 Task: Find connections with filter location Chhātāpur with filter topic #healthylifestyle with filter profile language Potuguese with filter current company Decathlon Sports India with filter school BUNDELKHAND INSTITUTE OF ENGINEERING AND TECHNOLOGY, JHANSI with filter industry Technology, Information and Internet with filter service category DUI Law with filter keywords title Meeting Planner
Action: Mouse moved to (712, 84)
Screenshot: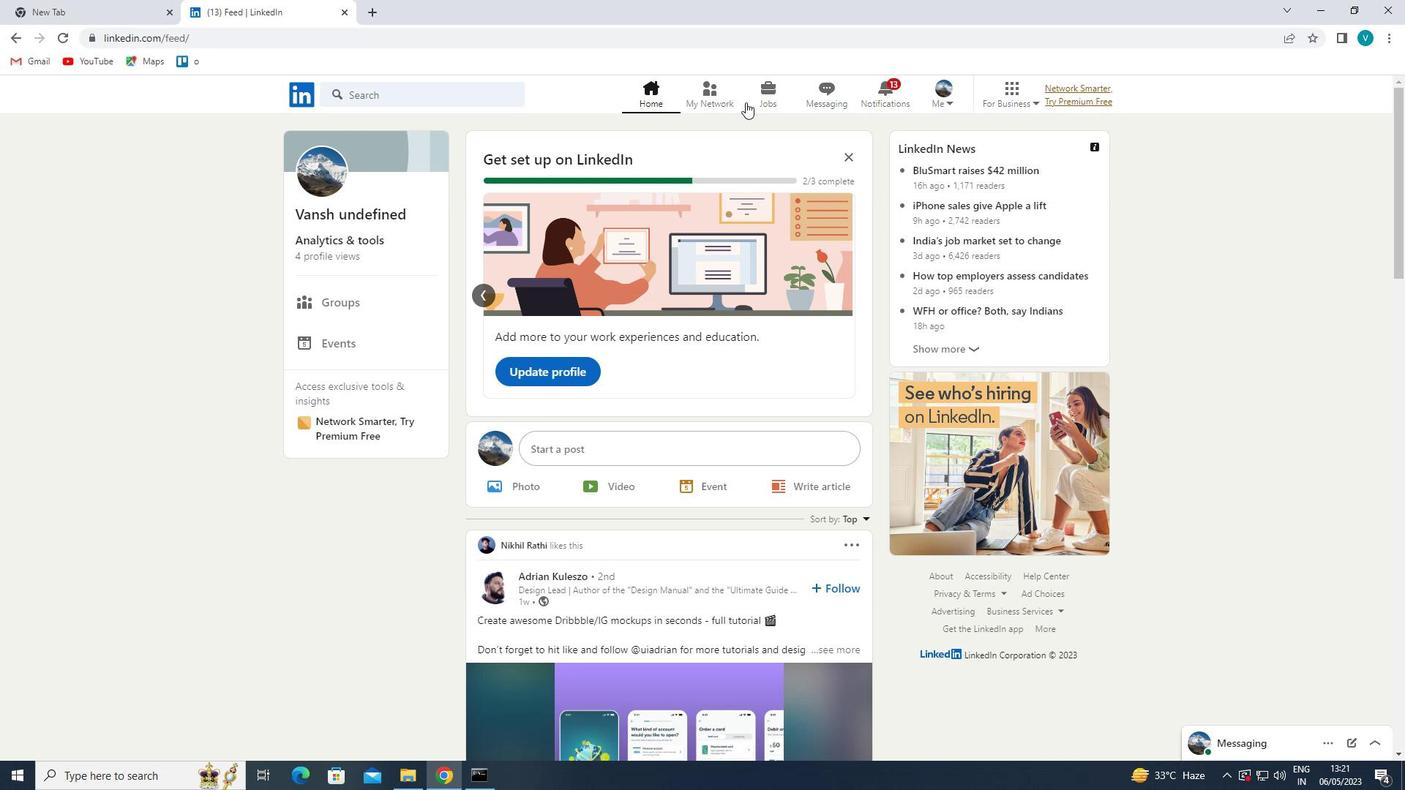 
Action: Mouse pressed left at (712, 84)
Screenshot: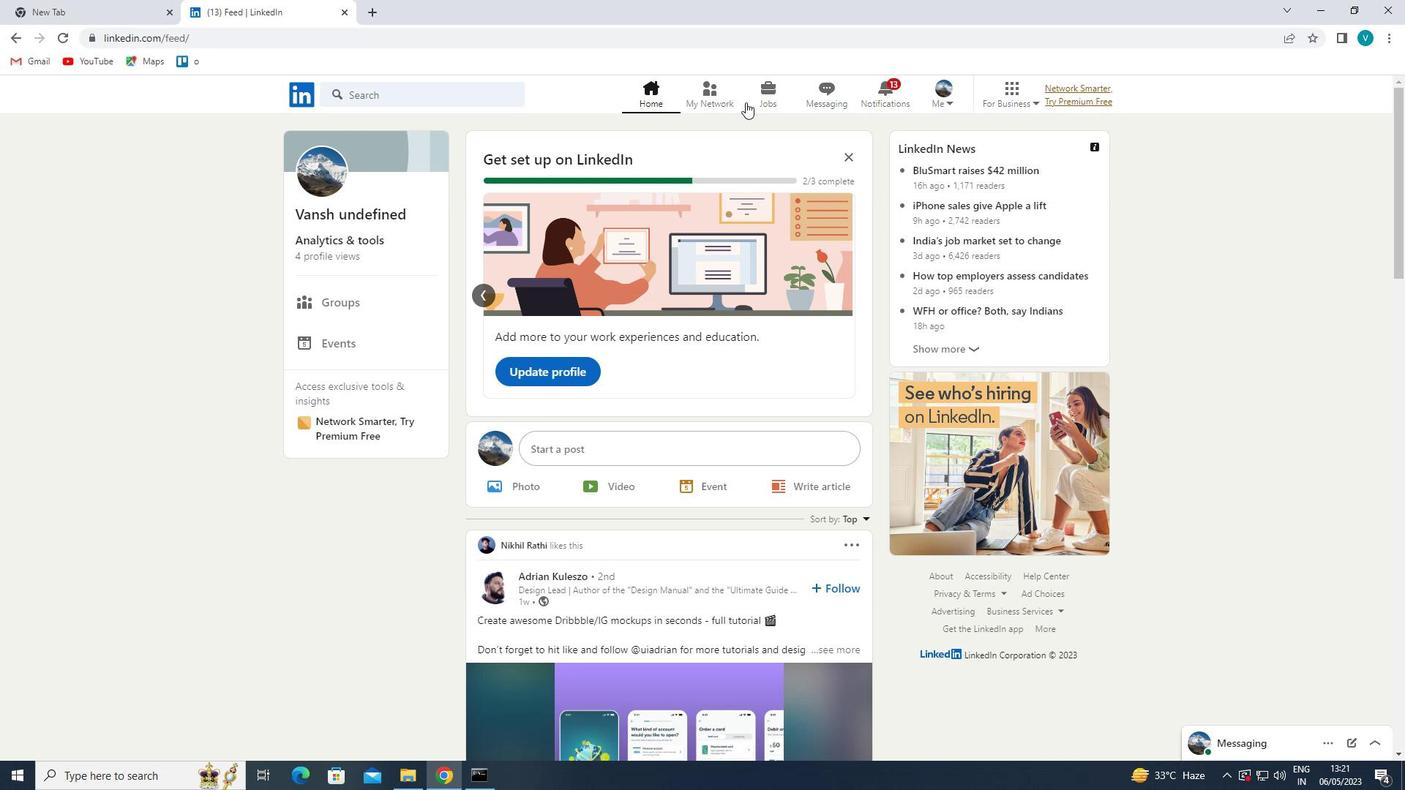 
Action: Mouse moved to (443, 169)
Screenshot: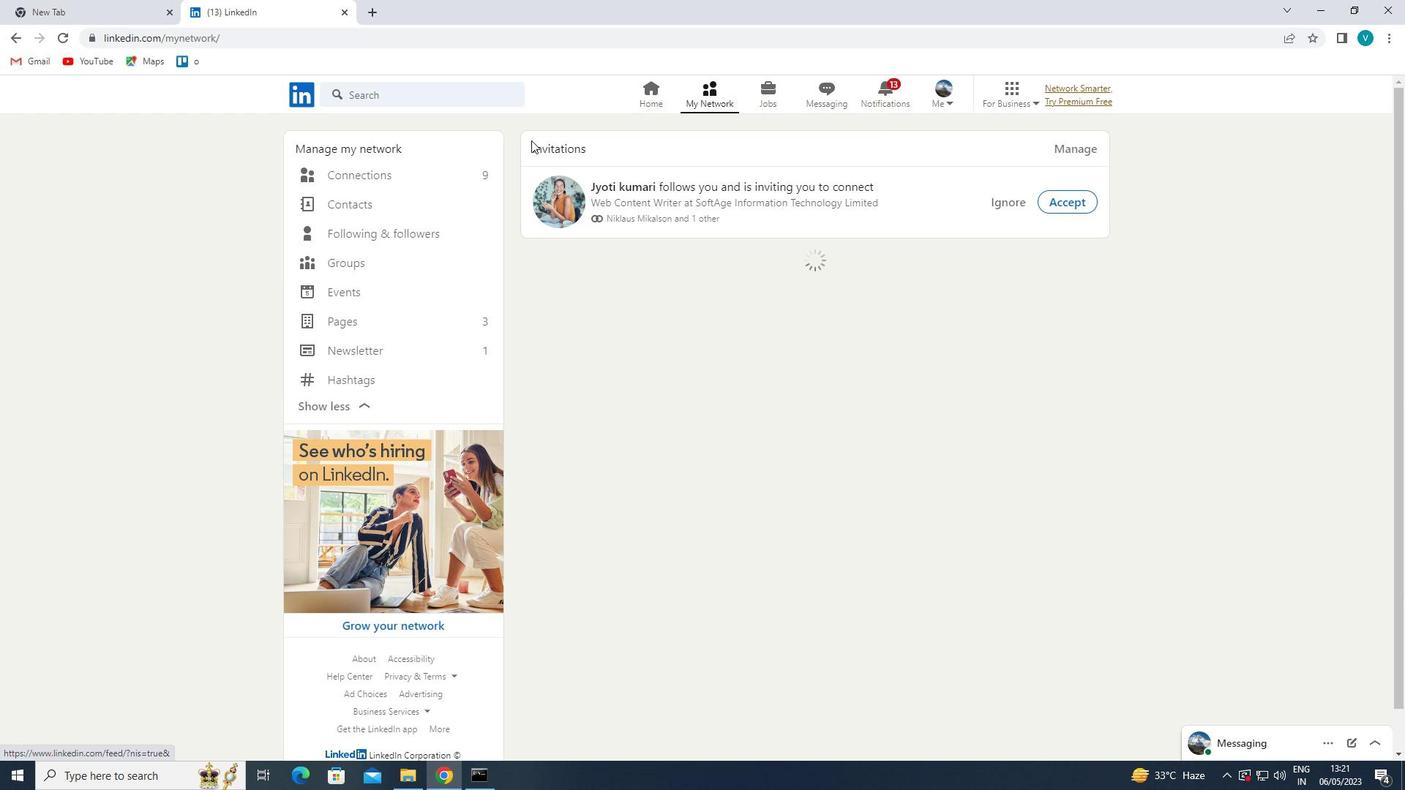 
Action: Mouse pressed left at (443, 169)
Screenshot: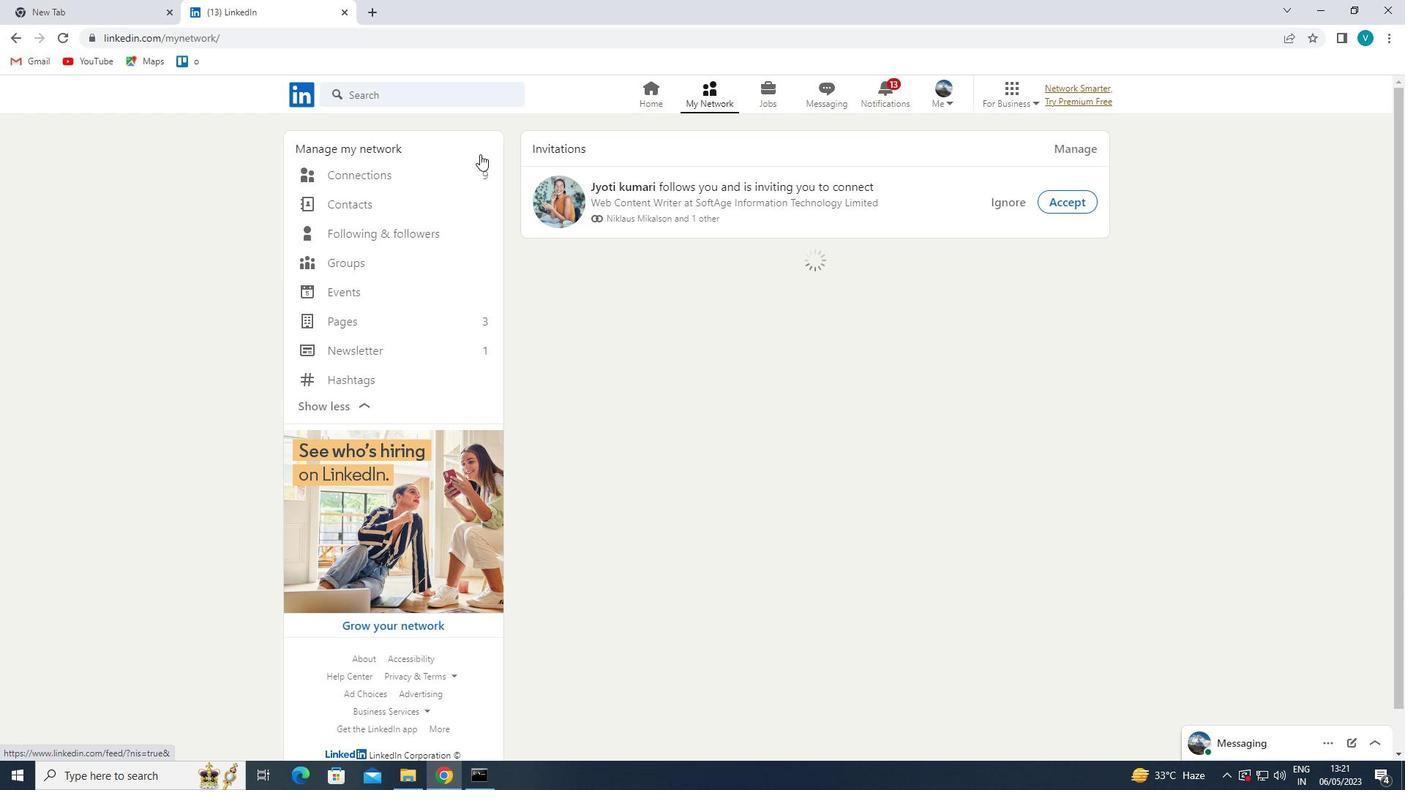 
Action: Mouse moved to (812, 173)
Screenshot: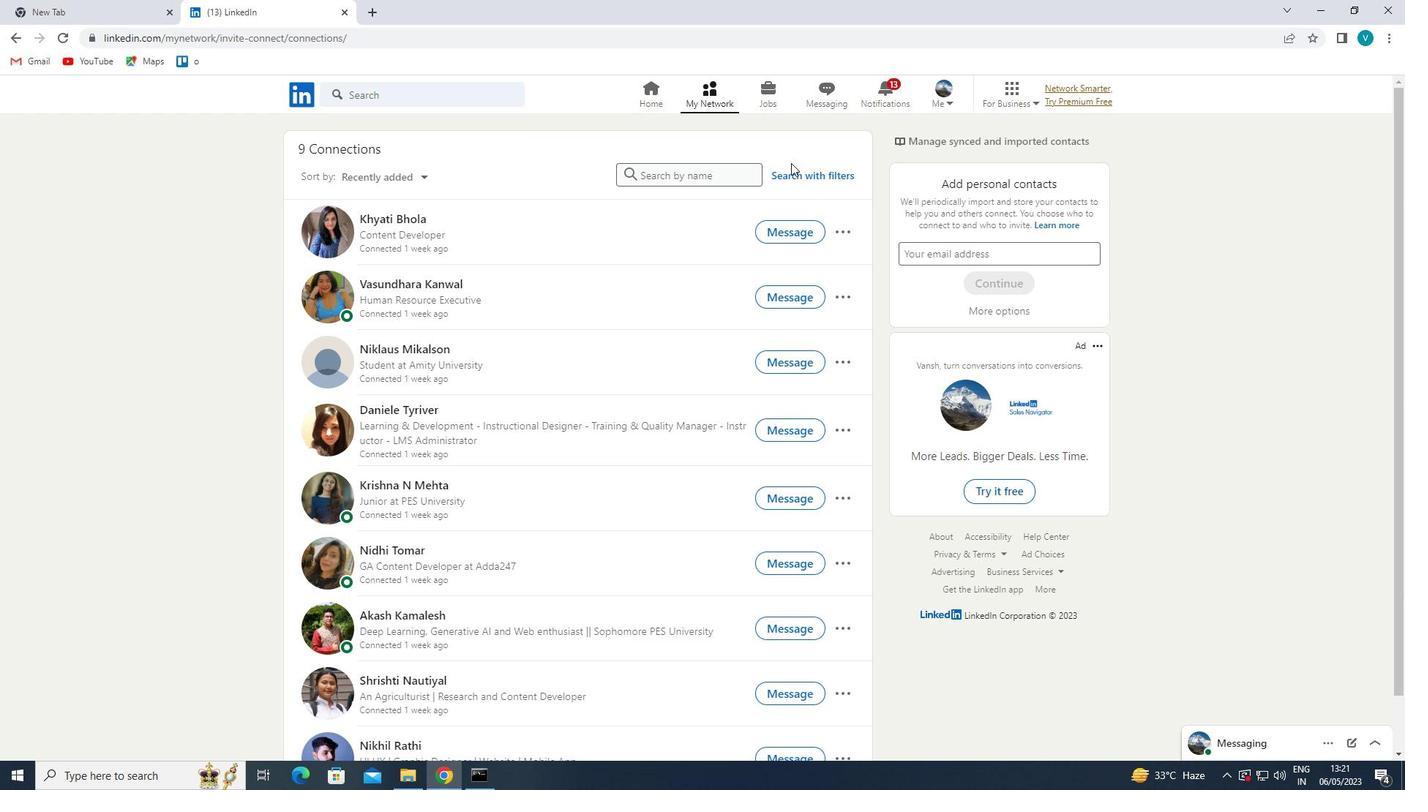 
Action: Mouse pressed left at (812, 173)
Screenshot: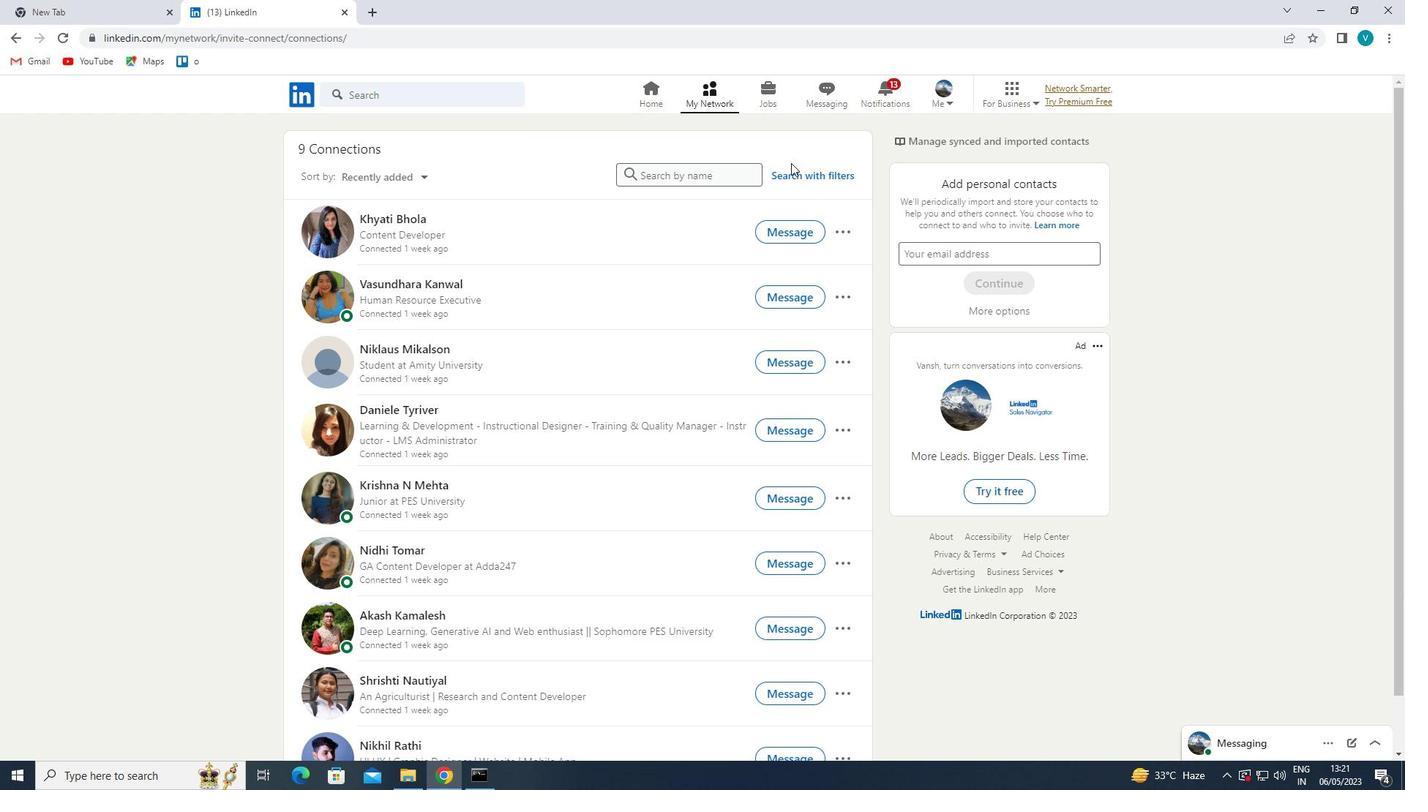 
Action: Mouse moved to (709, 139)
Screenshot: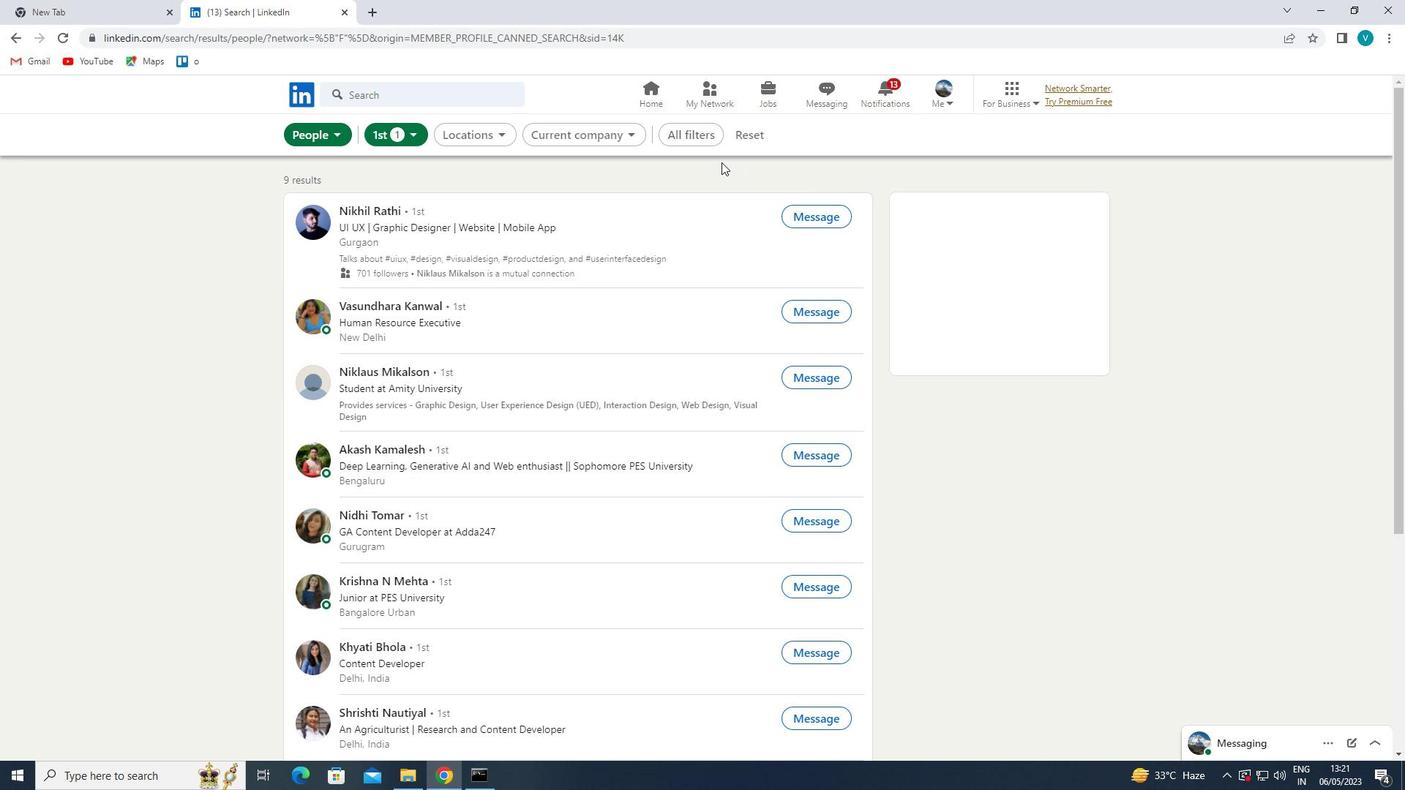 
Action: Mouse pressed left at (709, 139)
Screenshot: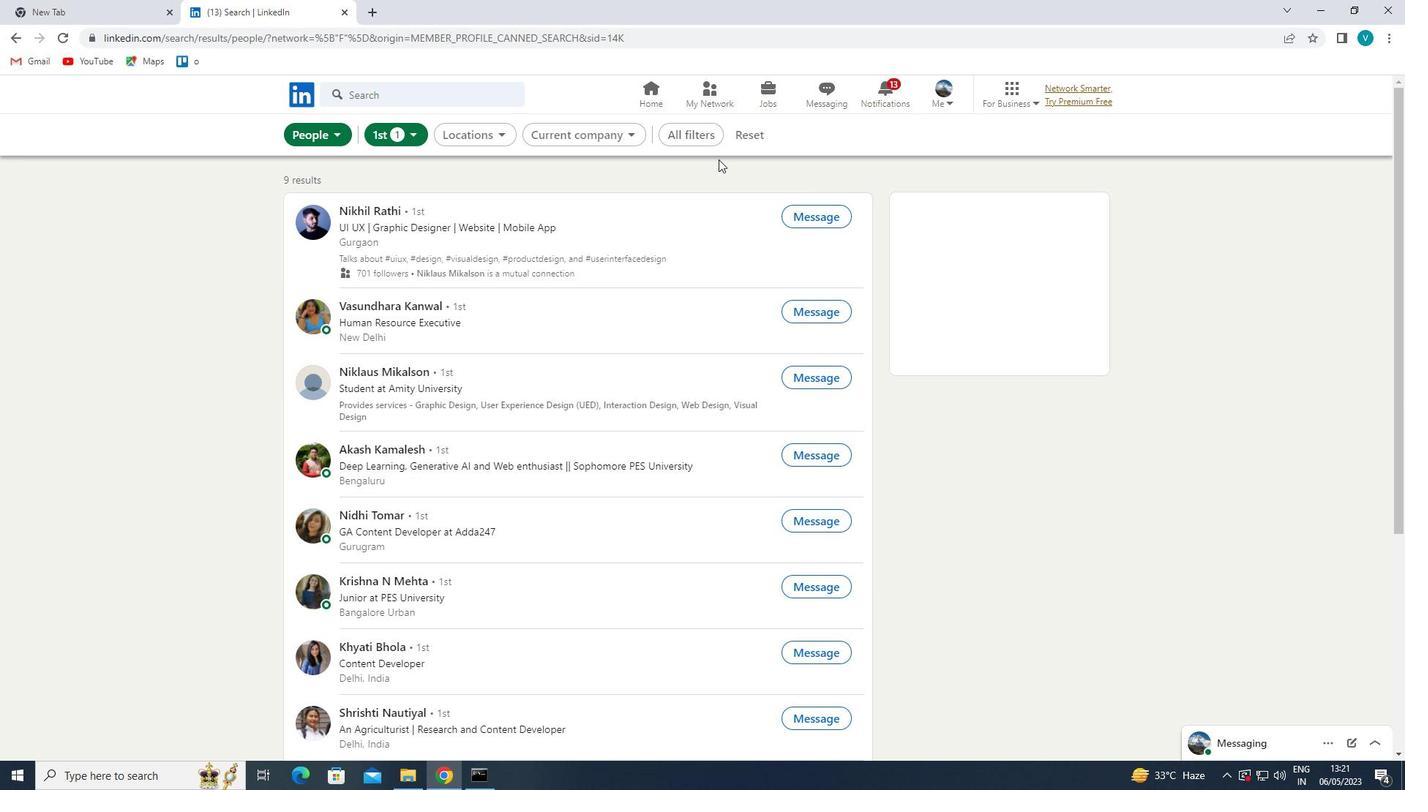 
Action: Mouse moved to (1209, 365)
Screenshot: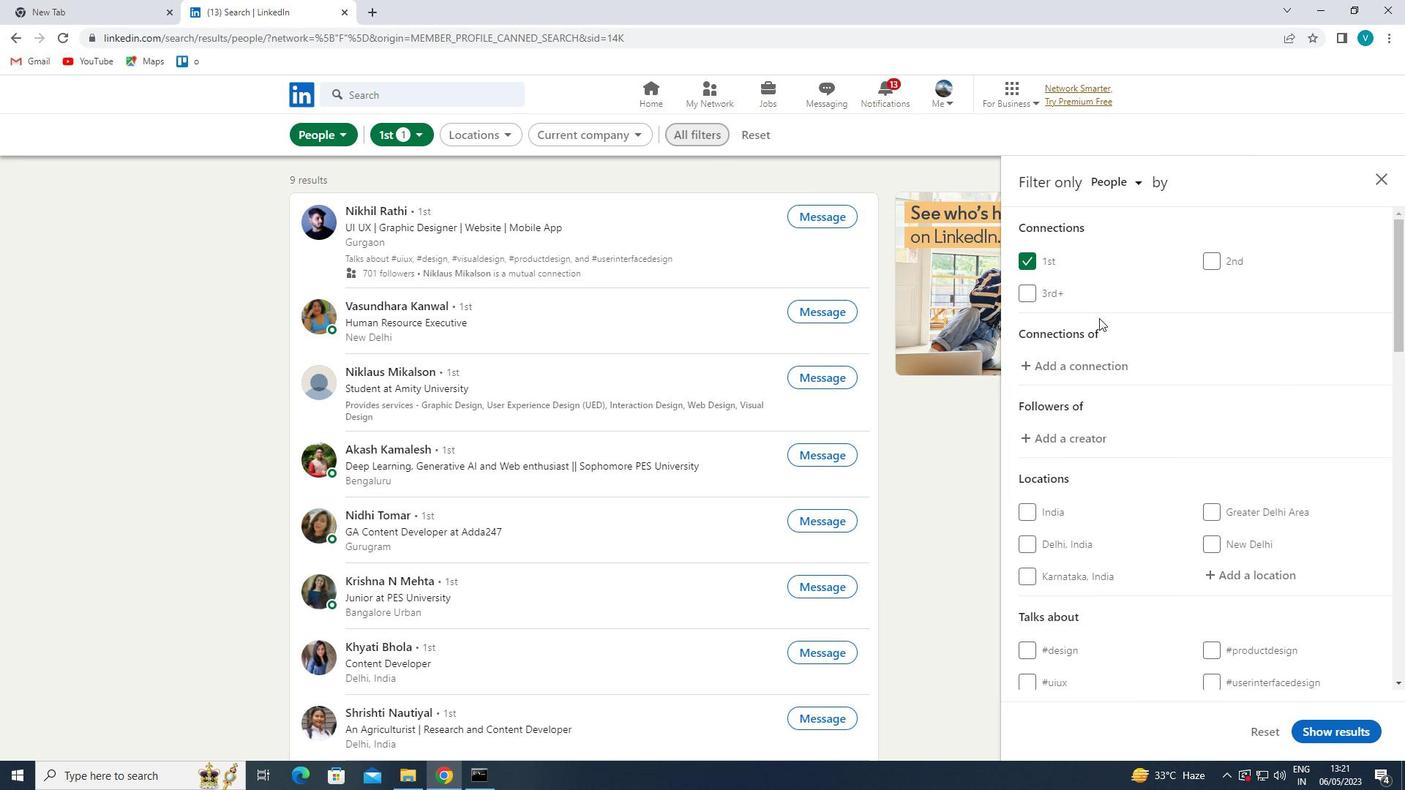 
Action: Mouse scrolled (1209, 364) with delta (0, 0)
Screenshot: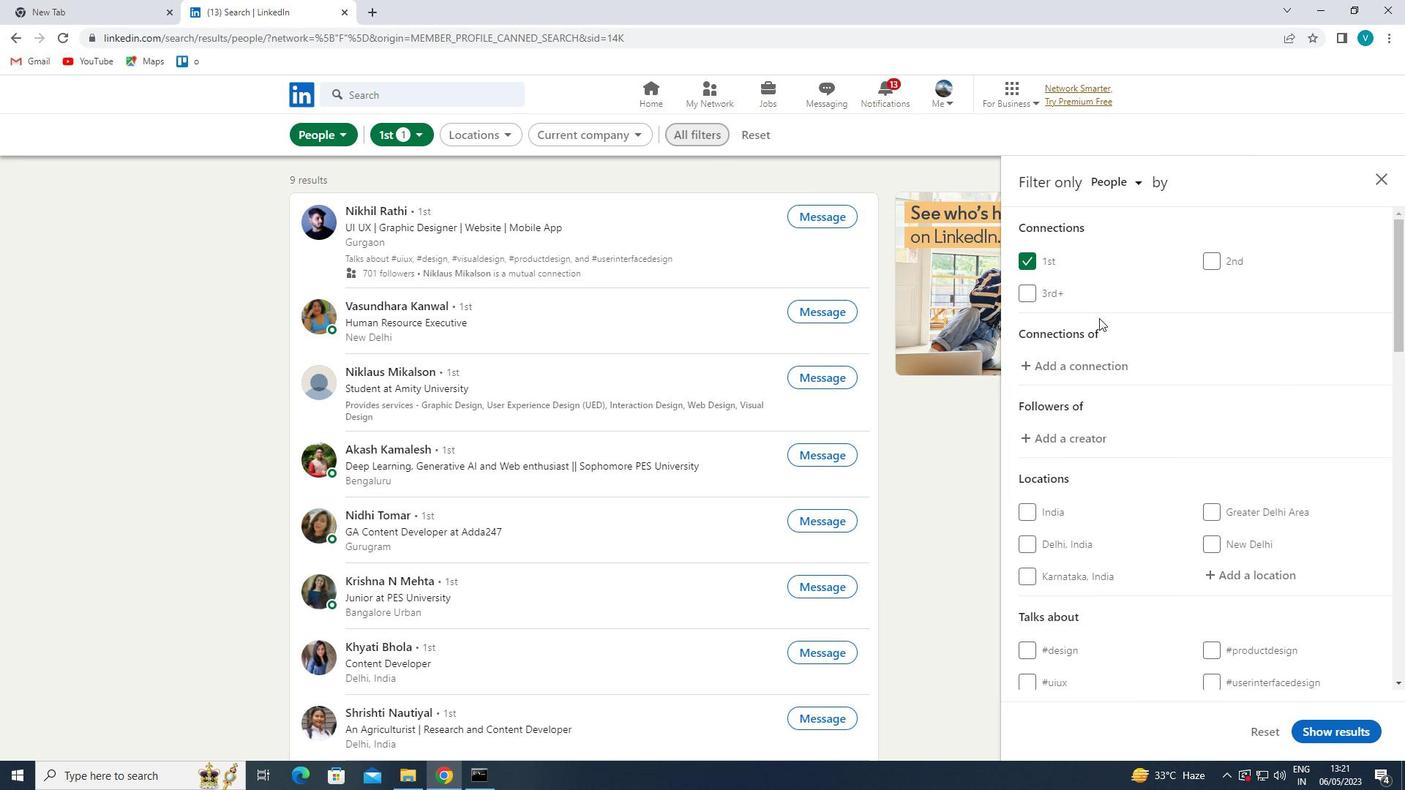 
Action: Mouse scrolled (1209, 364) with delta (0, 0)
Screenshot: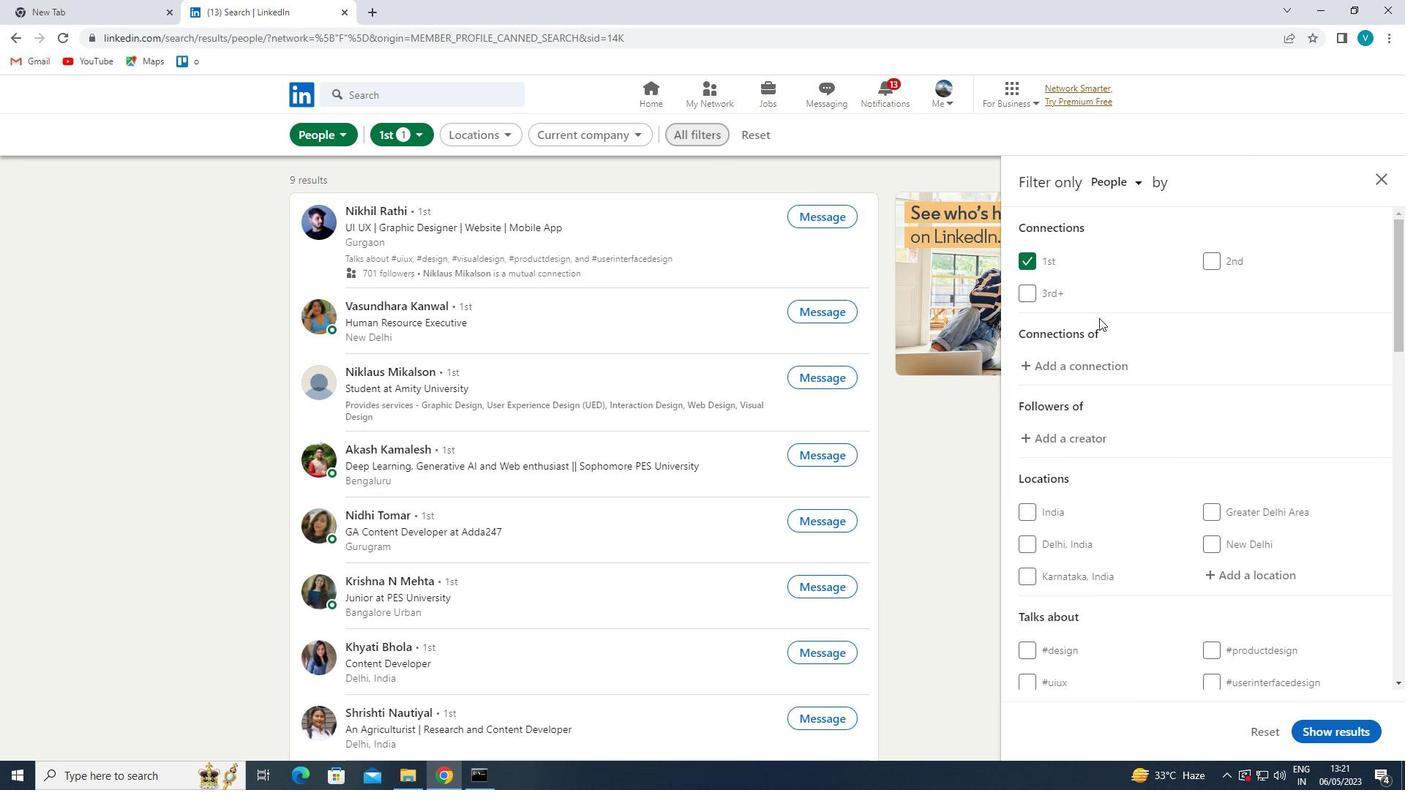 
Action: Mouse moved to (1241, 424)
Screenshot: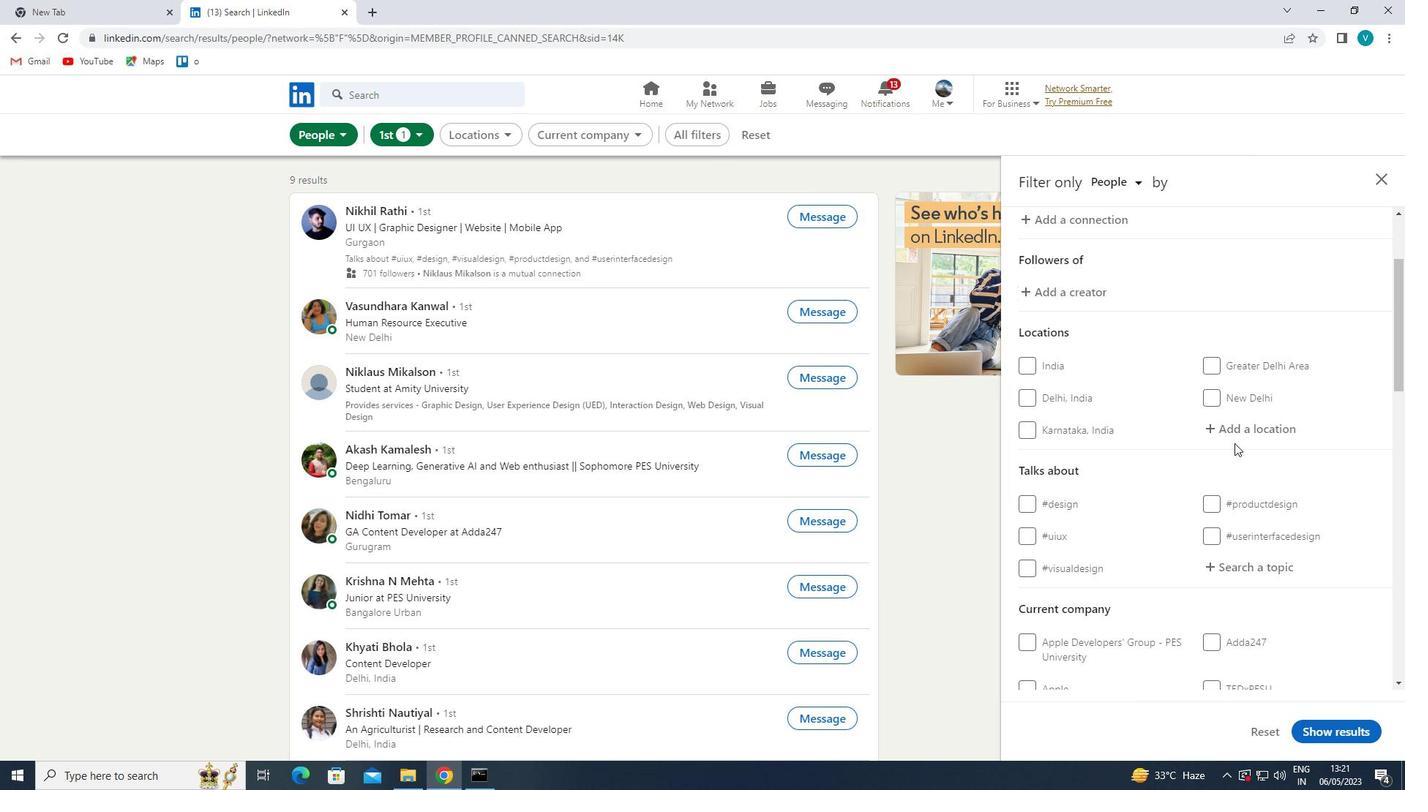 
Action: Mouse pressed left at (1241, 424)
Screenshot: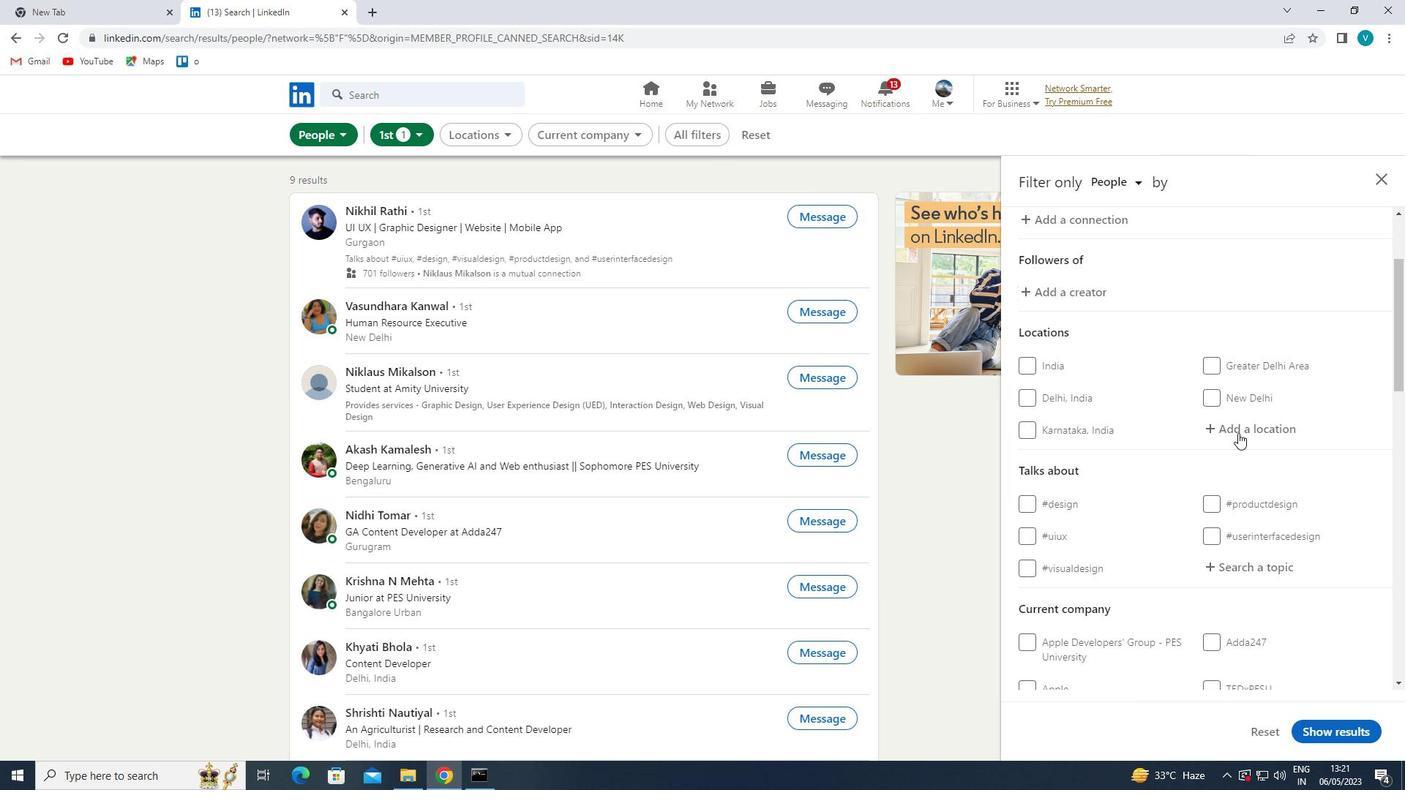 
Action: Mouse moved to (1219, 411)
Screenshot: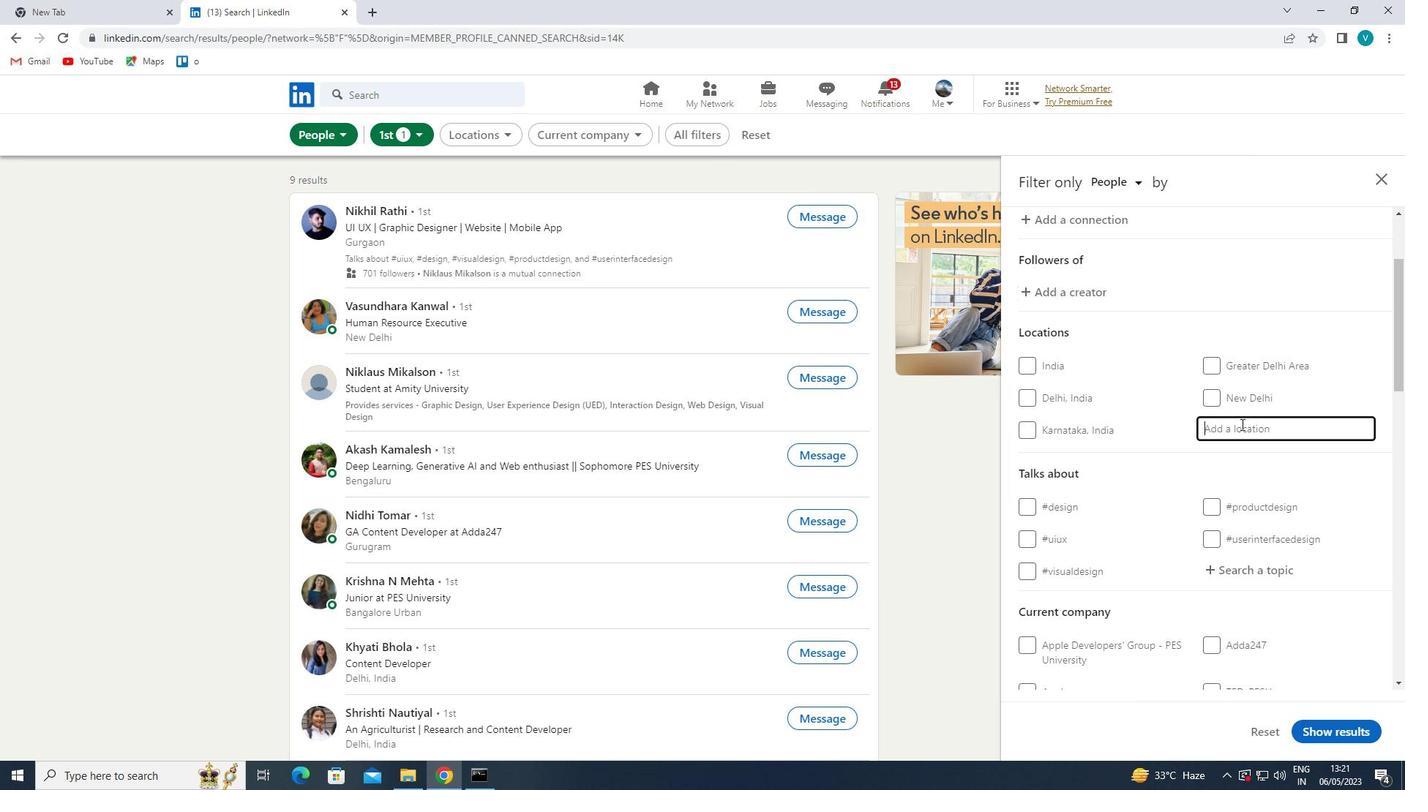 
Action: Key pressed <Key.shift>CHHATAPUR
Screenshot: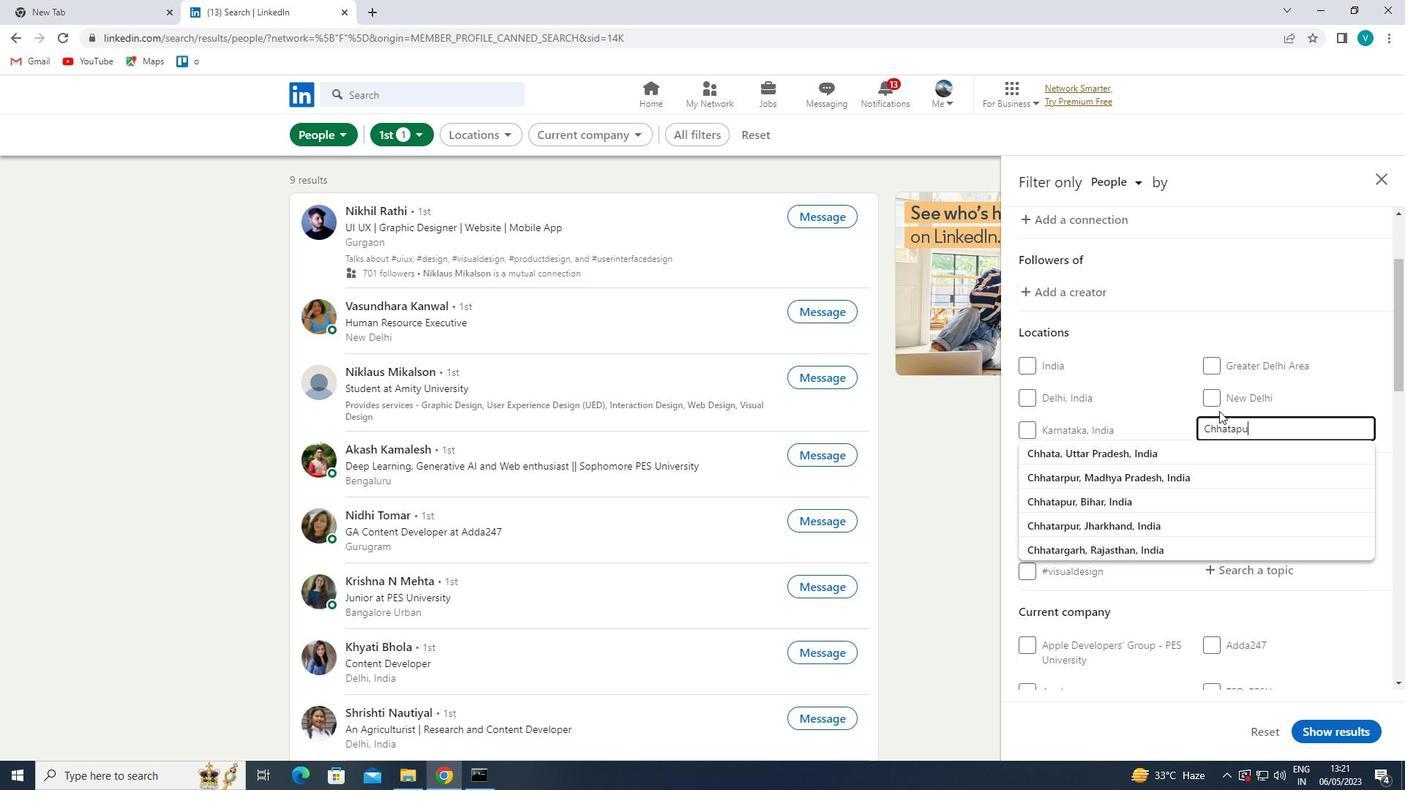 
Action: Mouse moved to (1210, 447)
Screenshot: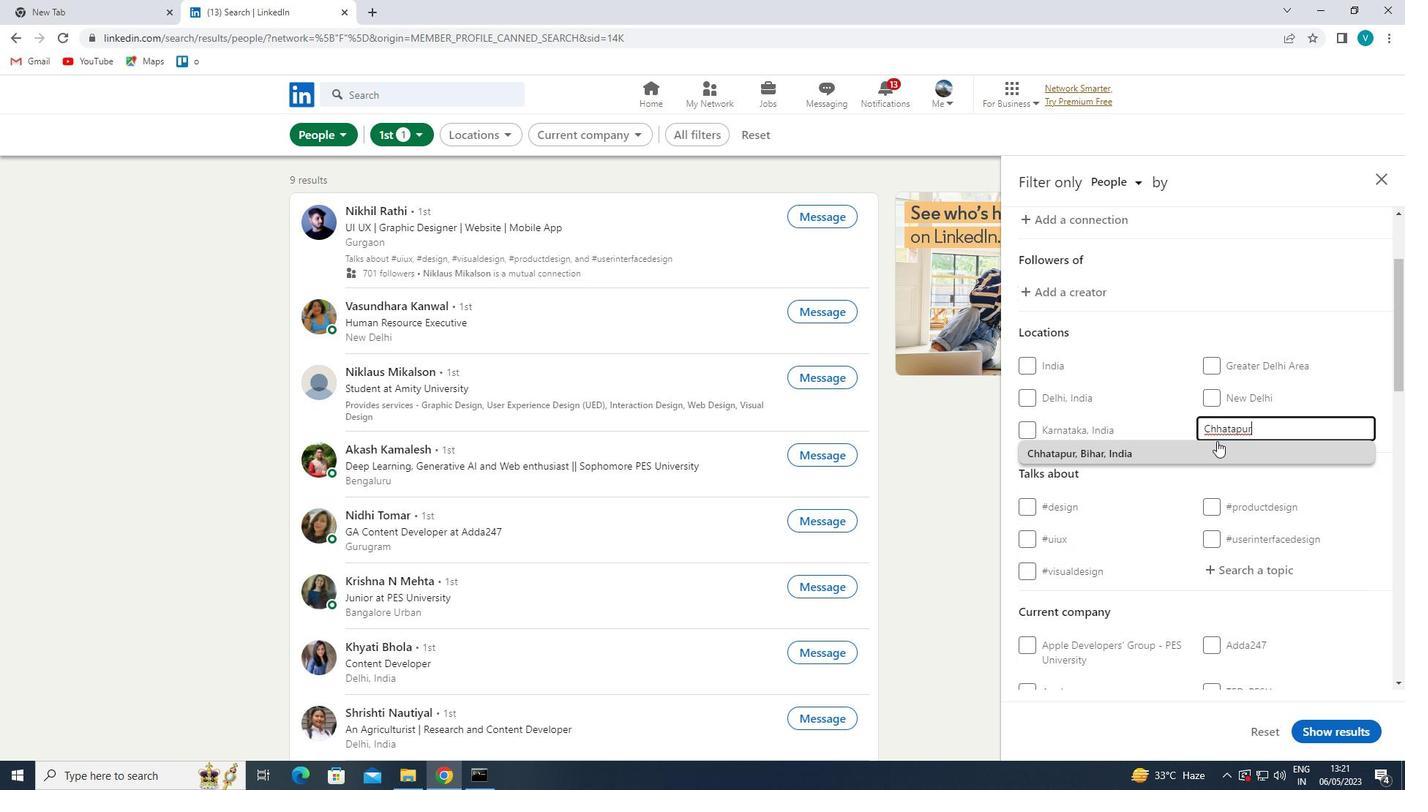 
Action: Mouse pressed left at (1210, 447)
Screenshot: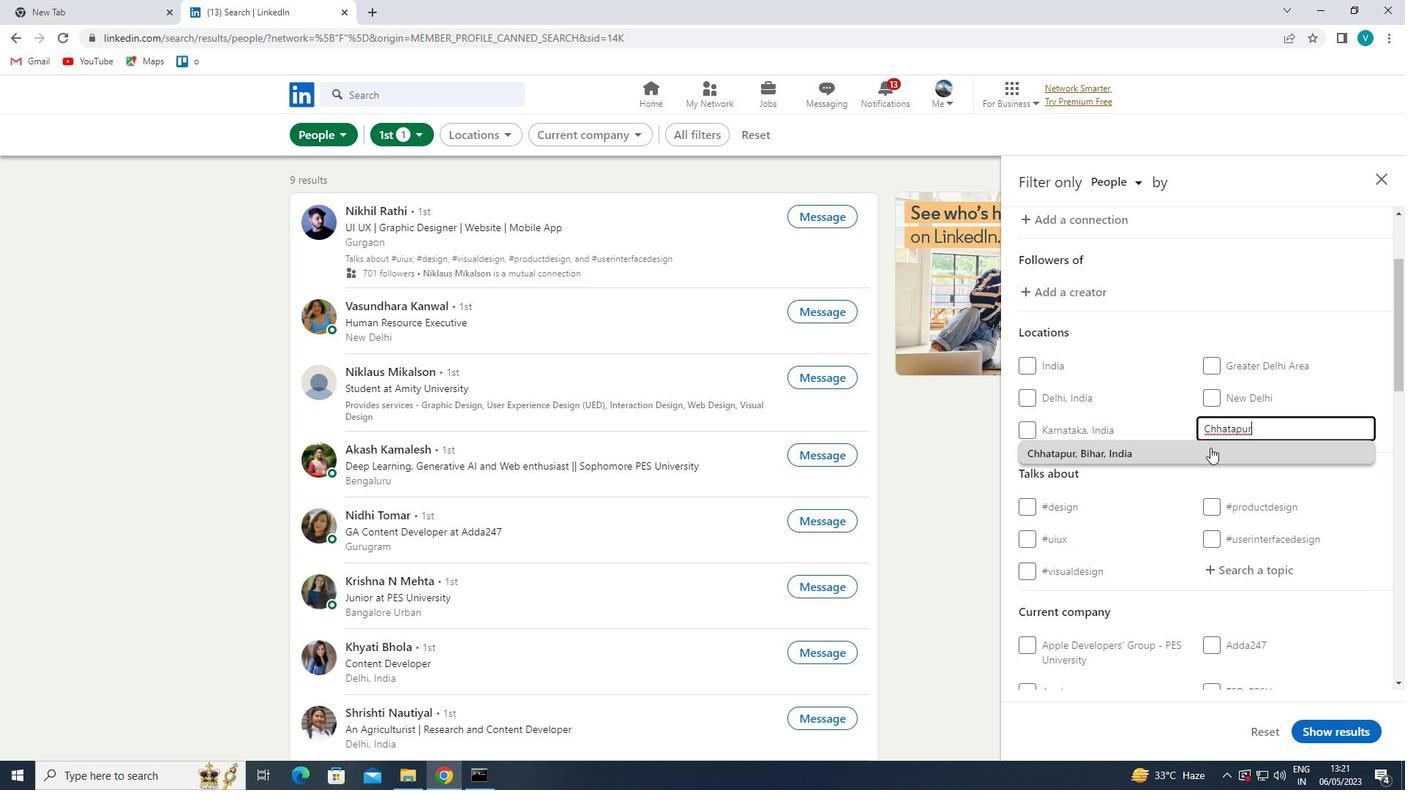 
Action: Mouse moved to (1210, 450)
Screenshot: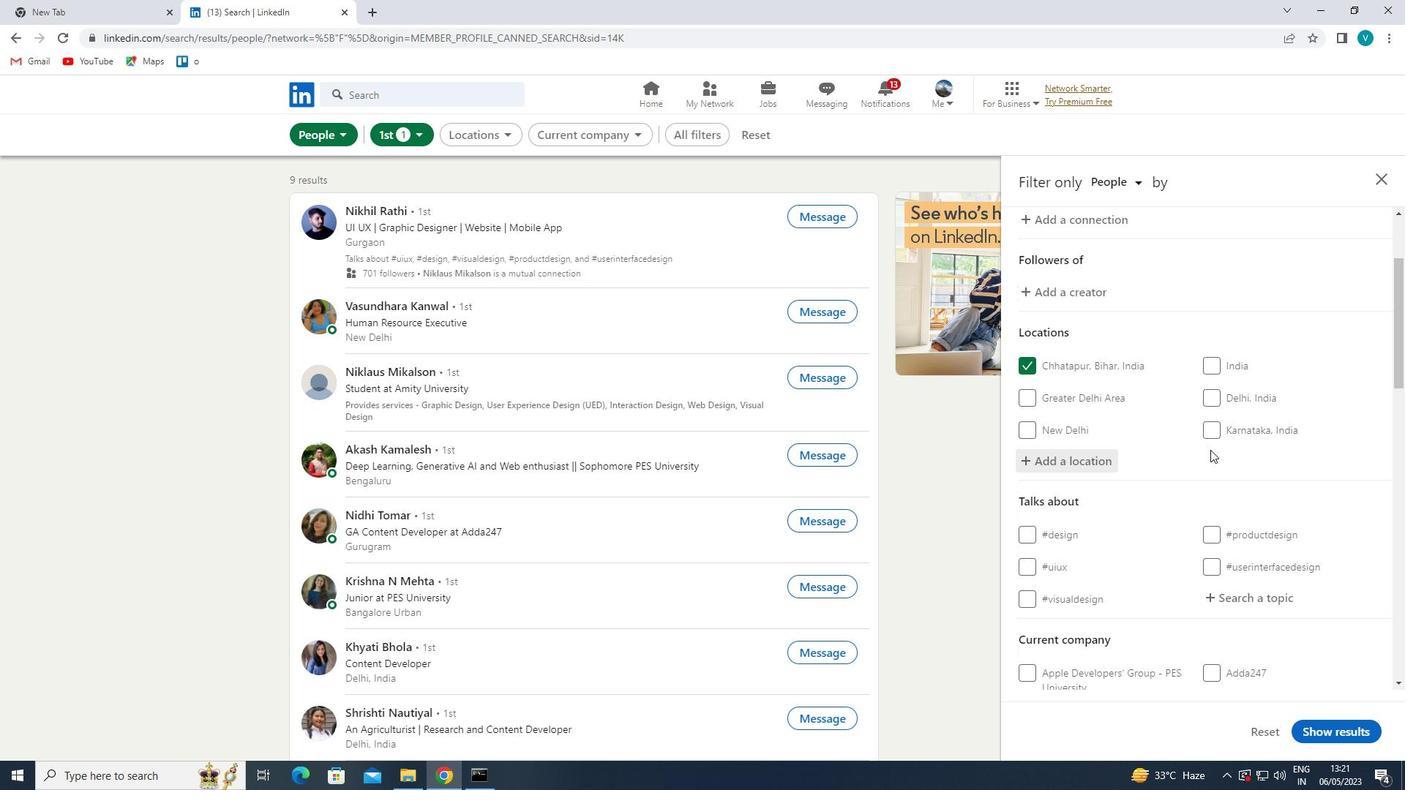 
Action: Mouse scrolled (1210, 450) with delta (0, 0)
Screenshot: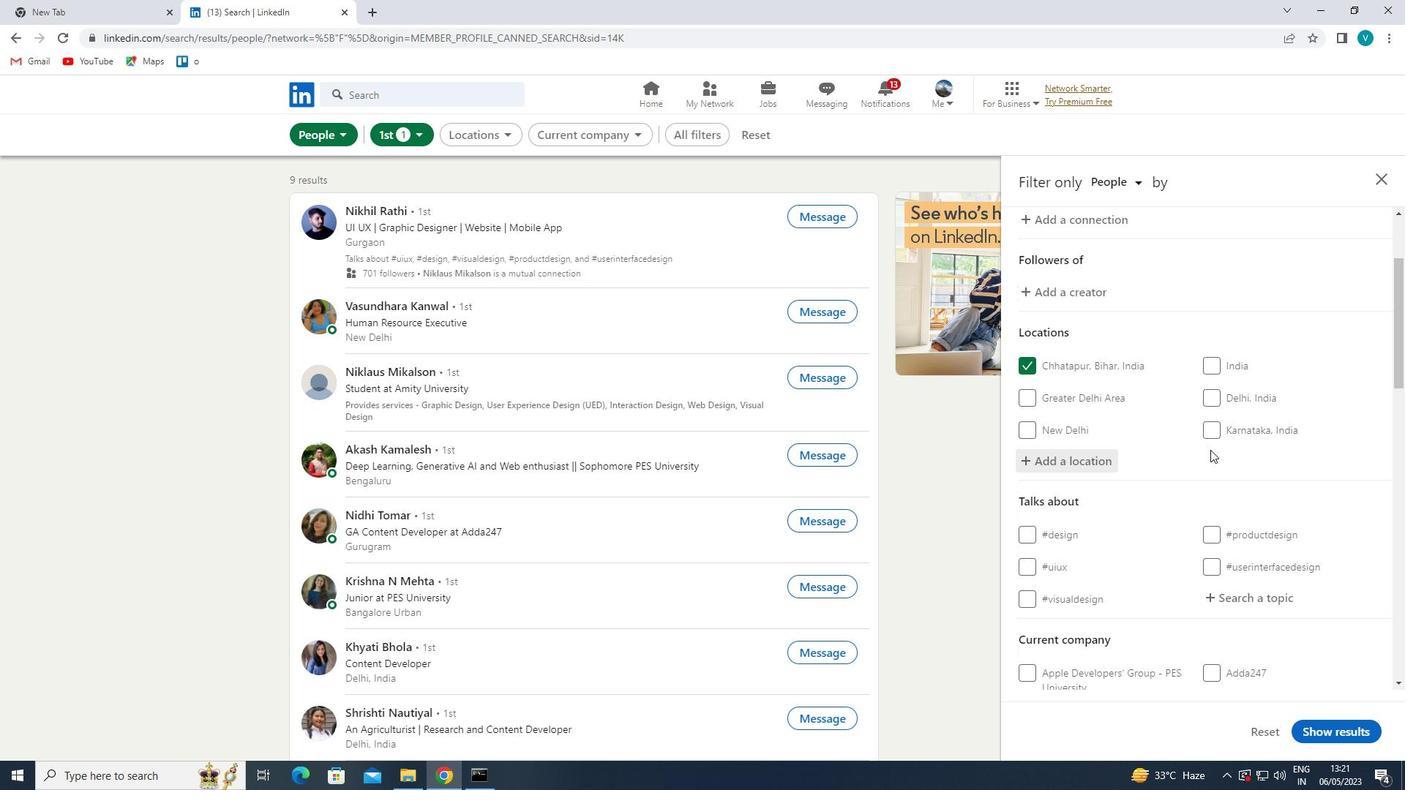 
Action: Mouse moved to (1212, 452)
Screenshot: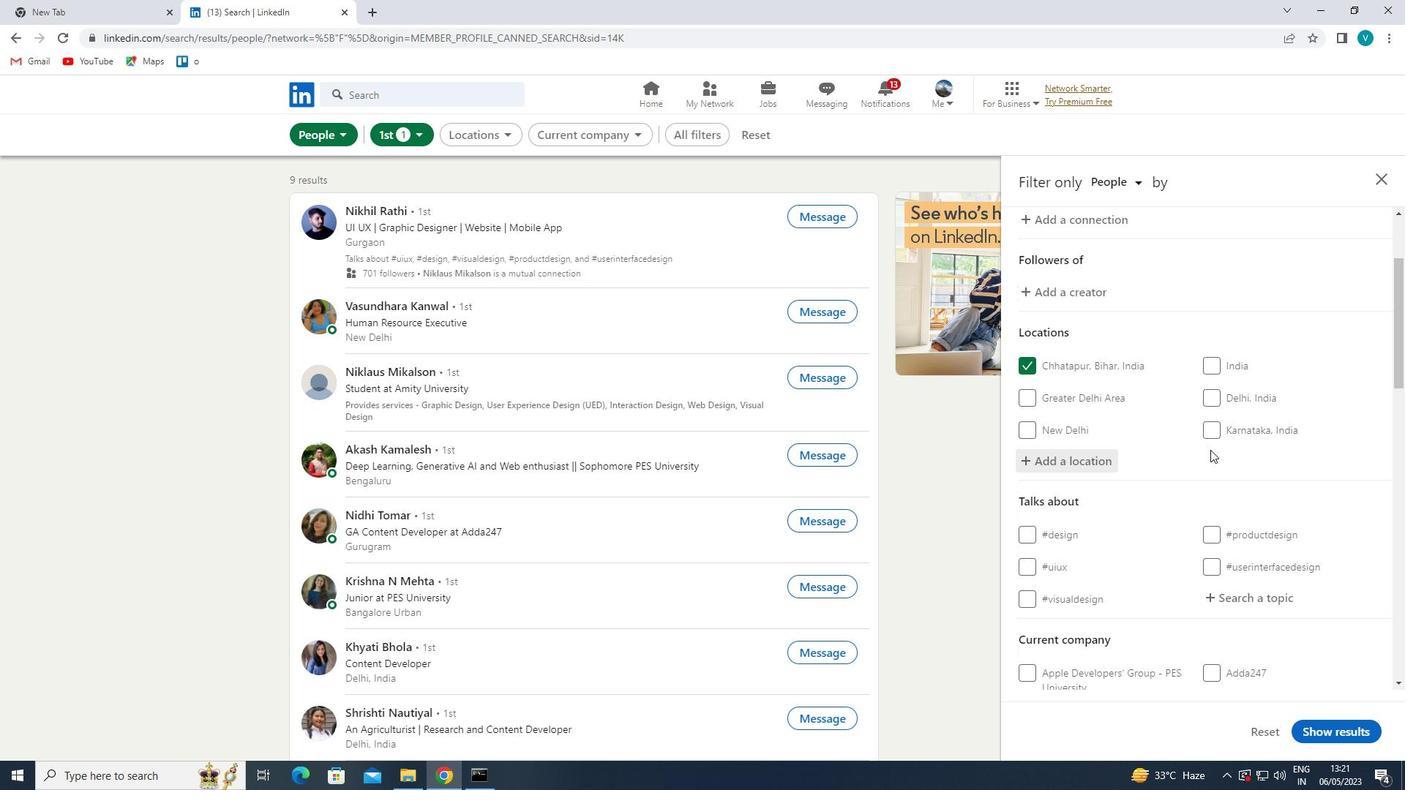 
Action: Mouse scrolled (1212, 451) with delta (0, 0)
Screenshot: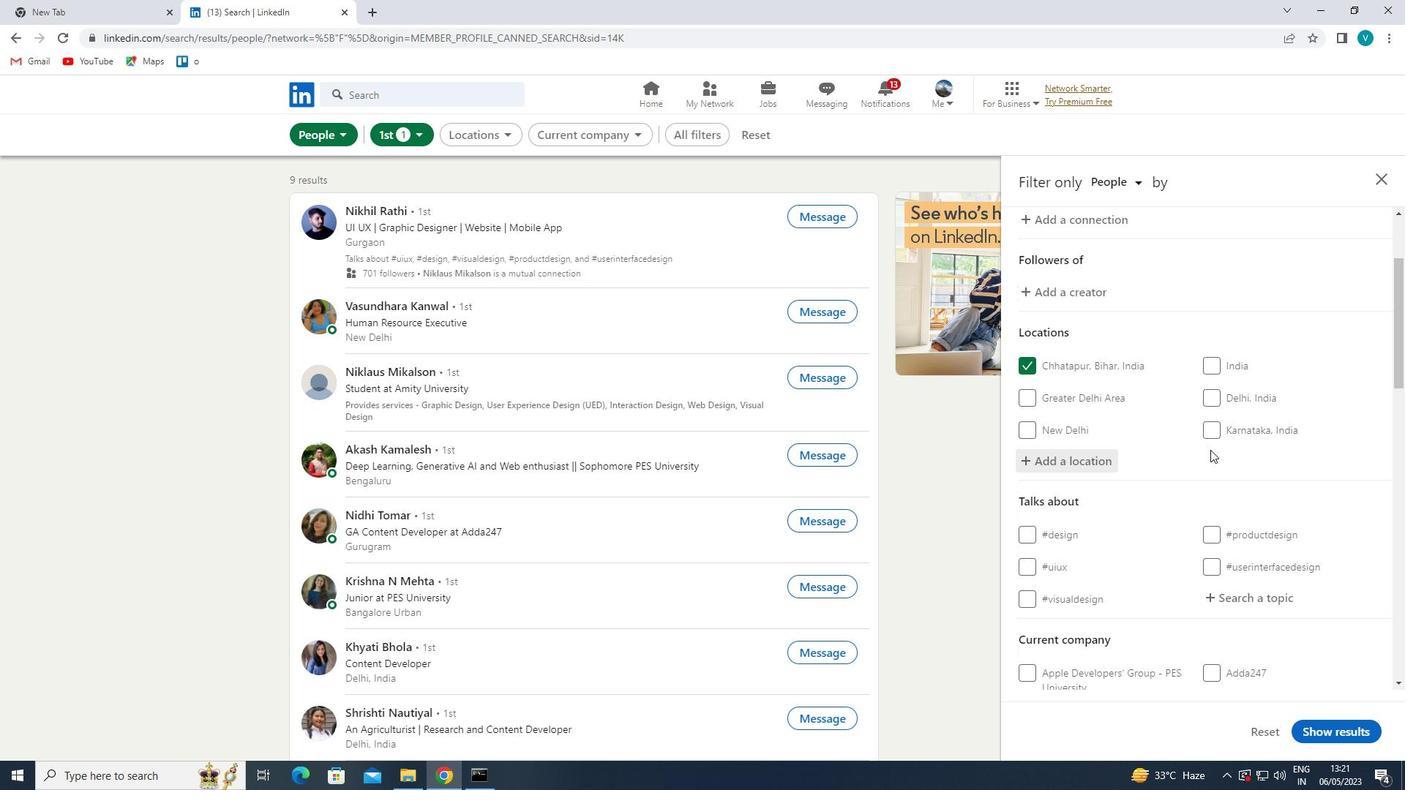 
Action: Mouse moved to (1229, 460)
Screenshot: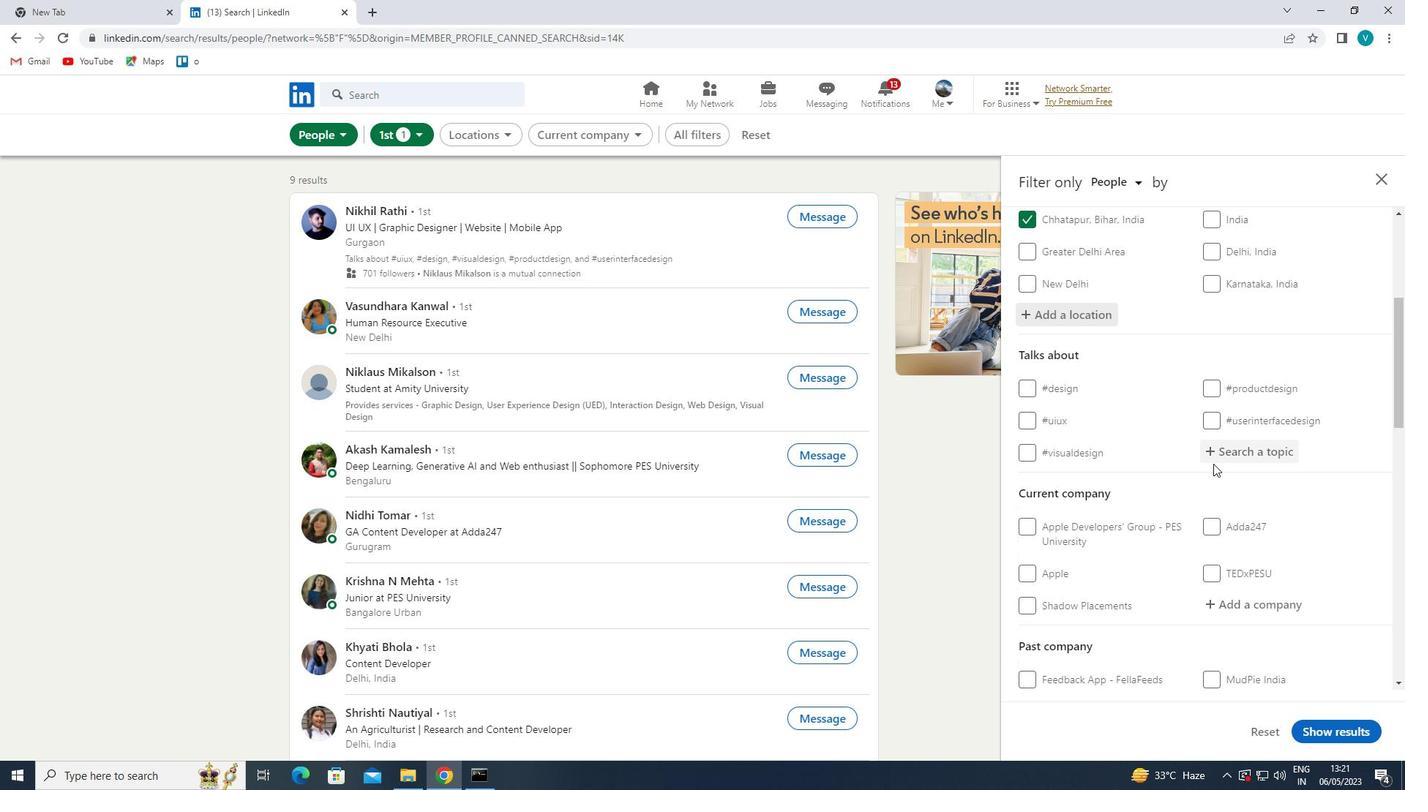 
Action: Mouse pressed left at (1229, 460)
Screenshot: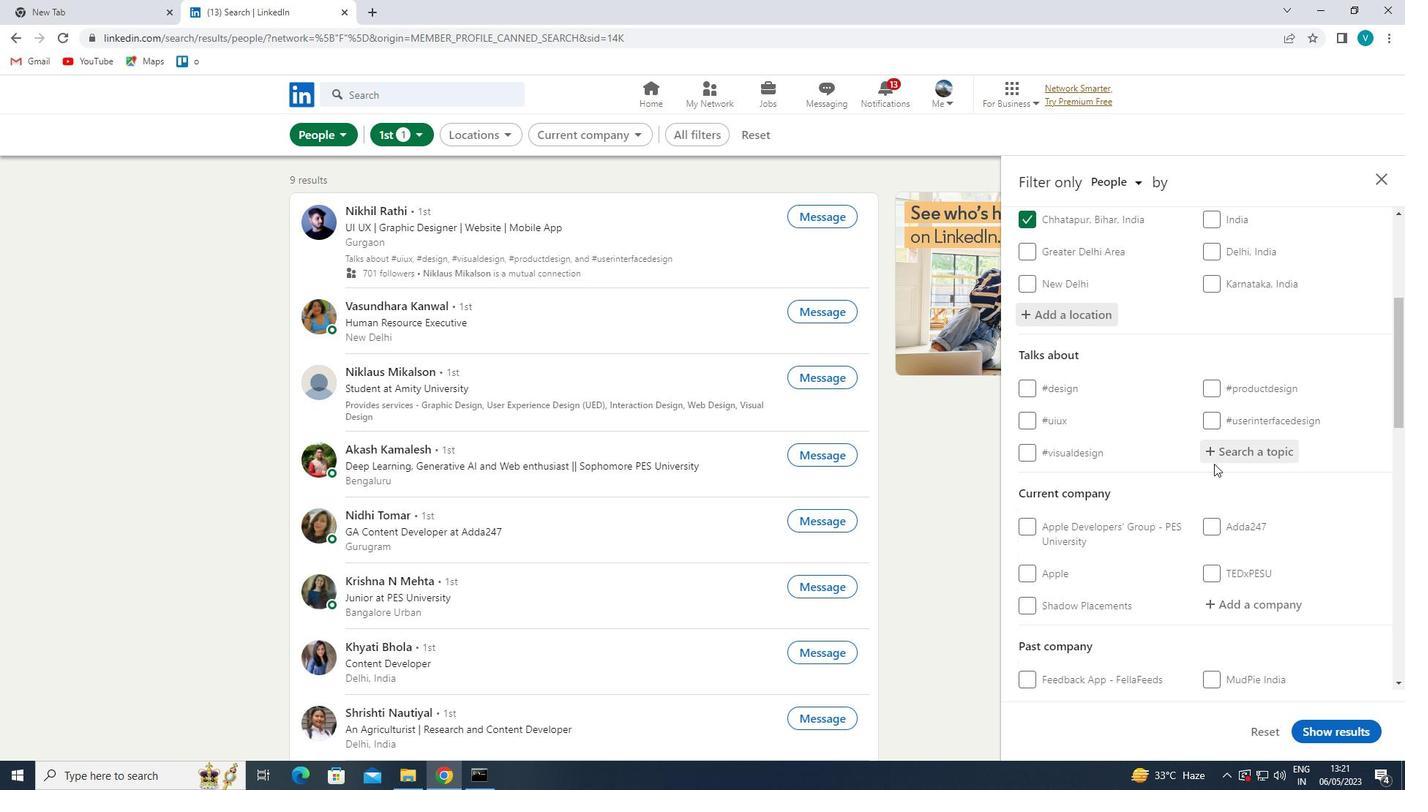 
Action: Key pressed HEALTHY
Screenshot: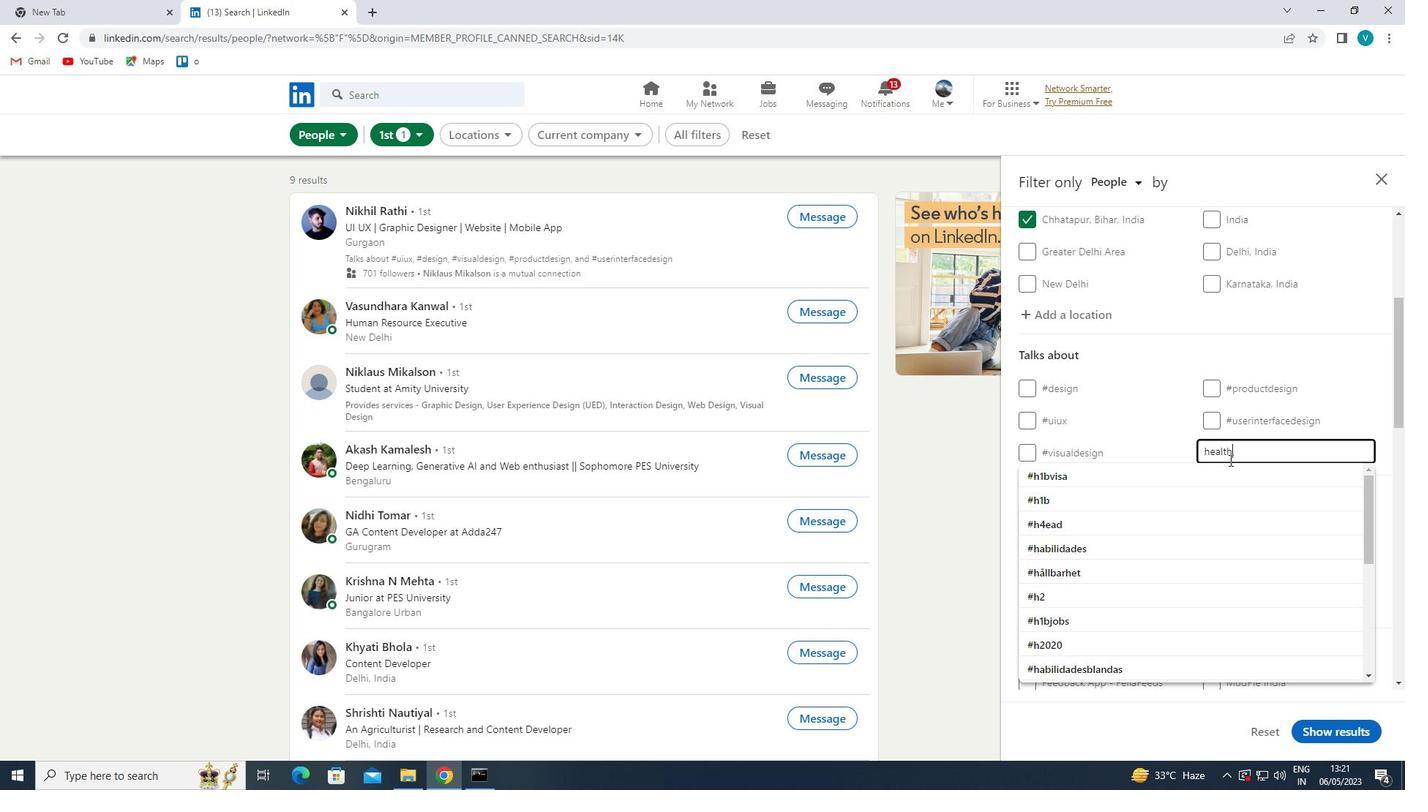 
Action: Mouse moved to (1214, 472)
Screenshot: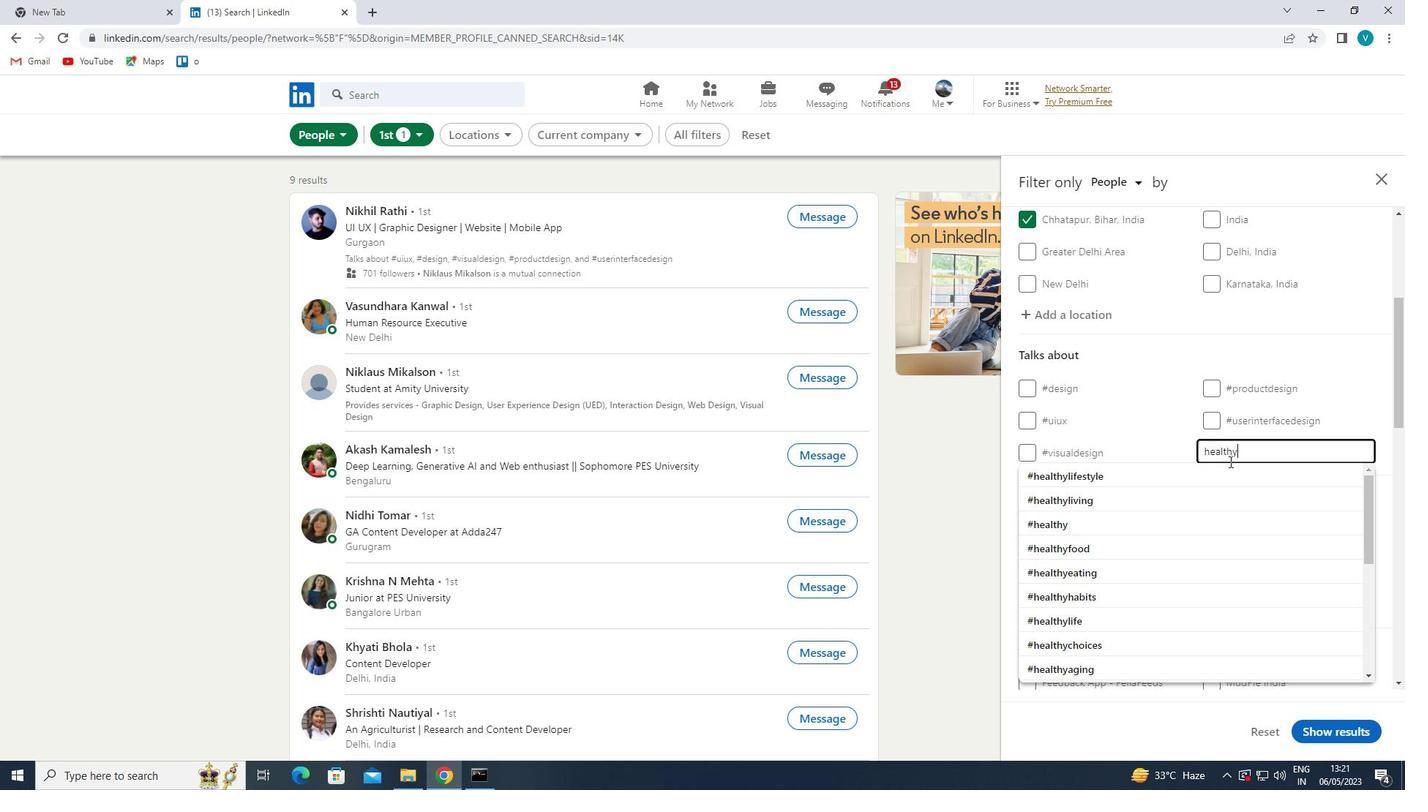 
Action: Mouse pressed left at (1214, 472)
Screenshot: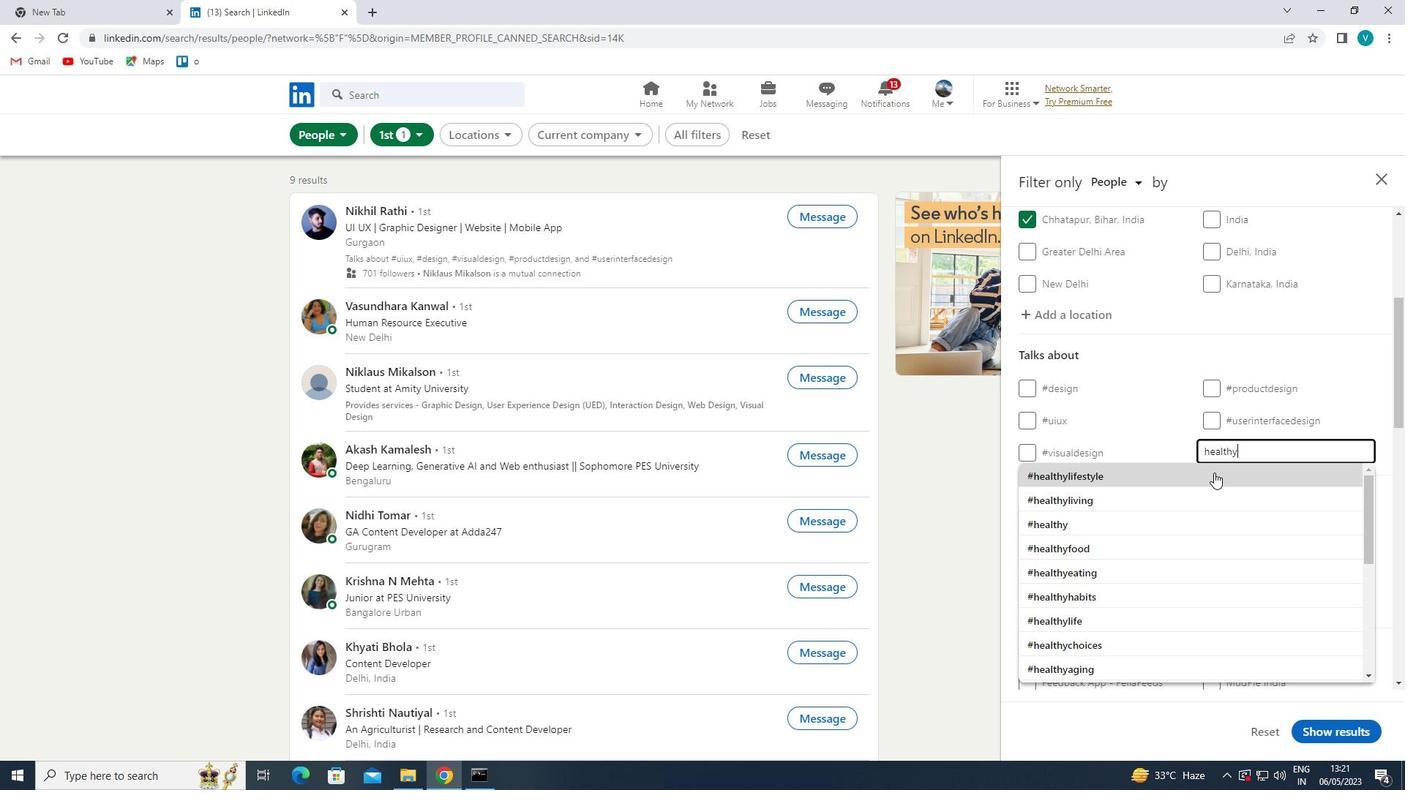 
Action: Mouse moved to (1225, 467)
Screenshot: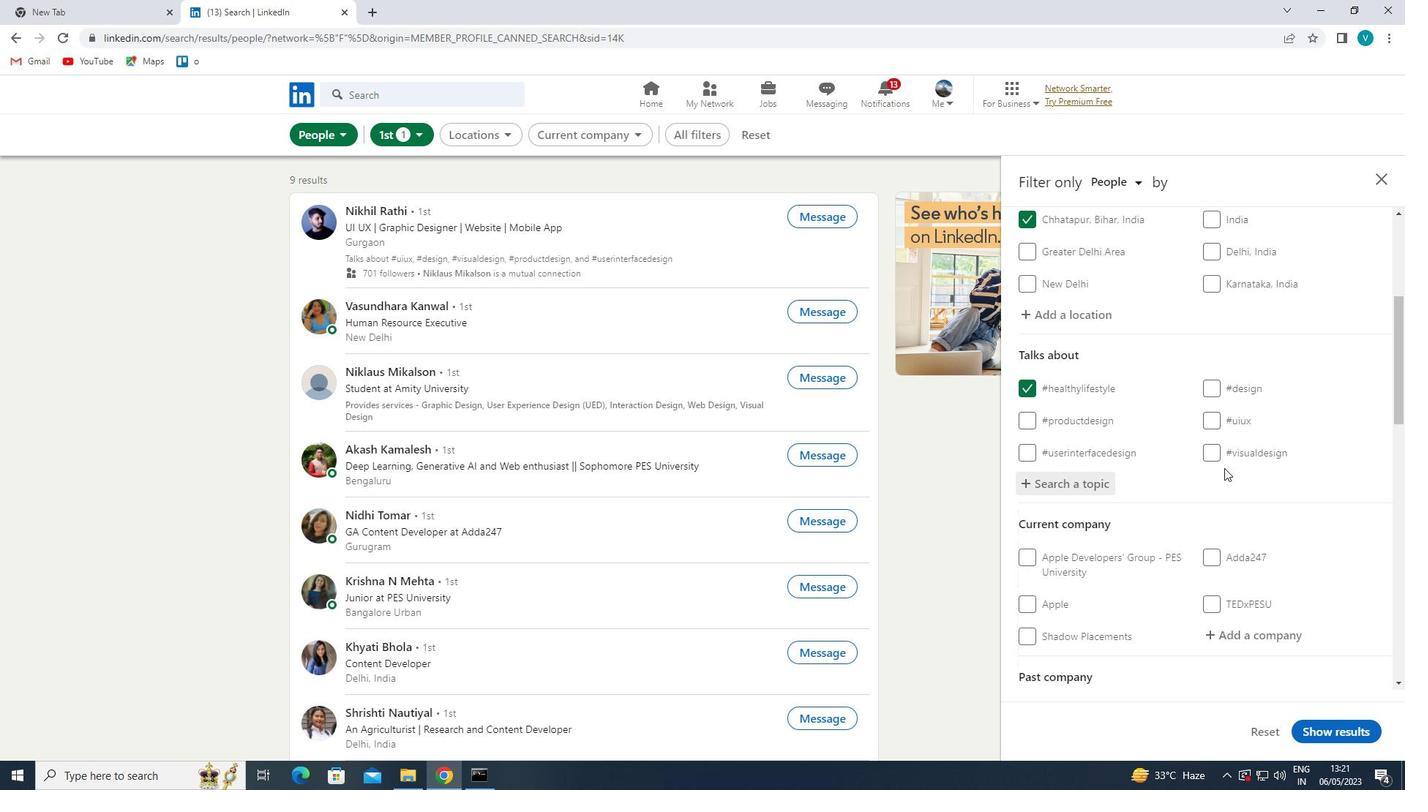 
Action: Mouse scrolled (1225, 466) with delta (0, 0)
Screenshot: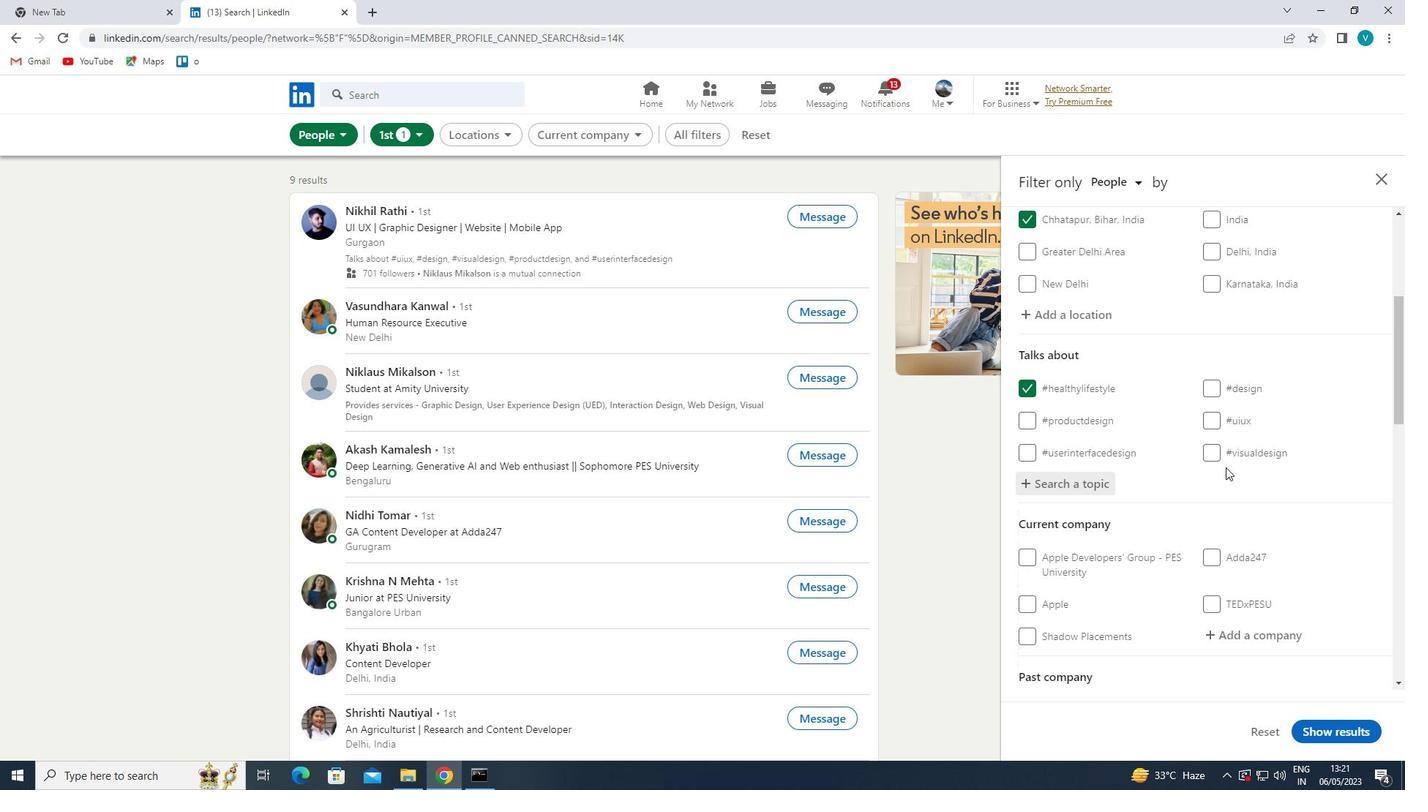 
Action: Mouse moved to (1227, 467)
Screenshot: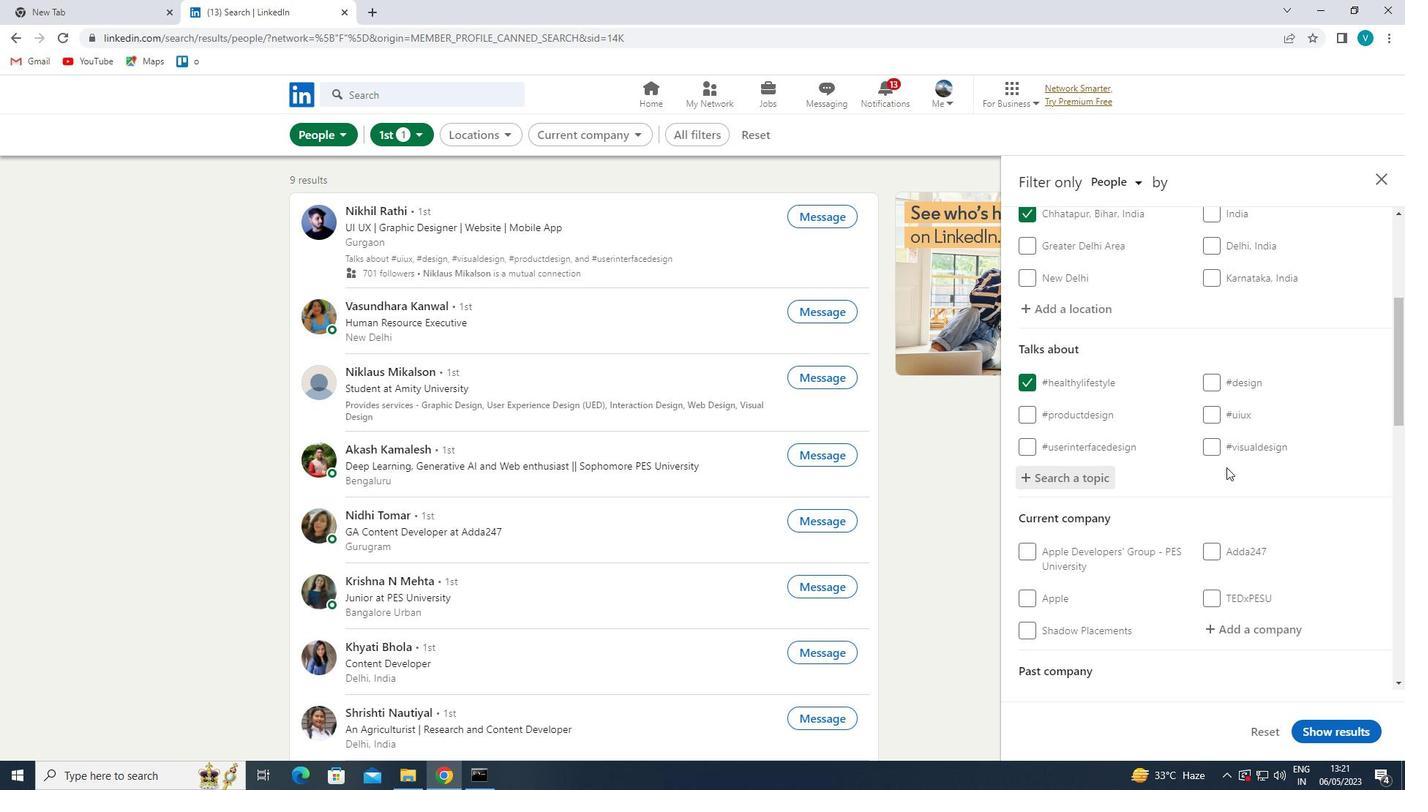 
Action: Mouse scrolled (1227, 466) with delta (0, 0)
Screenshot: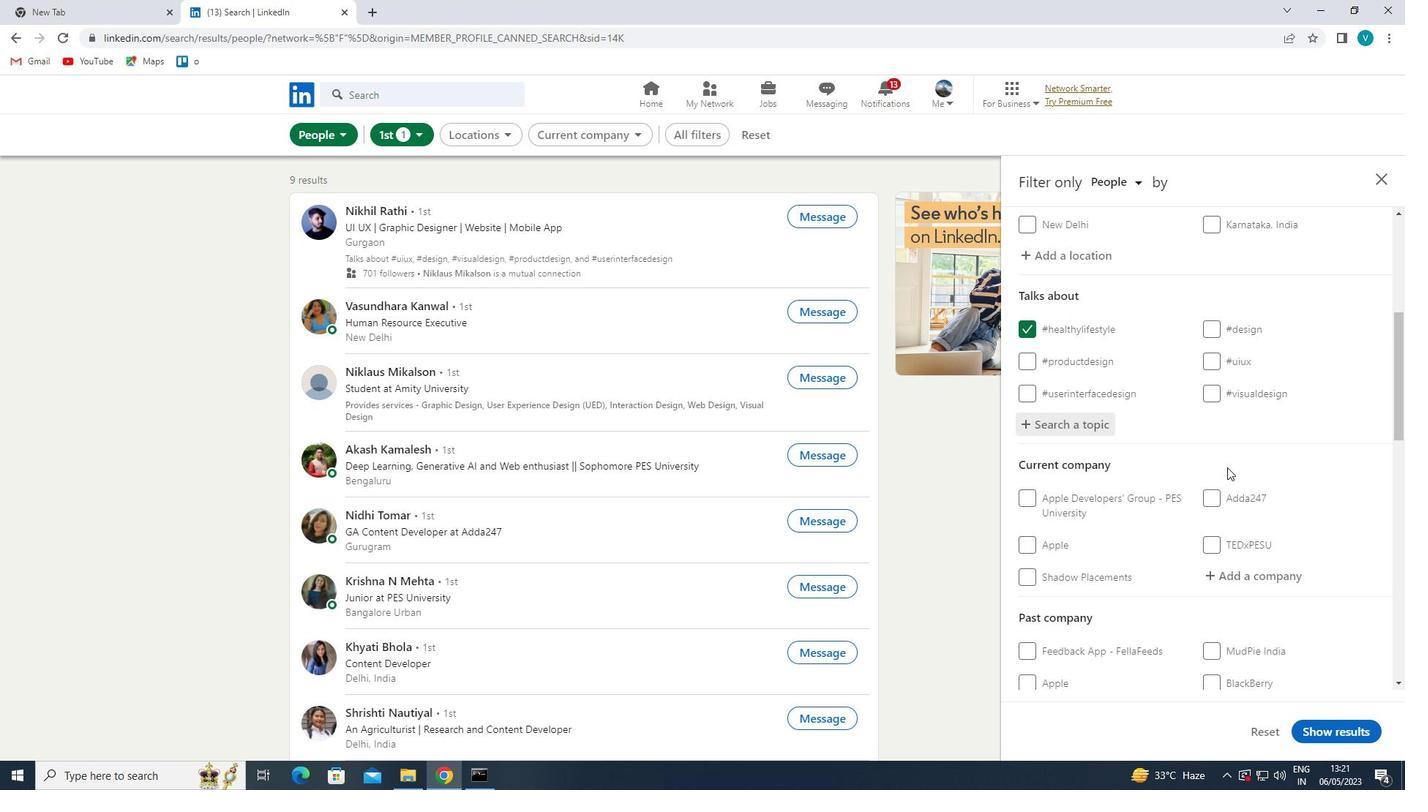 
Action: Mouse moved to (1229, 467)
Screenshot: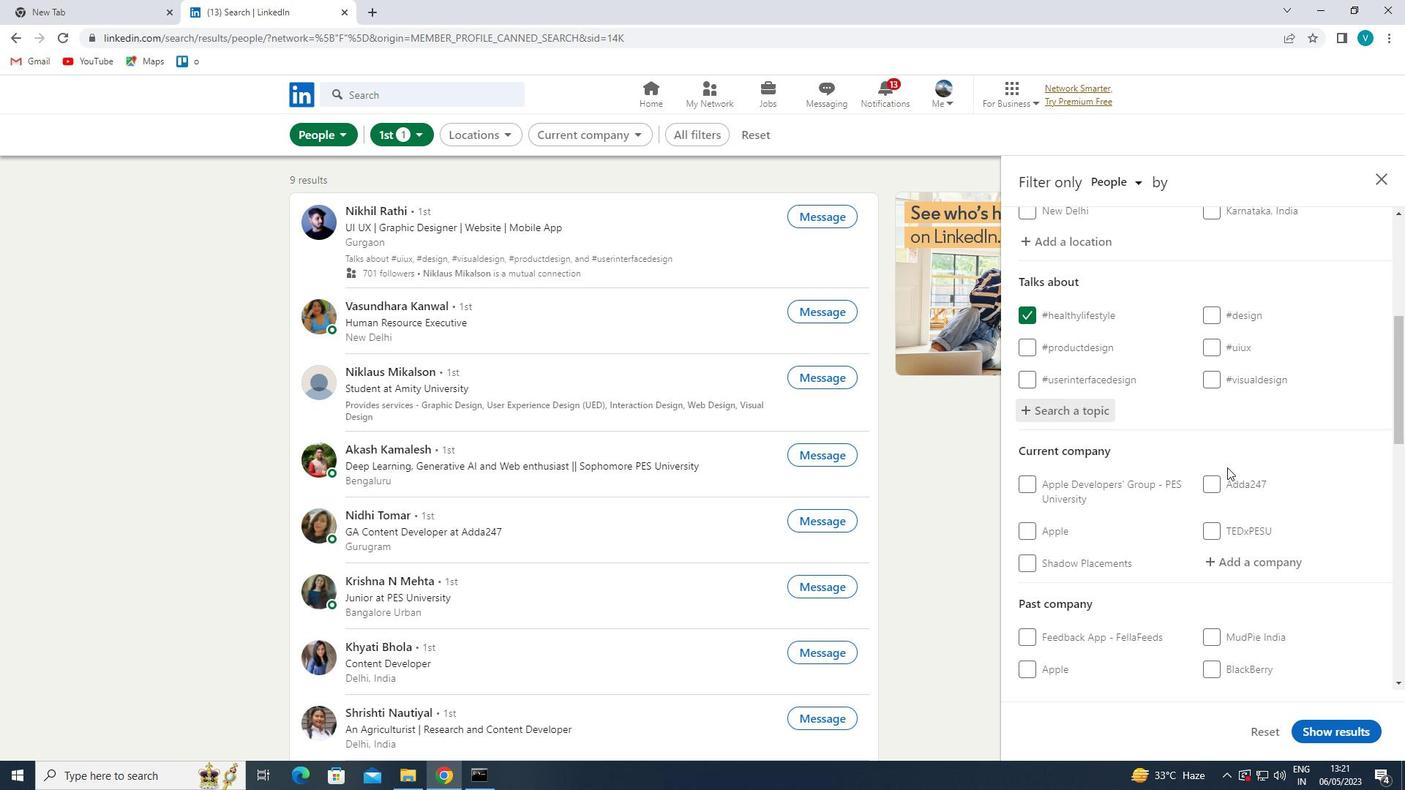 
Action: Mouse scrolled (1229, 466) with delta (0, 0)
Screenshot: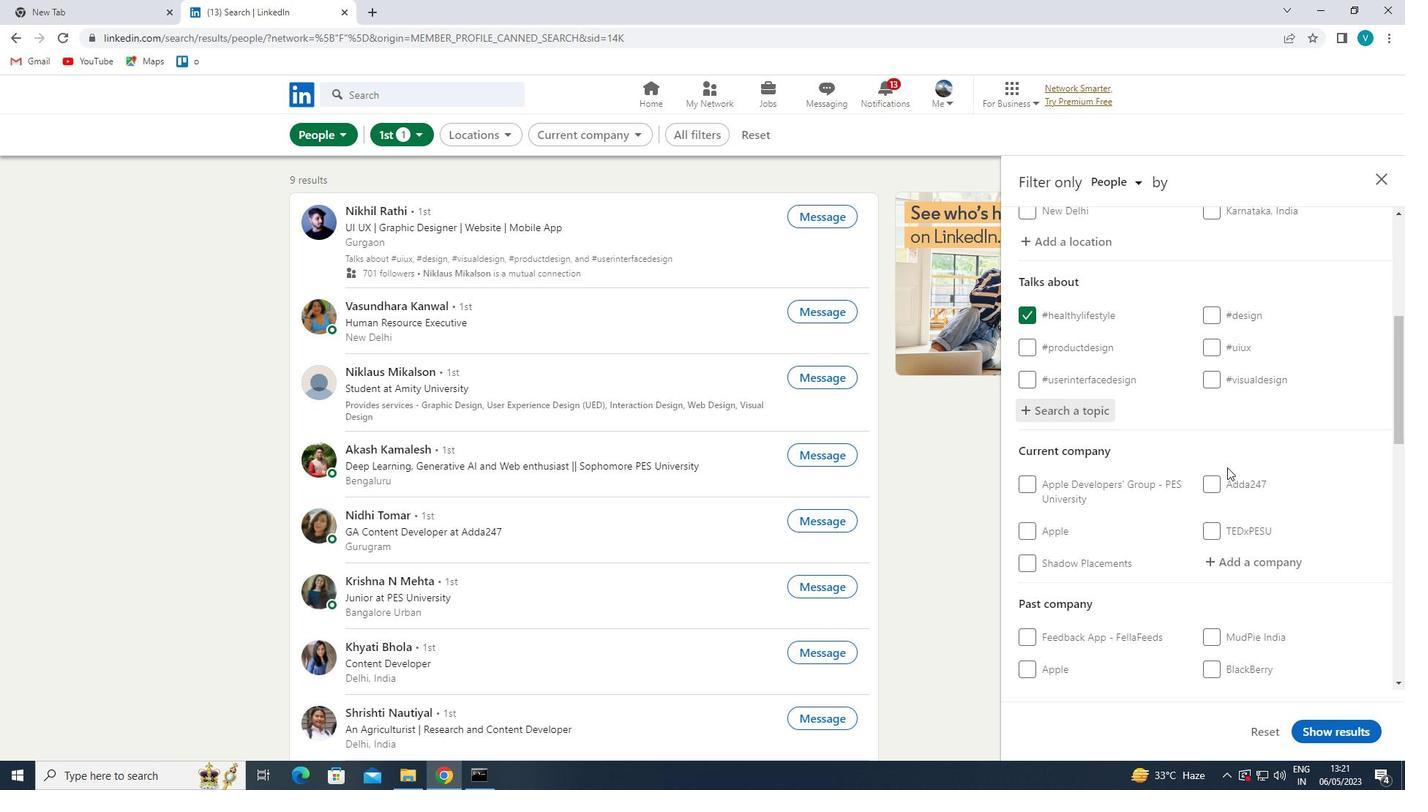 
Action: Mouse moved to (1257, 419)
Screenshot: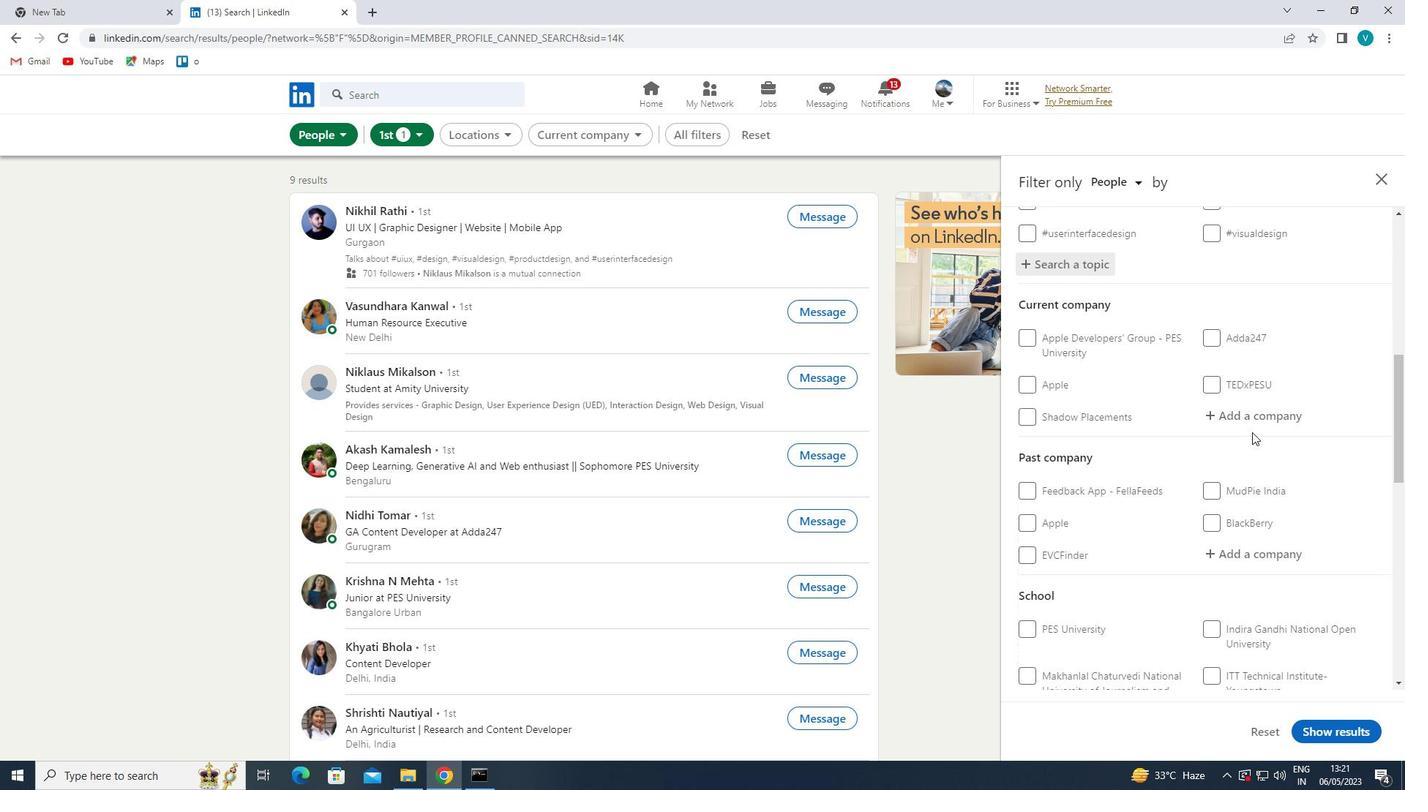
Action: Mouse pressed left at (1257, 419)
Screenshot: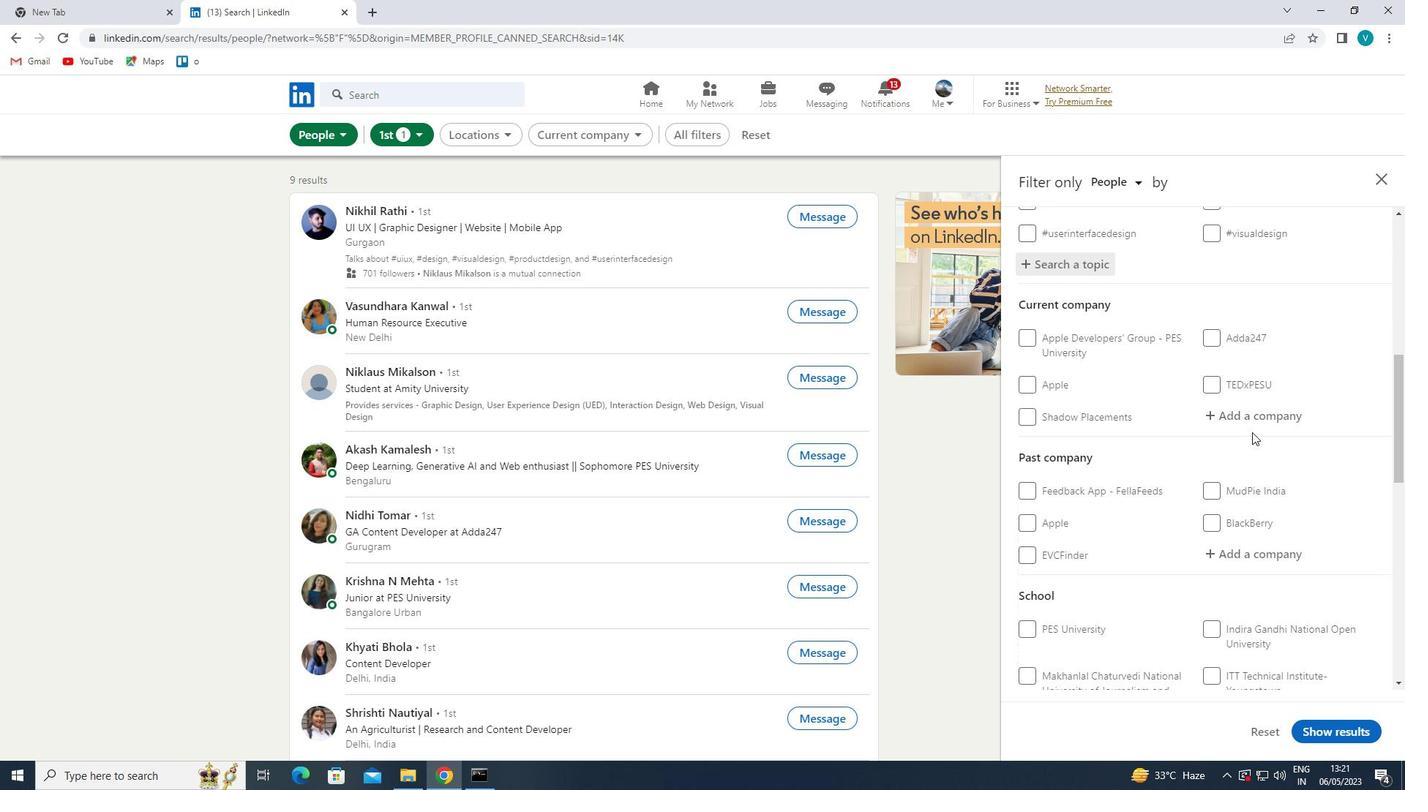 
Action: Mouse moved to (1256, 417)
Screenshot: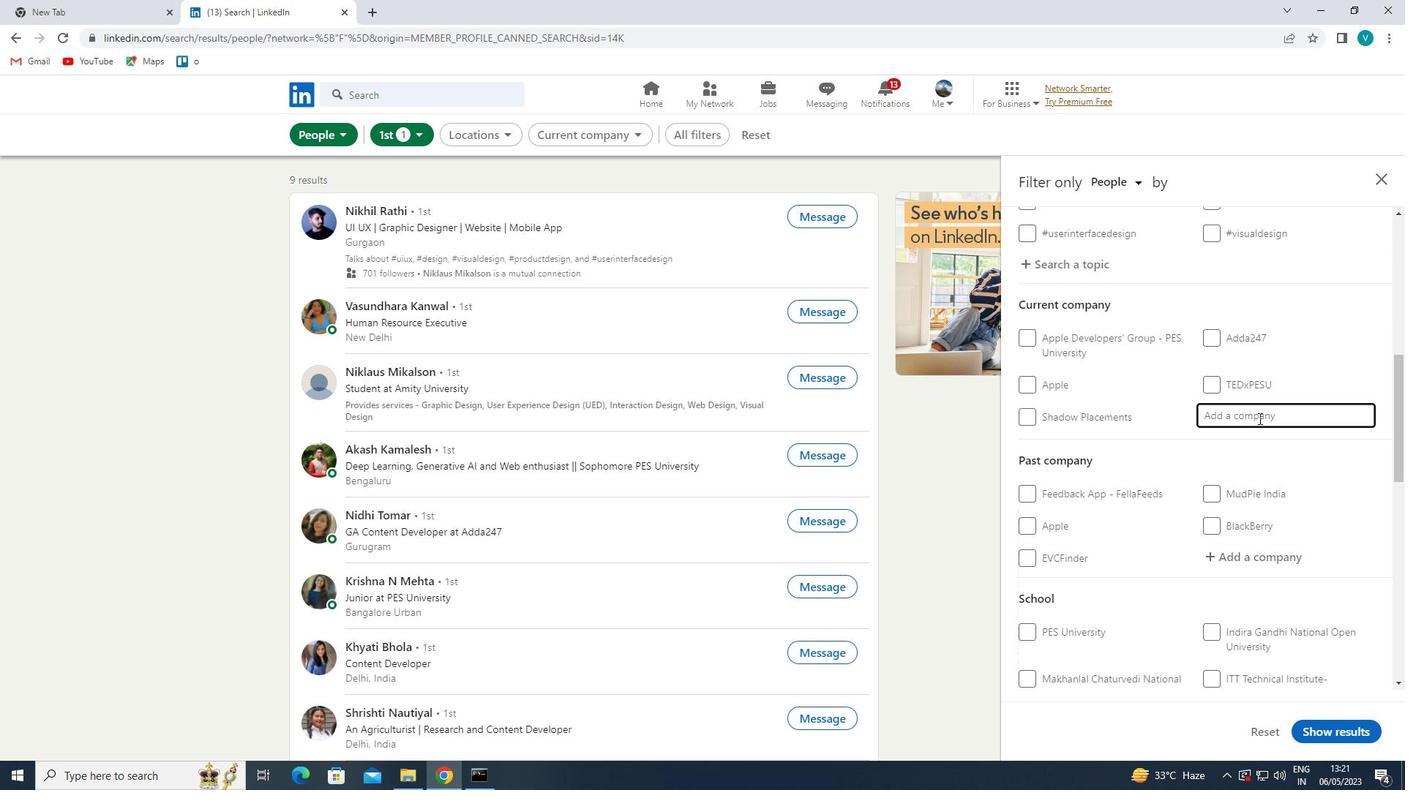 
Action: Key pressed <Key.shift>
Screenshot: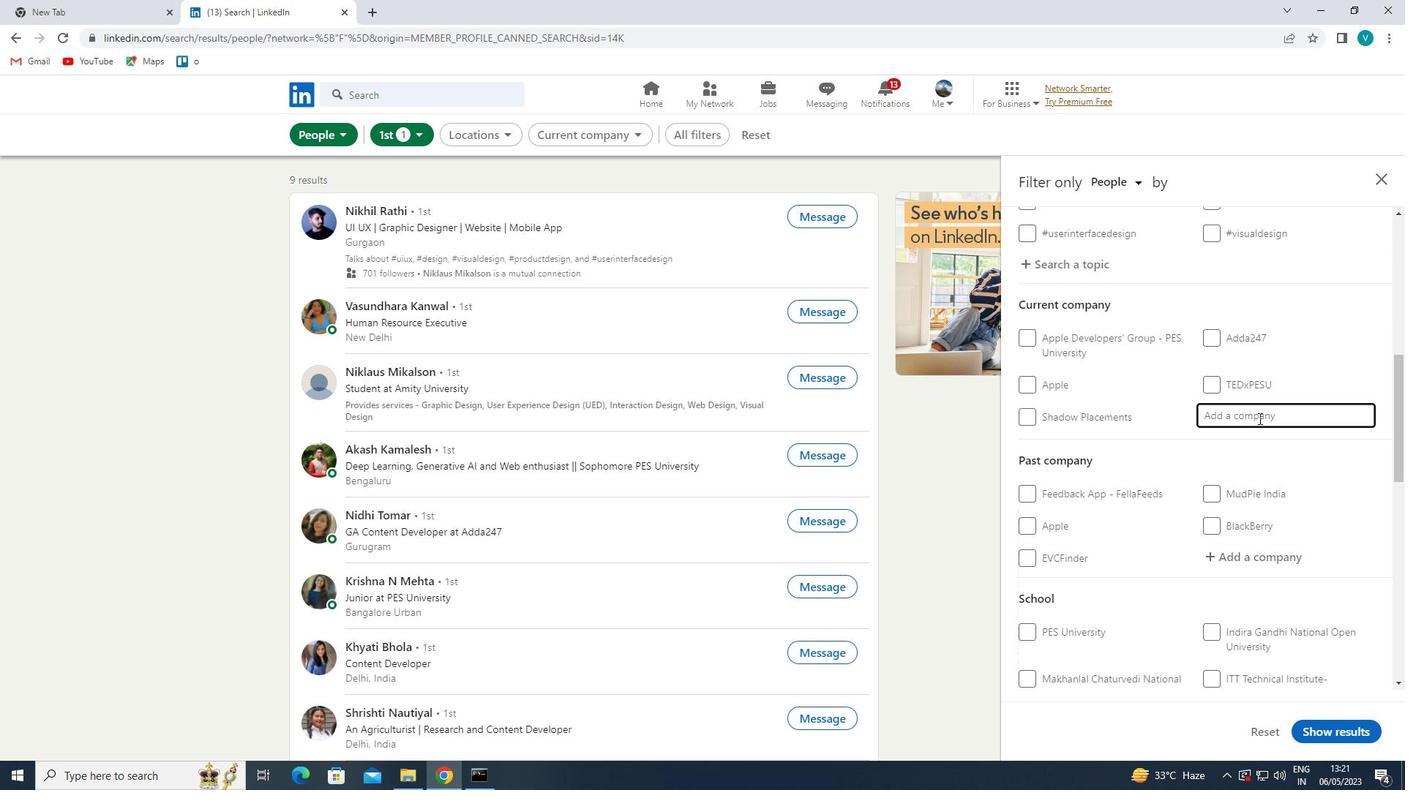 
Action: Mouse moved to (1250, 413)
Screenshot: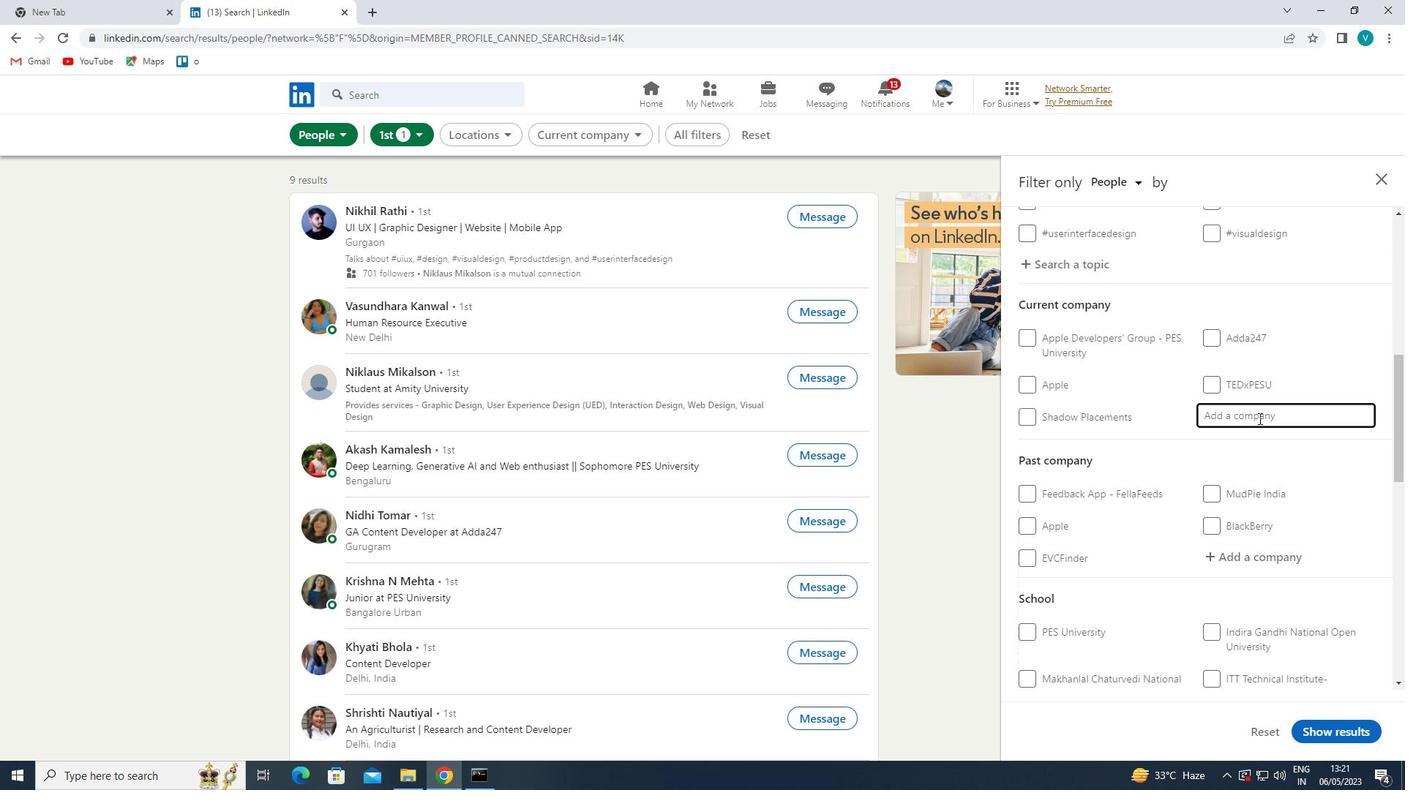 
Action: Key pressed DECAT
Screenshot: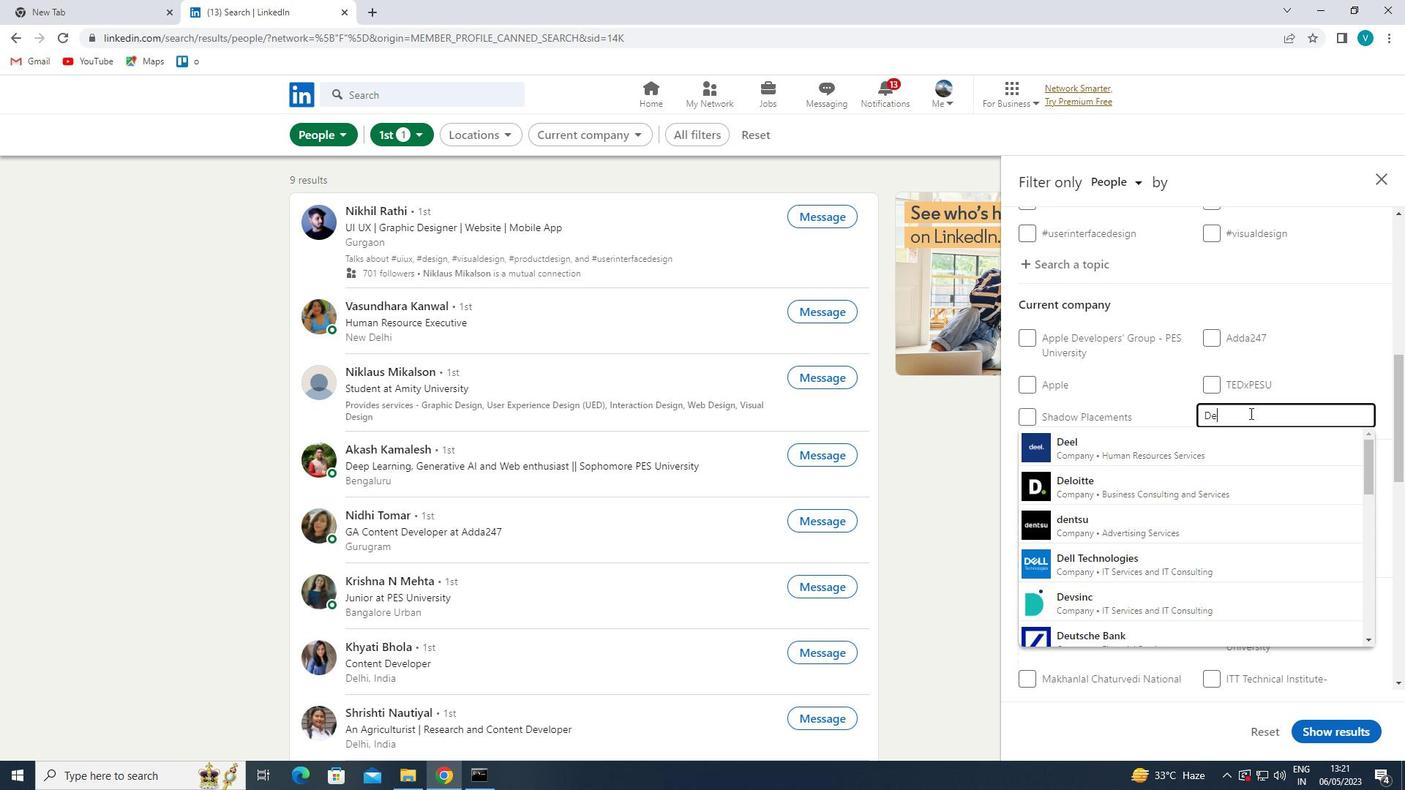 
Action: Mouse moved to (1249, 413)
Screenshot: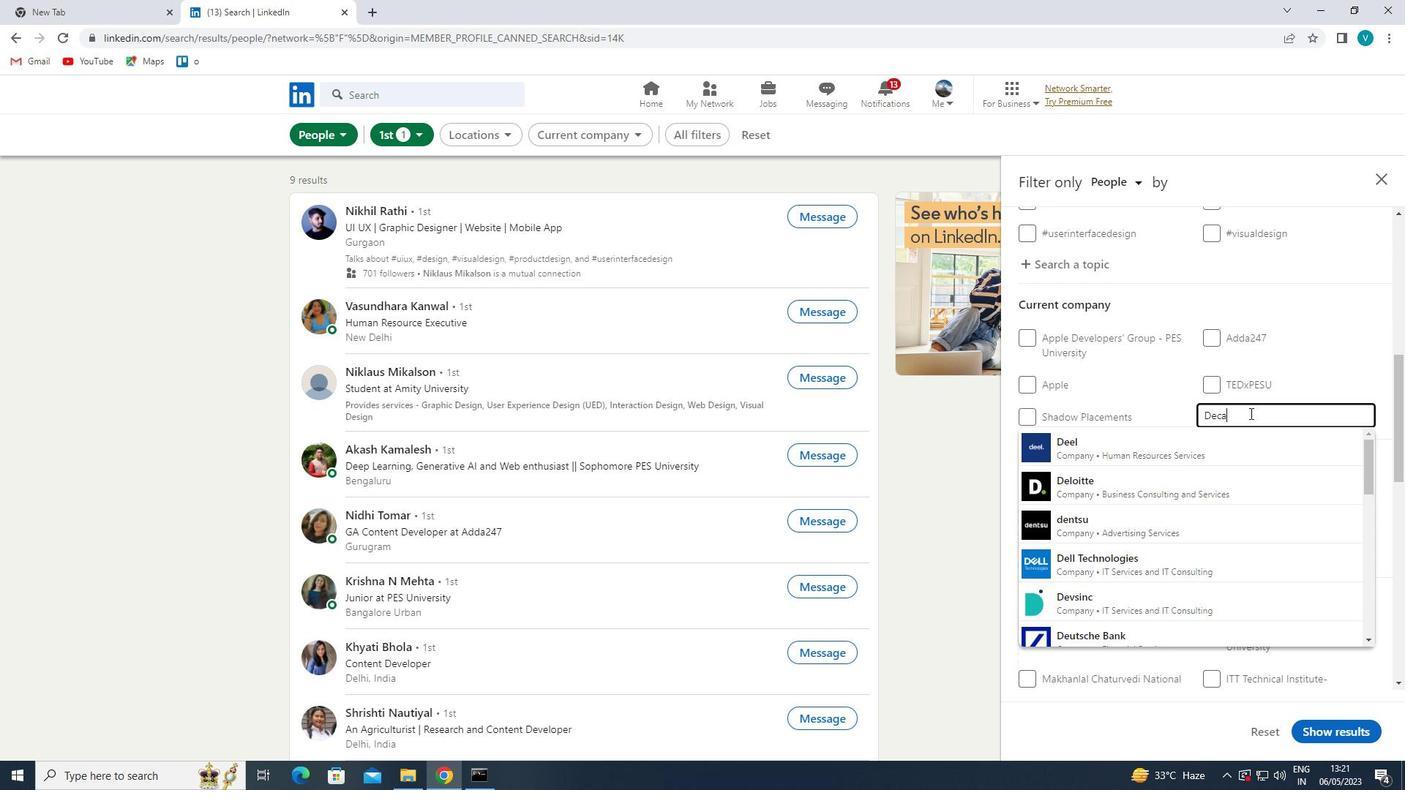 
Action: Key pressed HLON
Screenshot: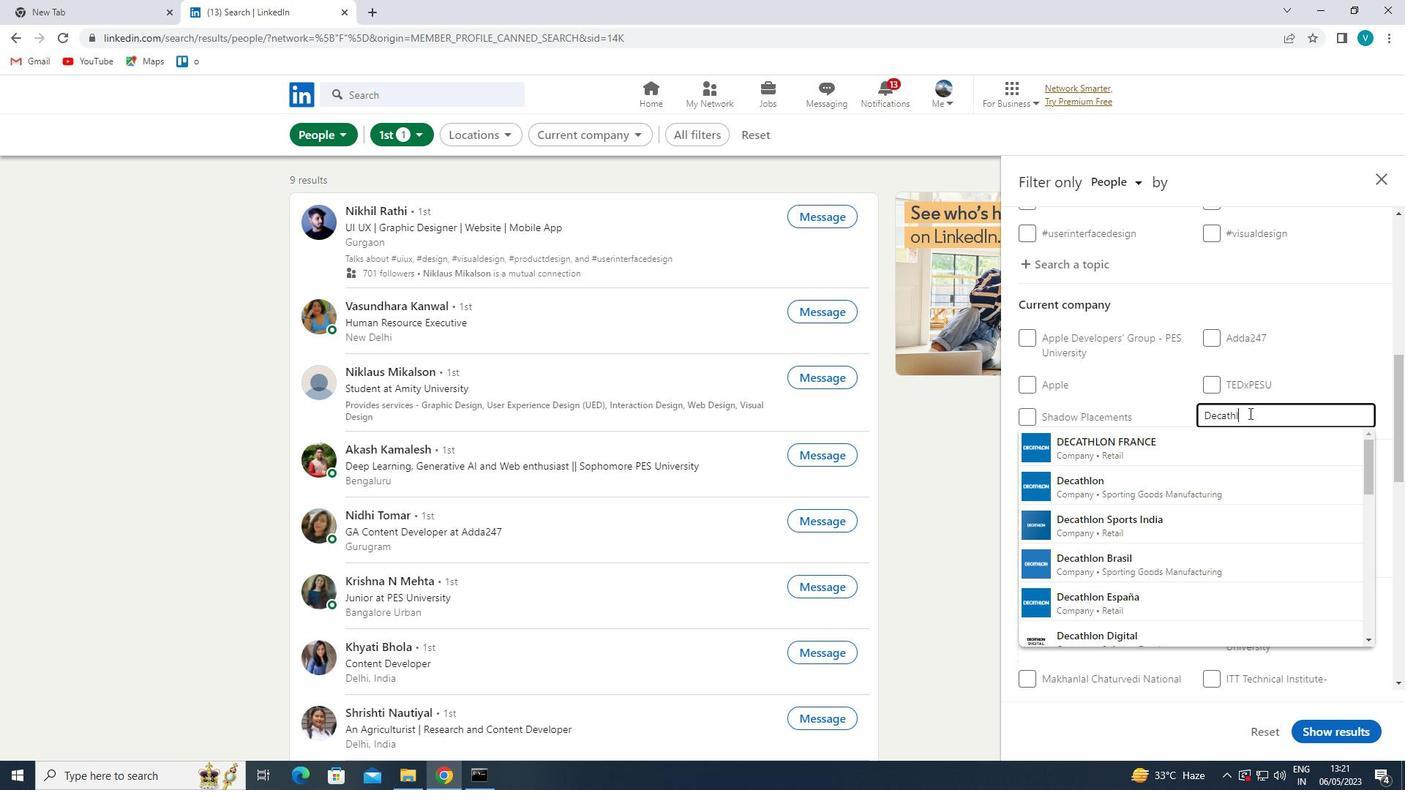
Action: Mouse moved to (1212, 519)
Screenshot: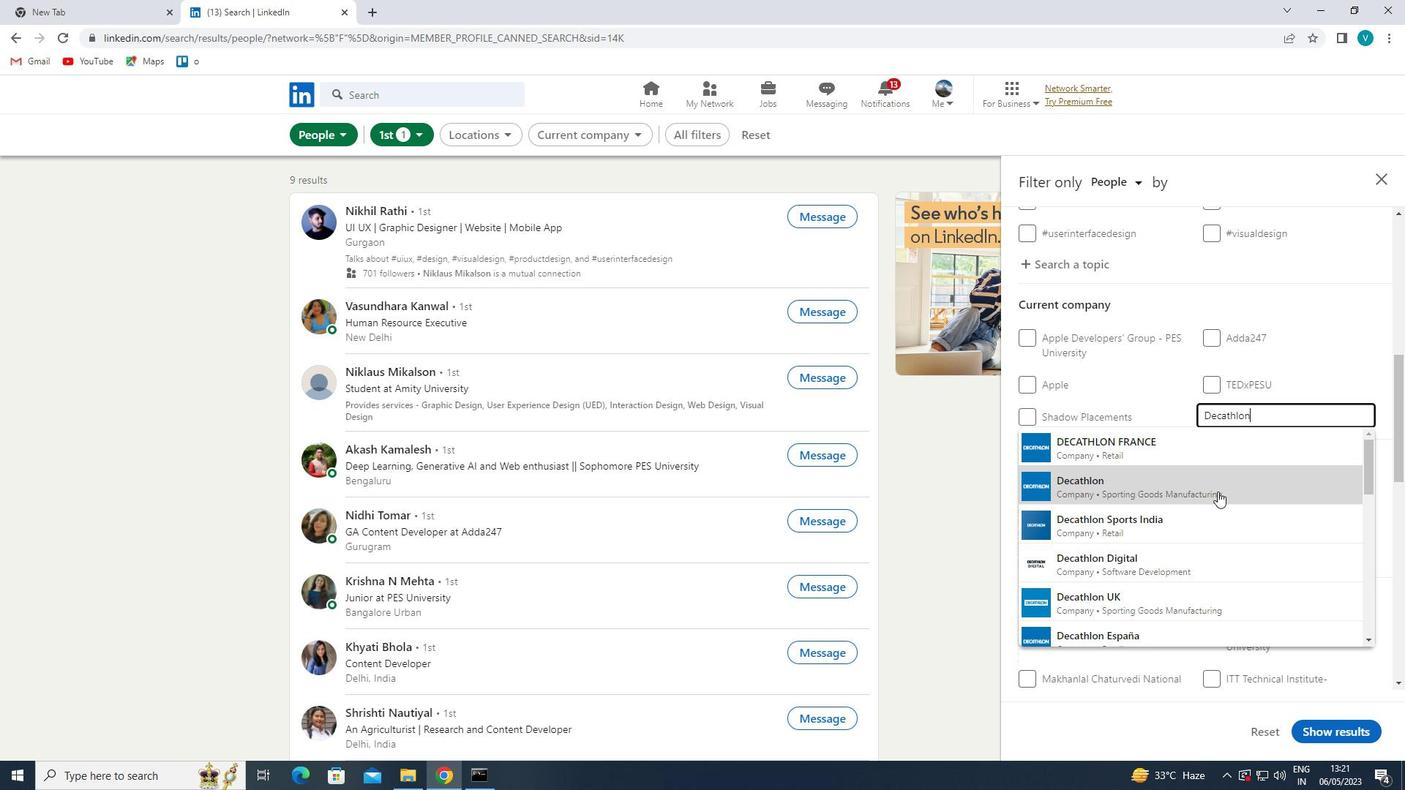 
Action: Mouse pressed left at (1212, 519)
Screenshot: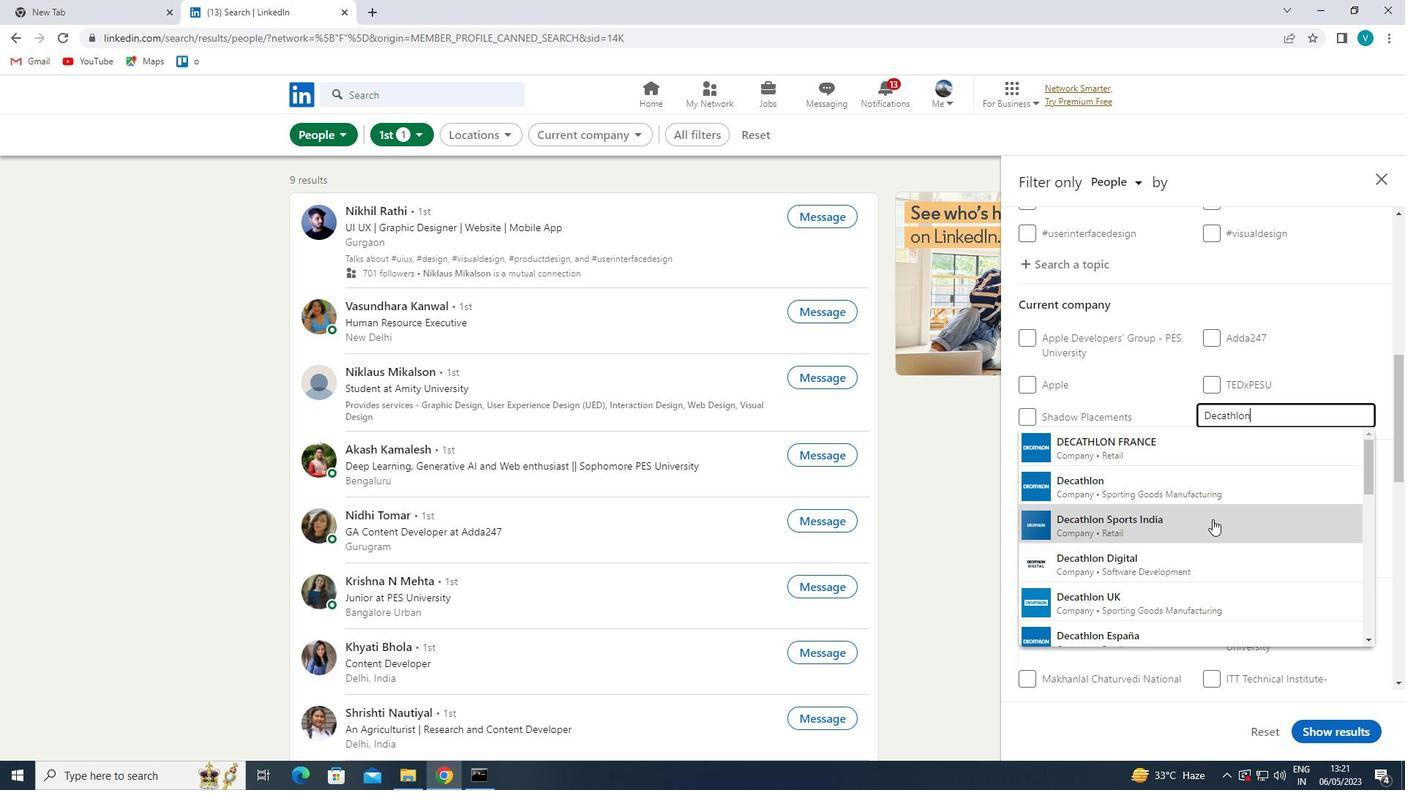 
Action: Mouse moved to (1222, 517)
Screenshot: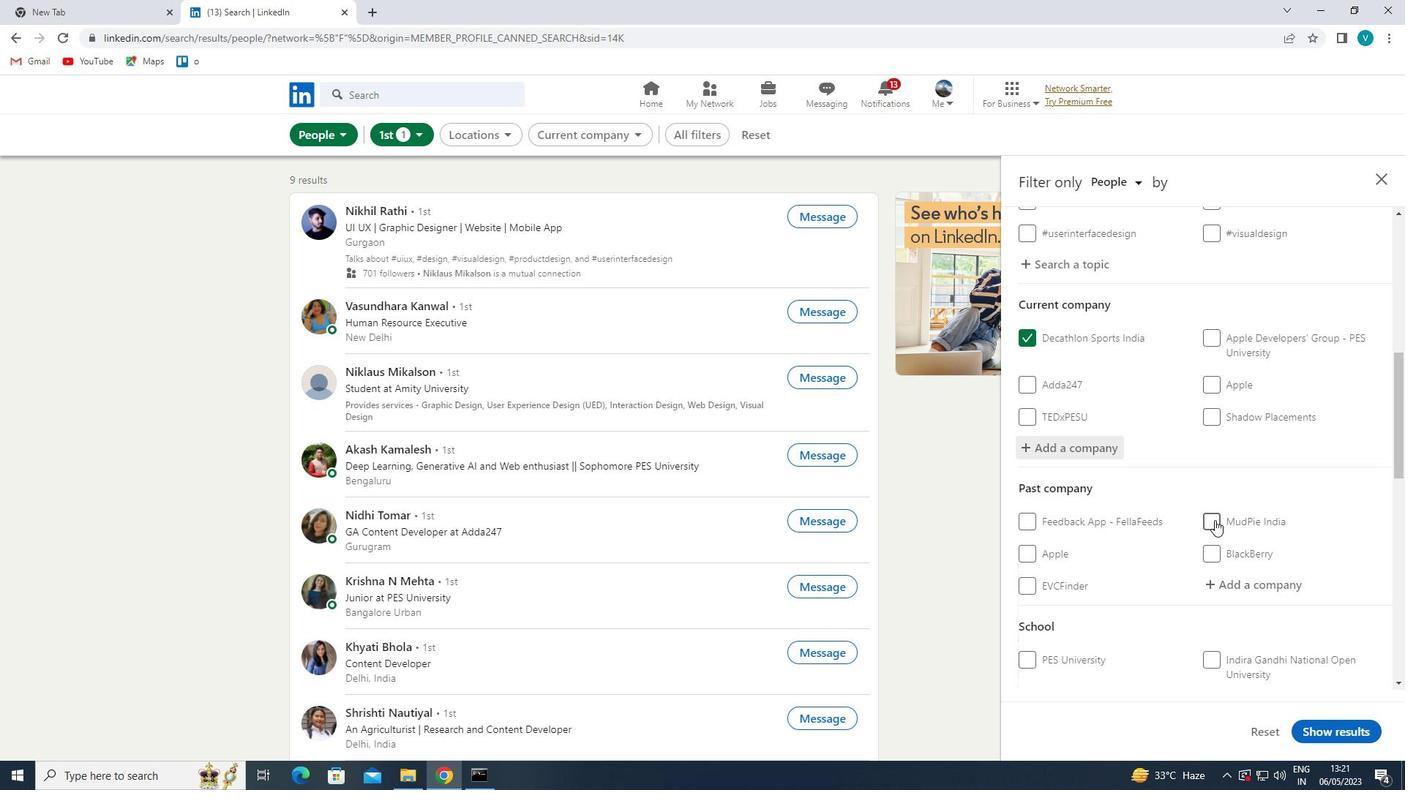 
Action: Mouse scrolled (1222, 516) with delta (0, 0)
Screenshot: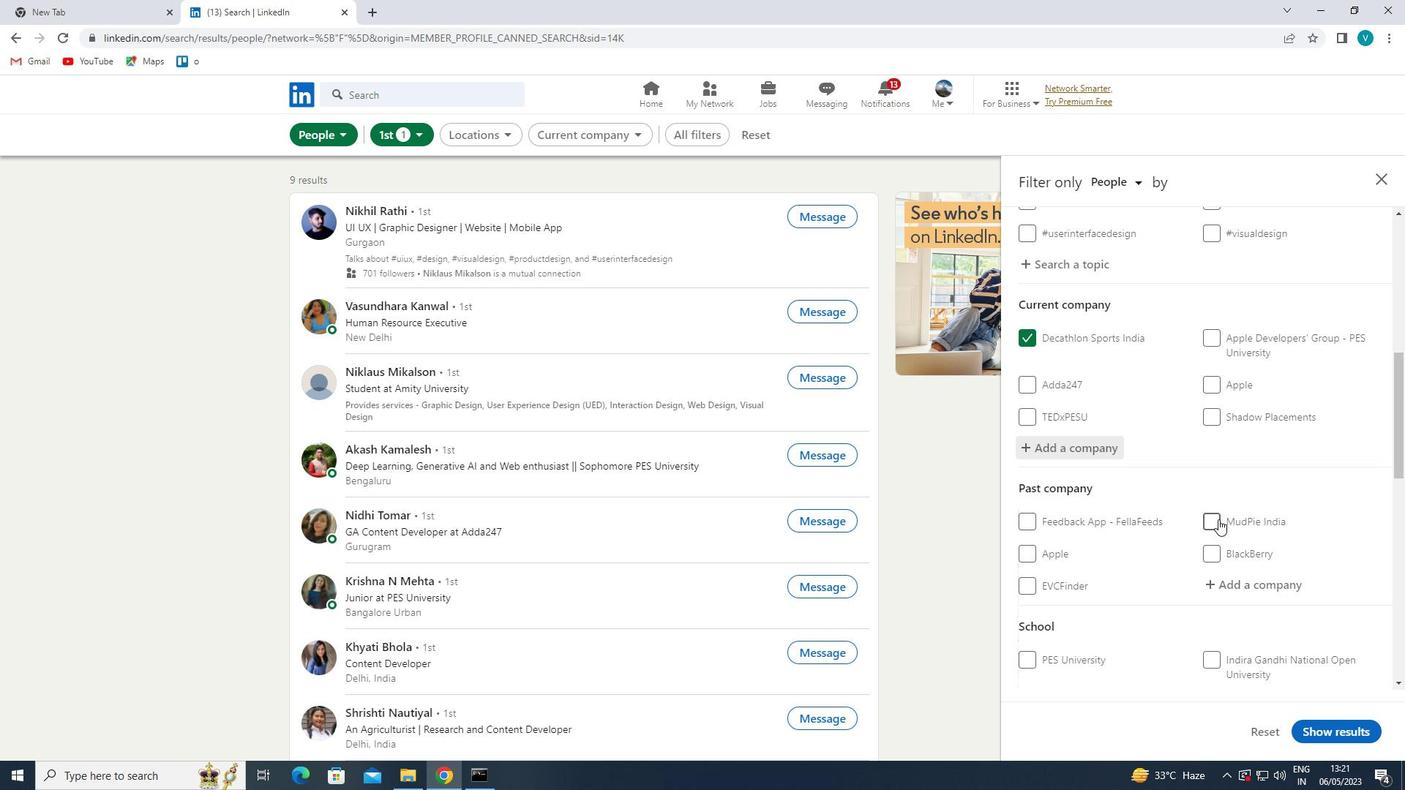 
Action: Mouse scrolled (1222, 516) with delta (0, 0)
Screenshot: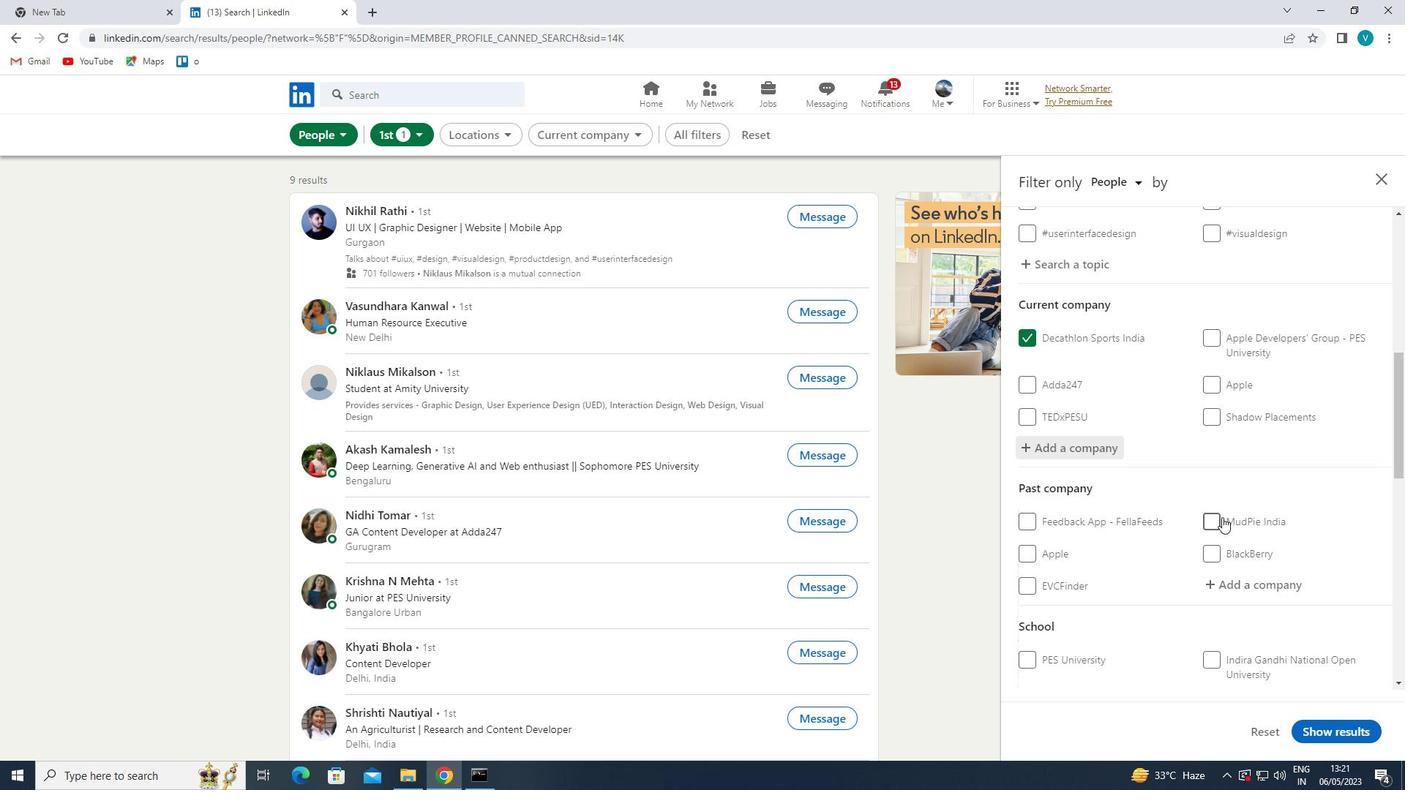 
Action: Mouse moved to (1222, 515)
Screenshot: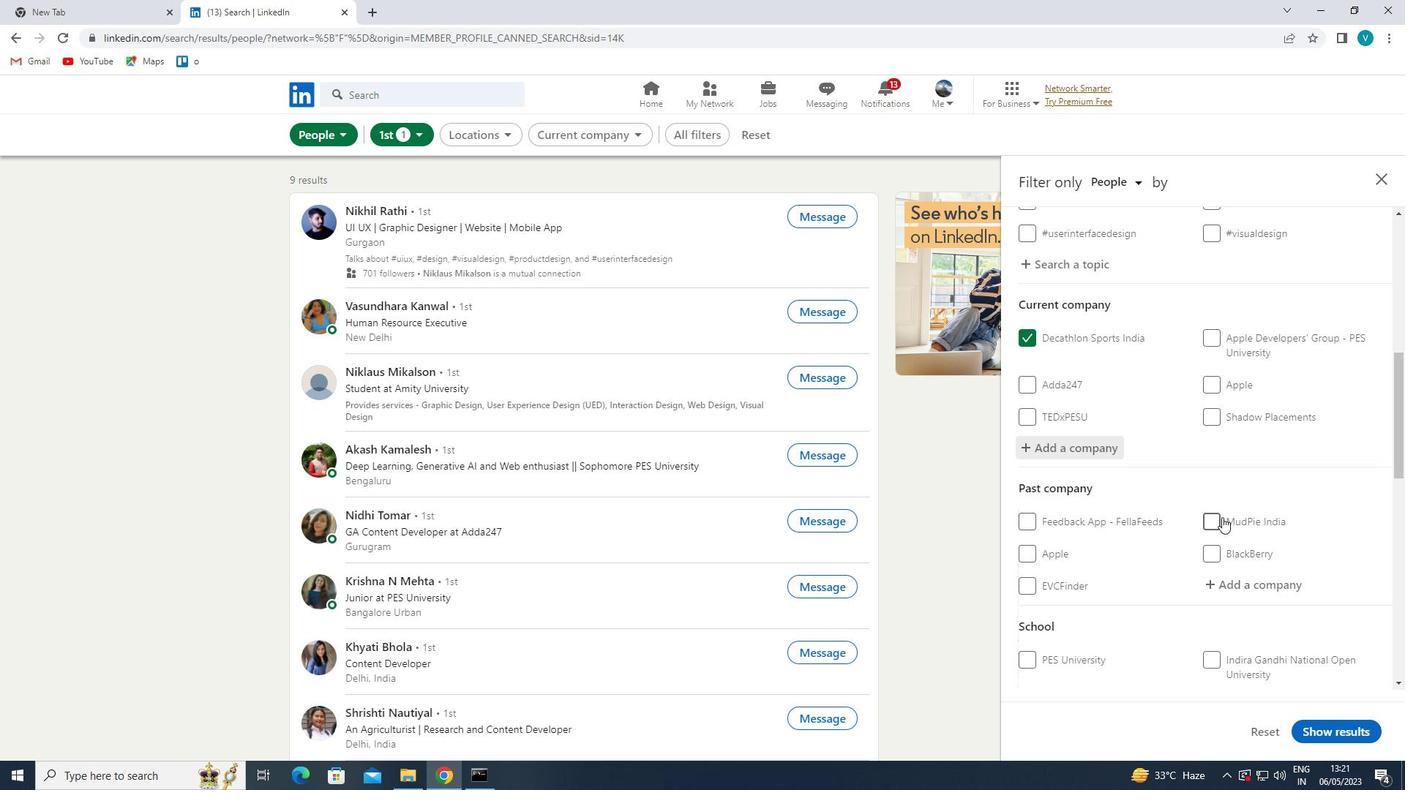
Action: Mouse scrolled (1222, 515) with delta (0, 0)
Screenshot: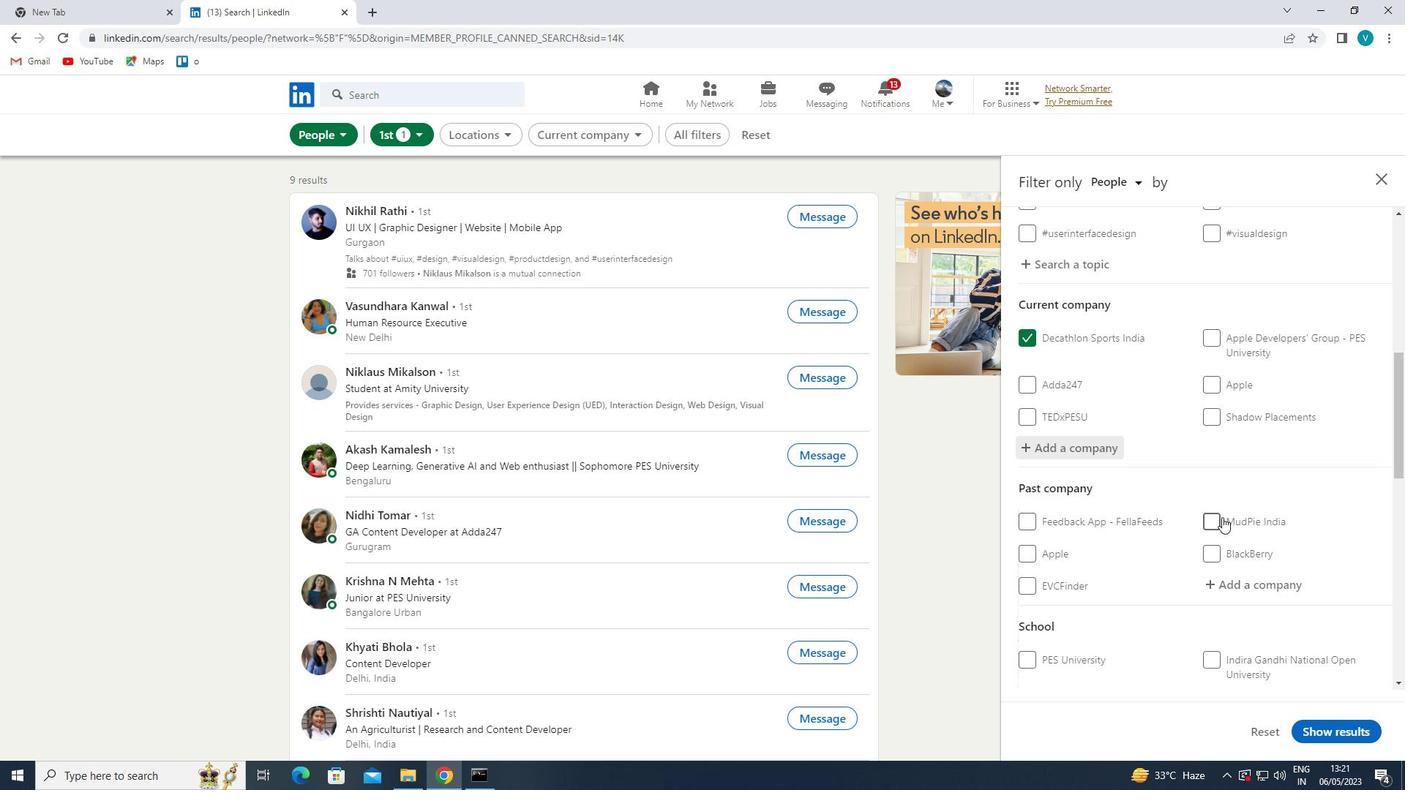 
Action: Mouse scrolled (1222, 515) with delta (0, 0)
Screenshot: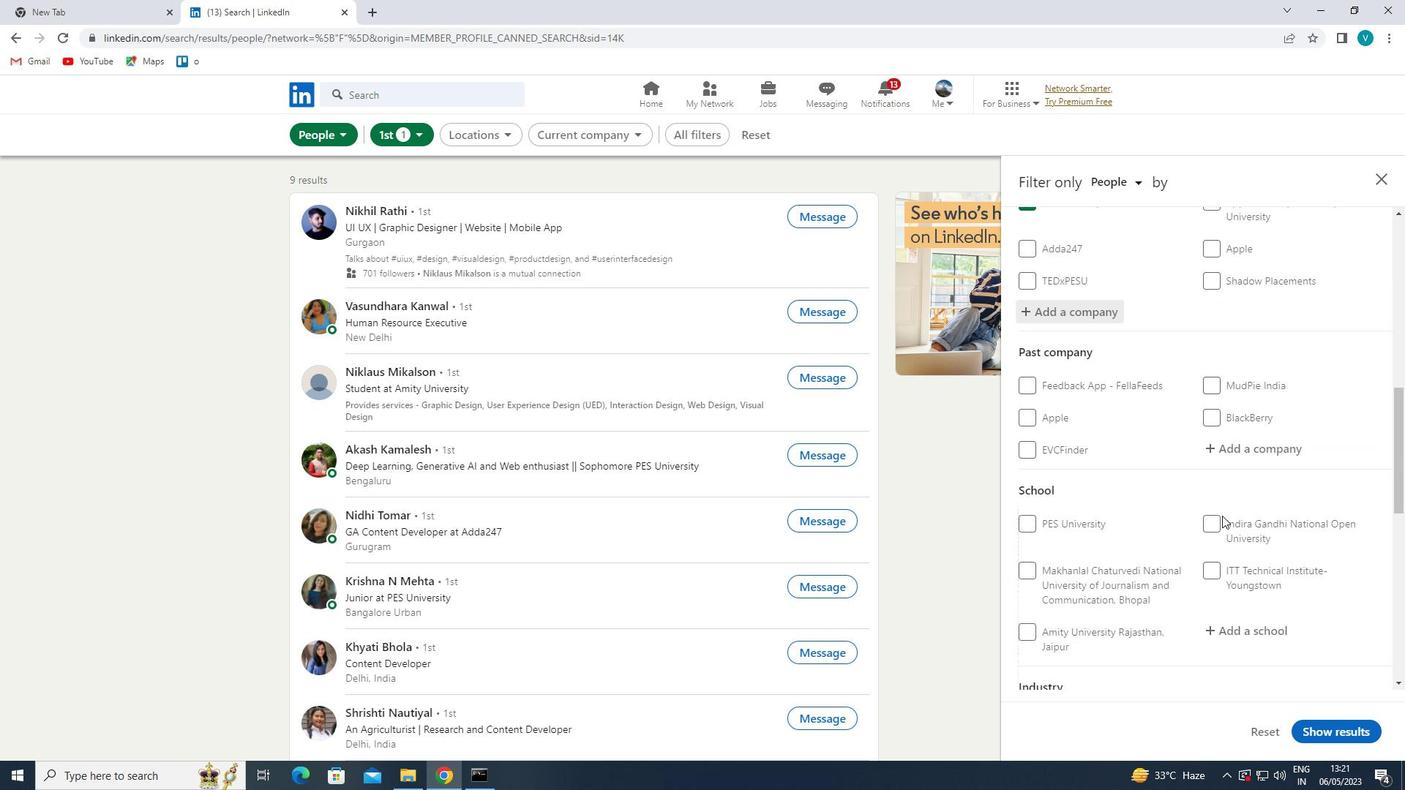 
Action: Mouse moved to (1235, 475)
Screenshot: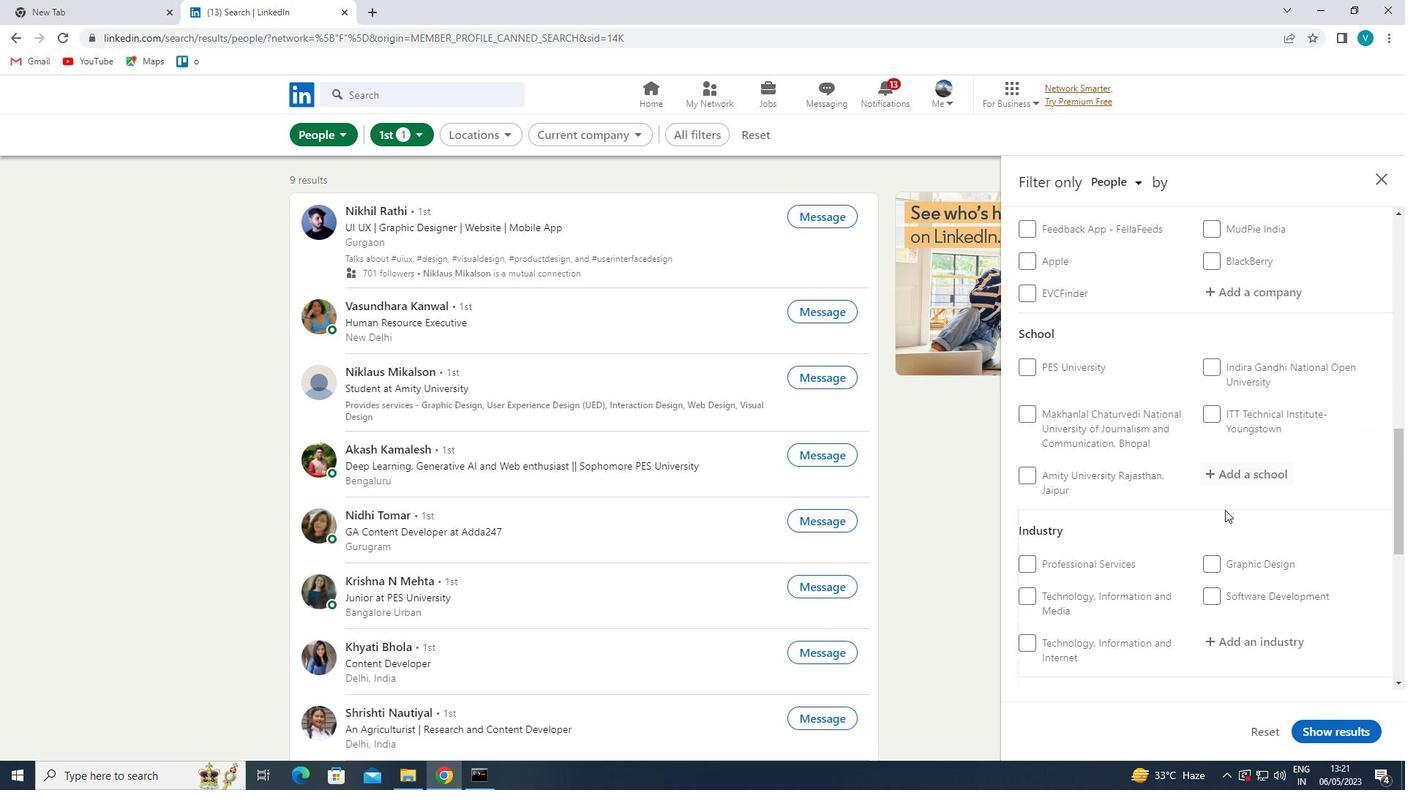 
Action: Mouse pressed left at (1235, 475)
Screenshot: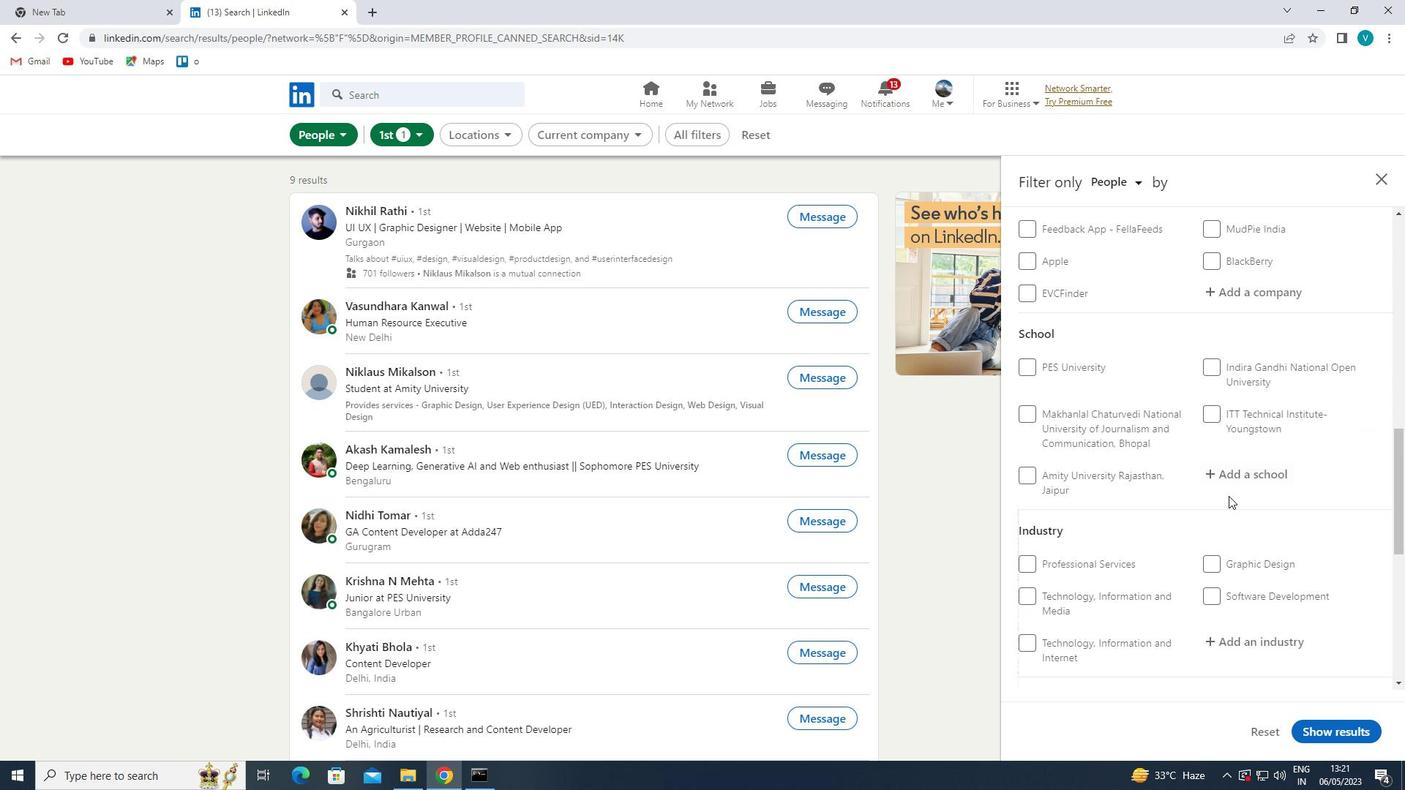 
Action: Mouse moved to (1236, 475)
Screenshot: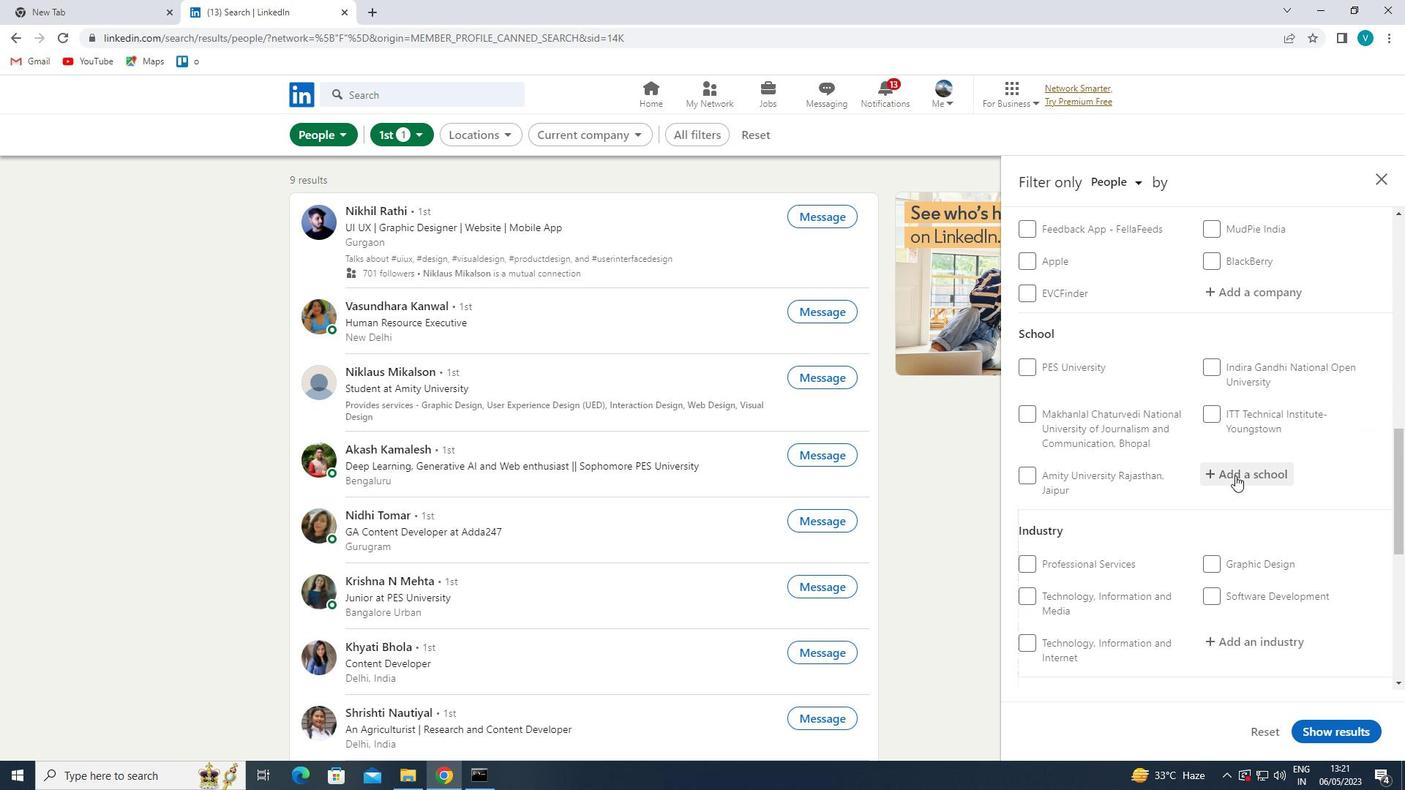 
Action: Key pressed <Key.shift>
Screenshot: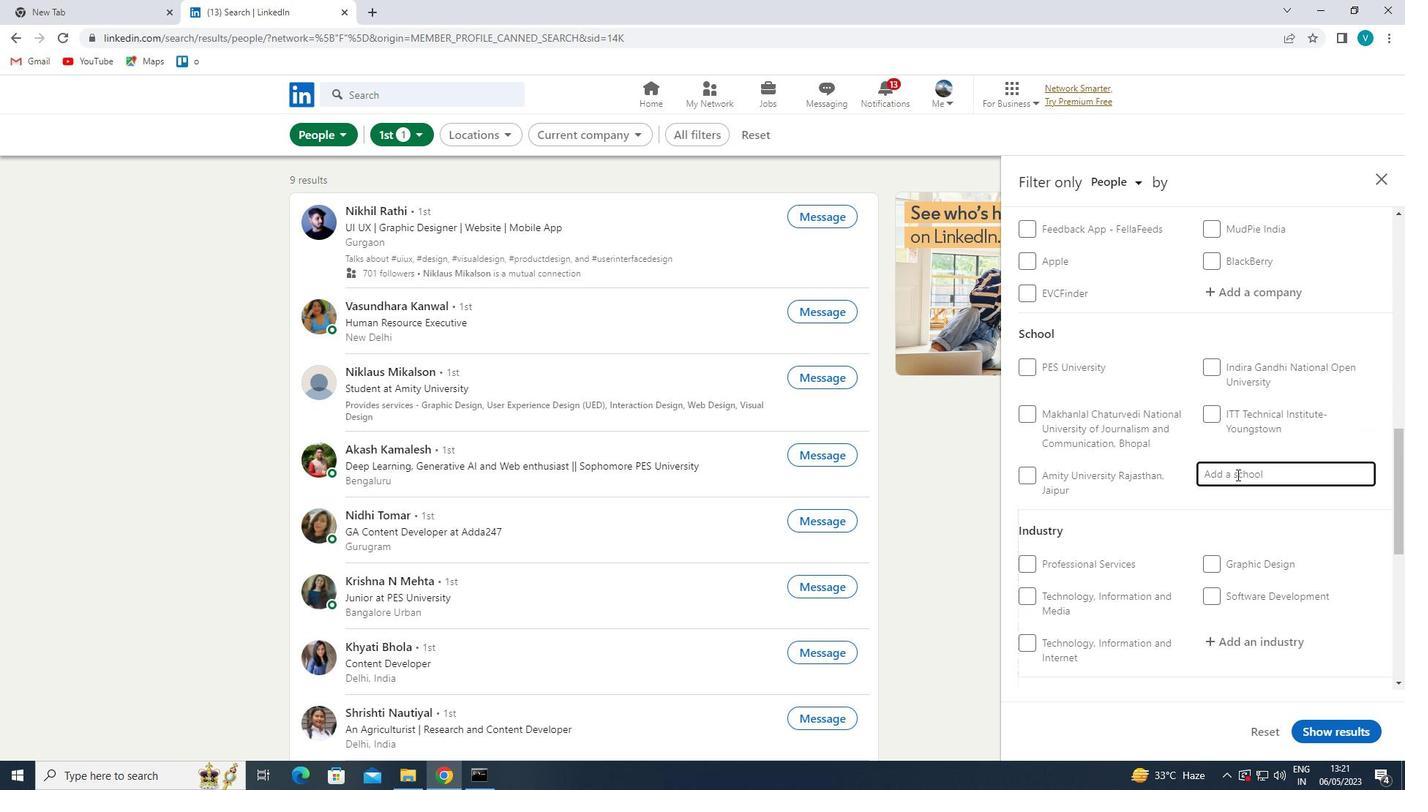 
Action: Mouse moved to (1232, 469)
Screenshot: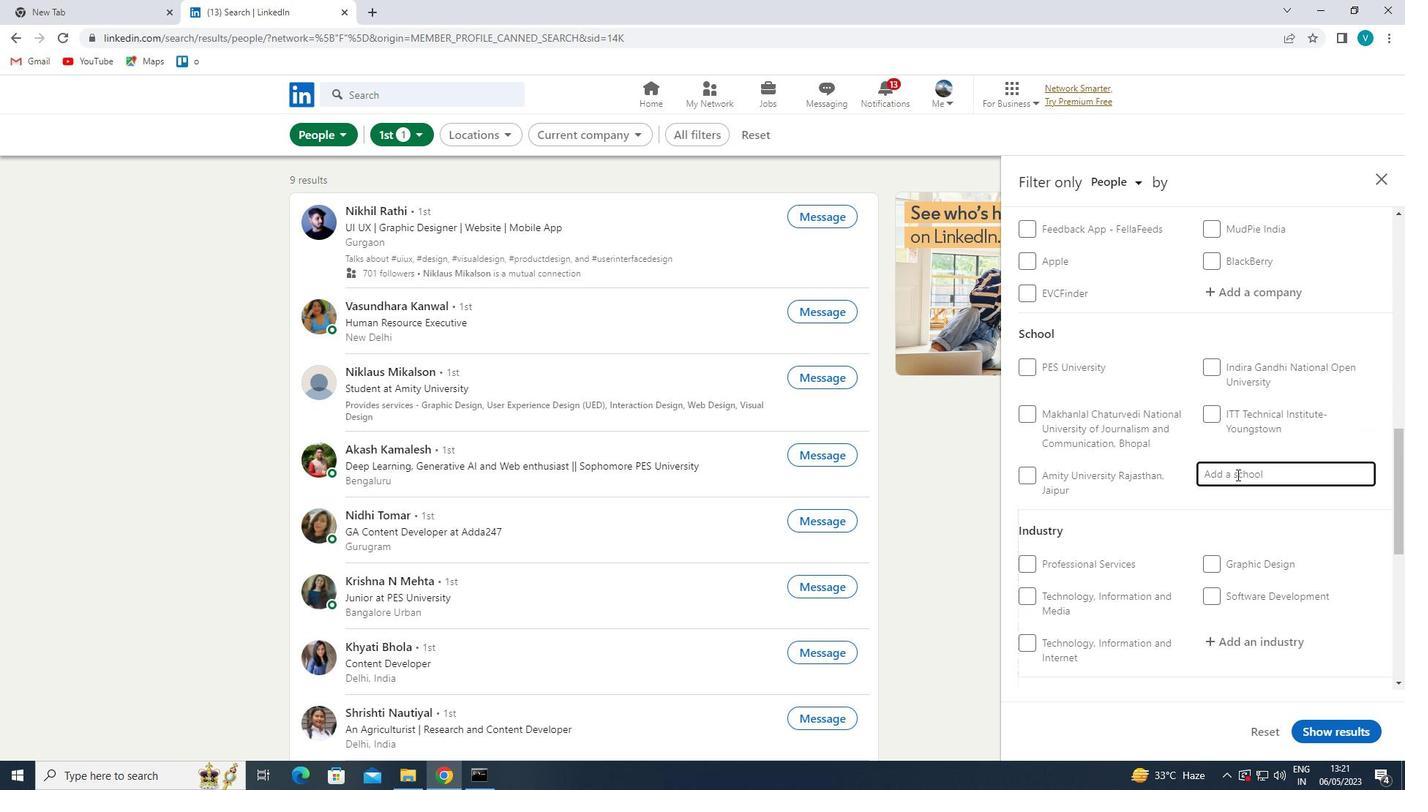 
Action: Key pressed B<Key.shift>UNDEL
Screenshot: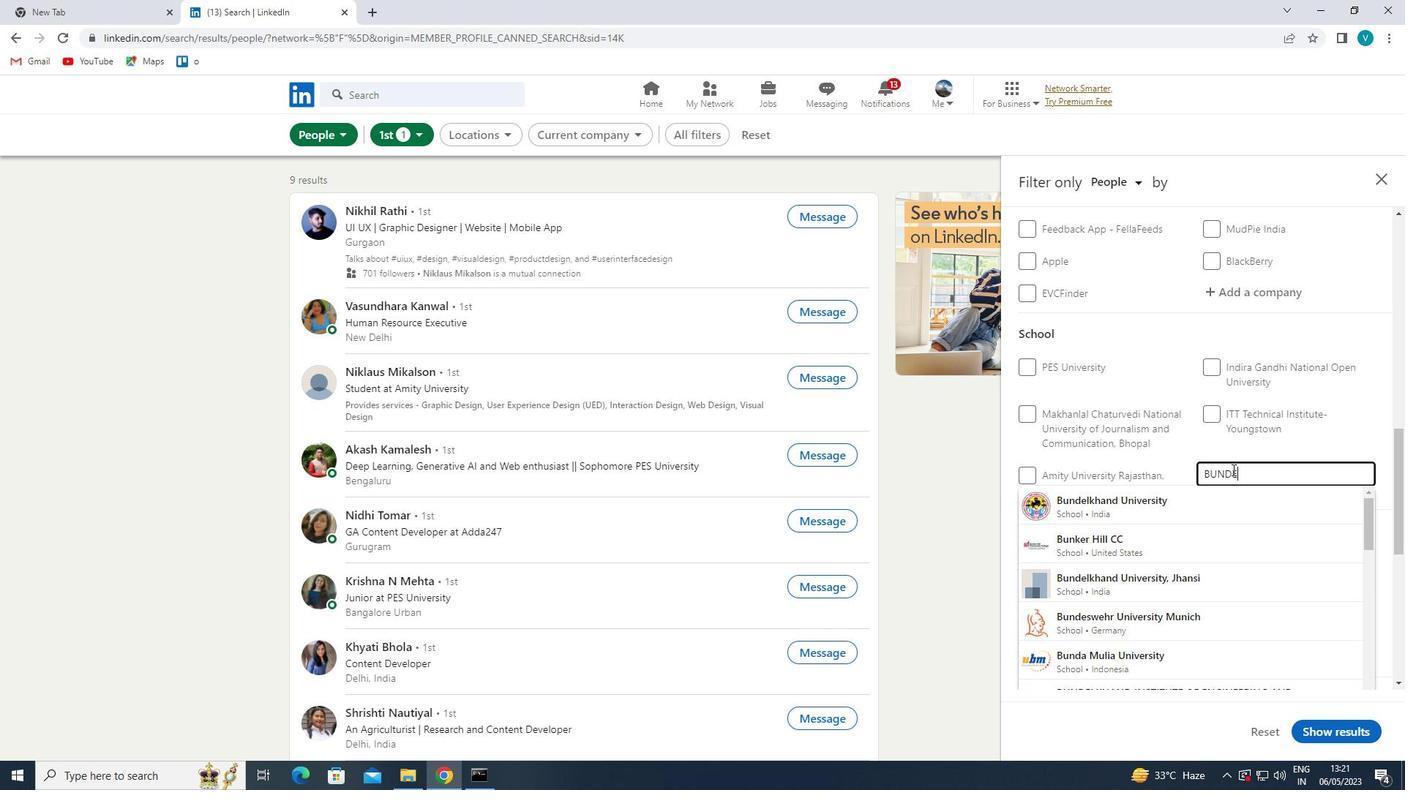 
Action: Mouse moved to (1214, 576)
Screenshot: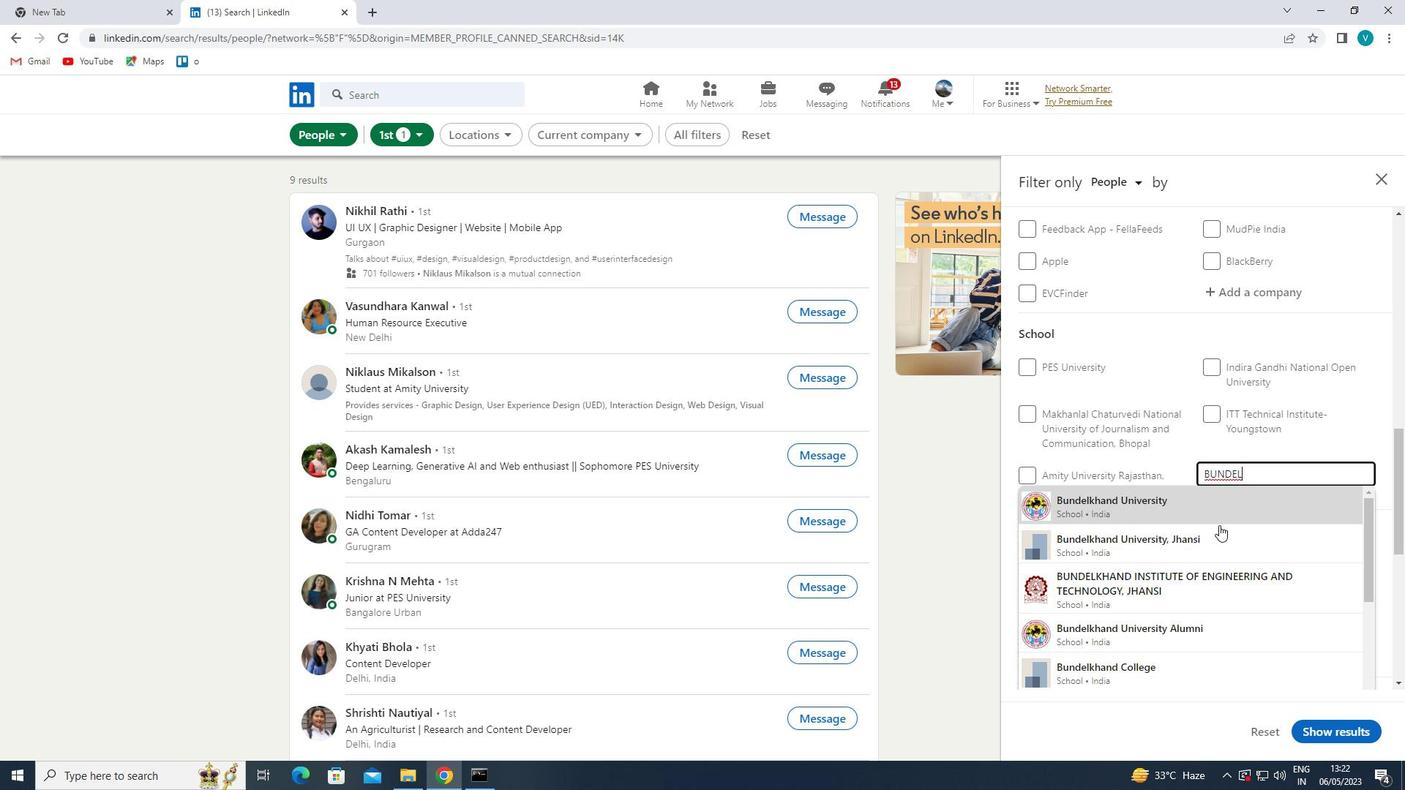 
Action: Mouse pressed left at (1214, 576)
Screenshot: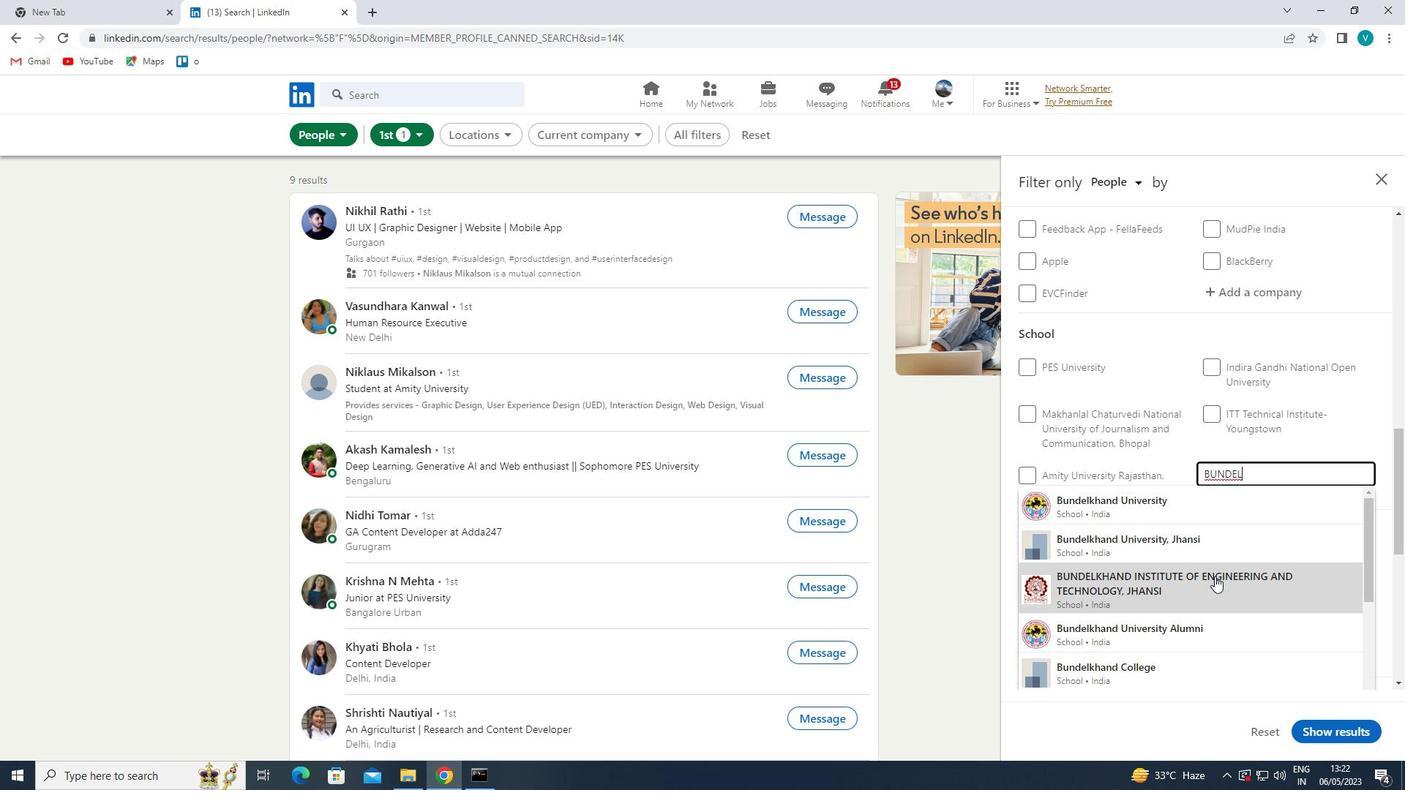
Action: Mouse moved to (1217, 576)
Screenshot: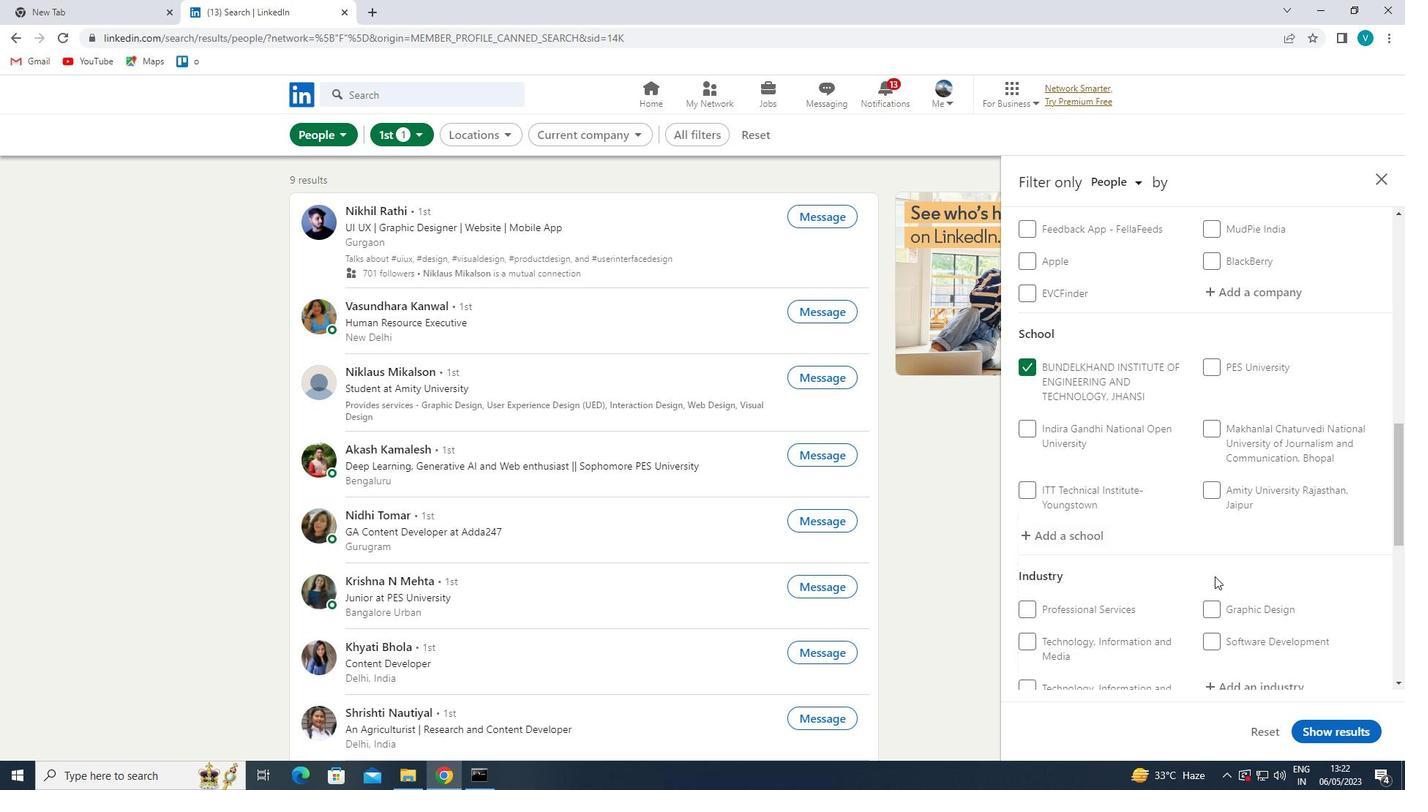 
Action: Mouse scrolled (1217, 575) with delta (0, 0)
Screenshot: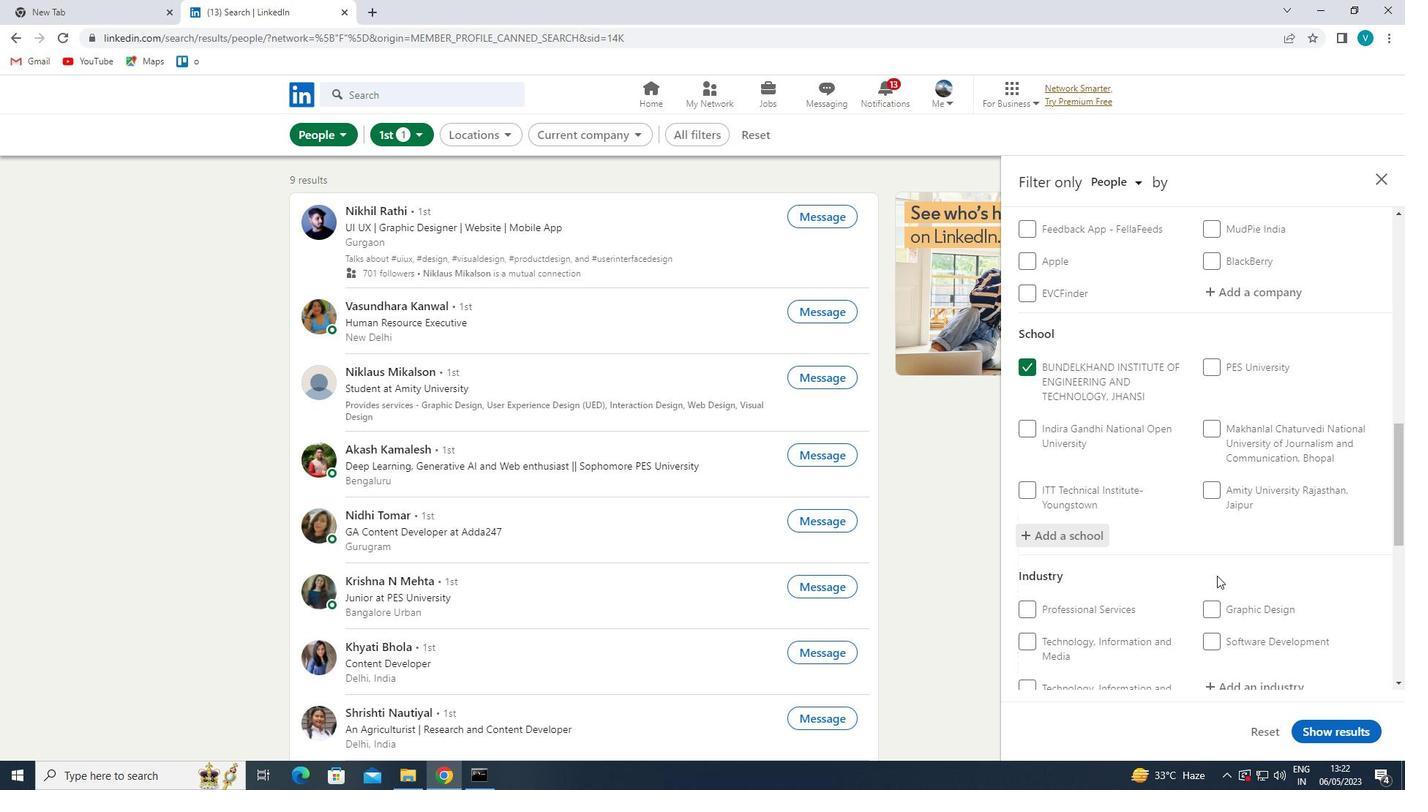 
Action: Mouse moved to (1239, 608)
Screenshot: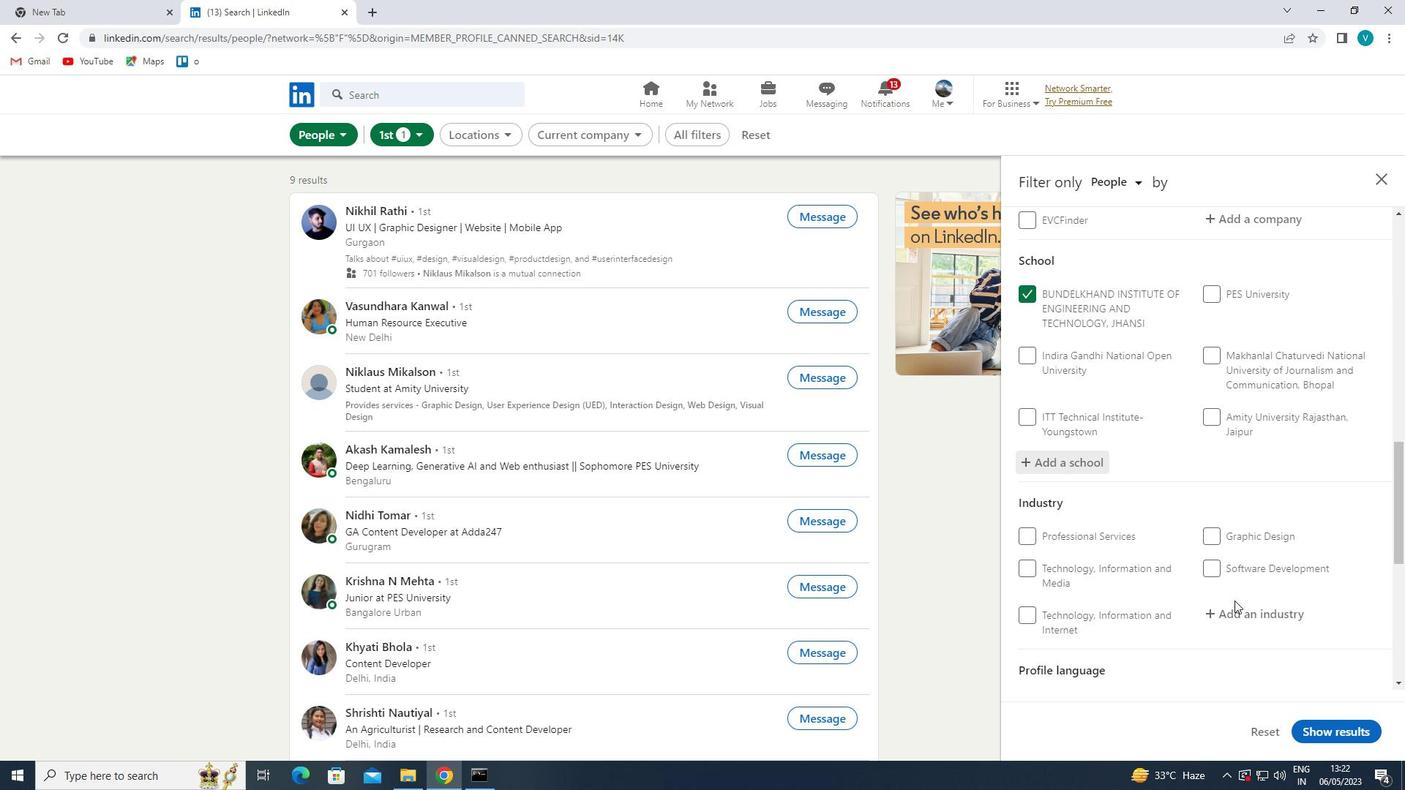 
Action: Mouse pressed left at (1239, 608)
Screenshot: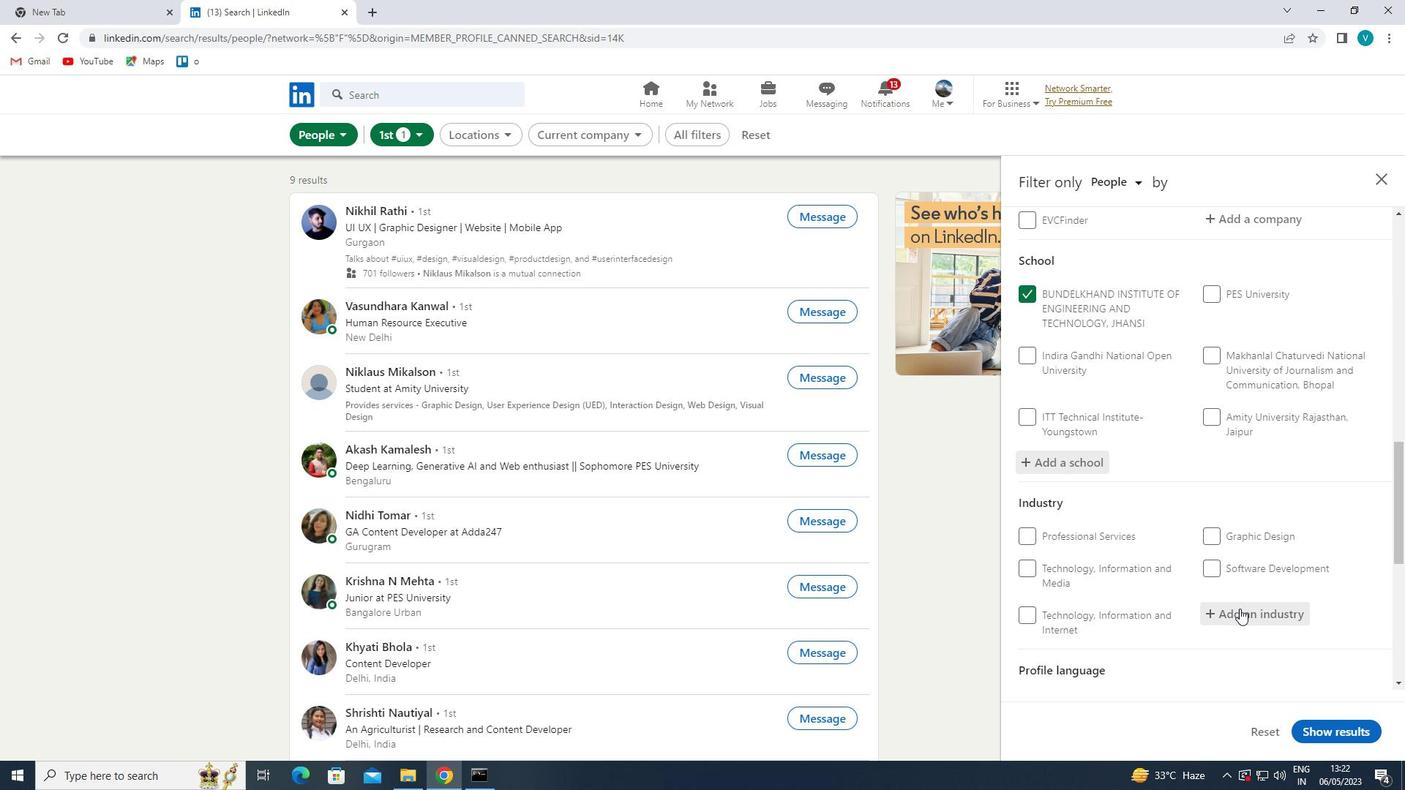 
Action: Key pressed <Key.shift>TECHNOLOGY
Screenshot: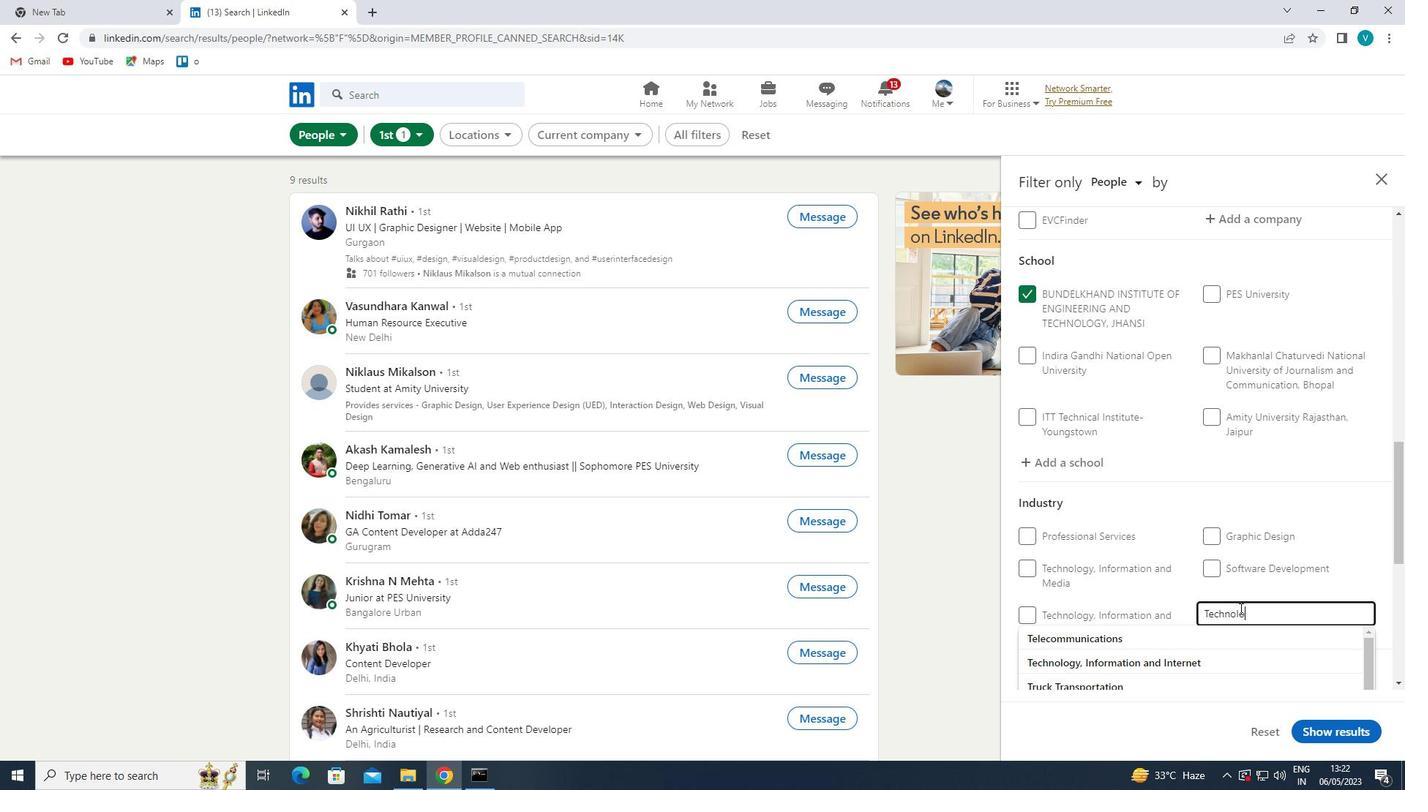 
Action: Mouse moved to (1228, 638)
Screenshot: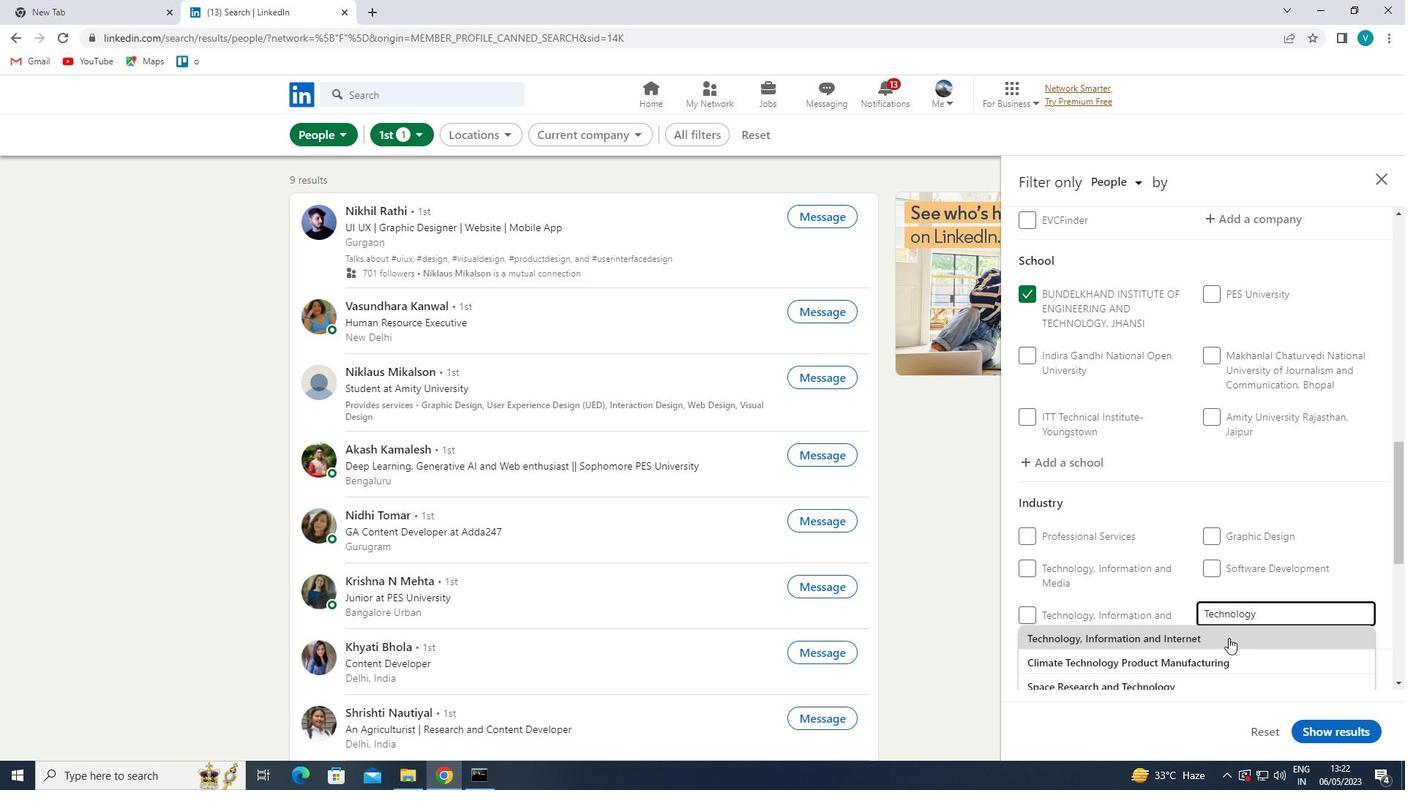
Action: Mouse pressed left at (1228, 638)
Screenshot: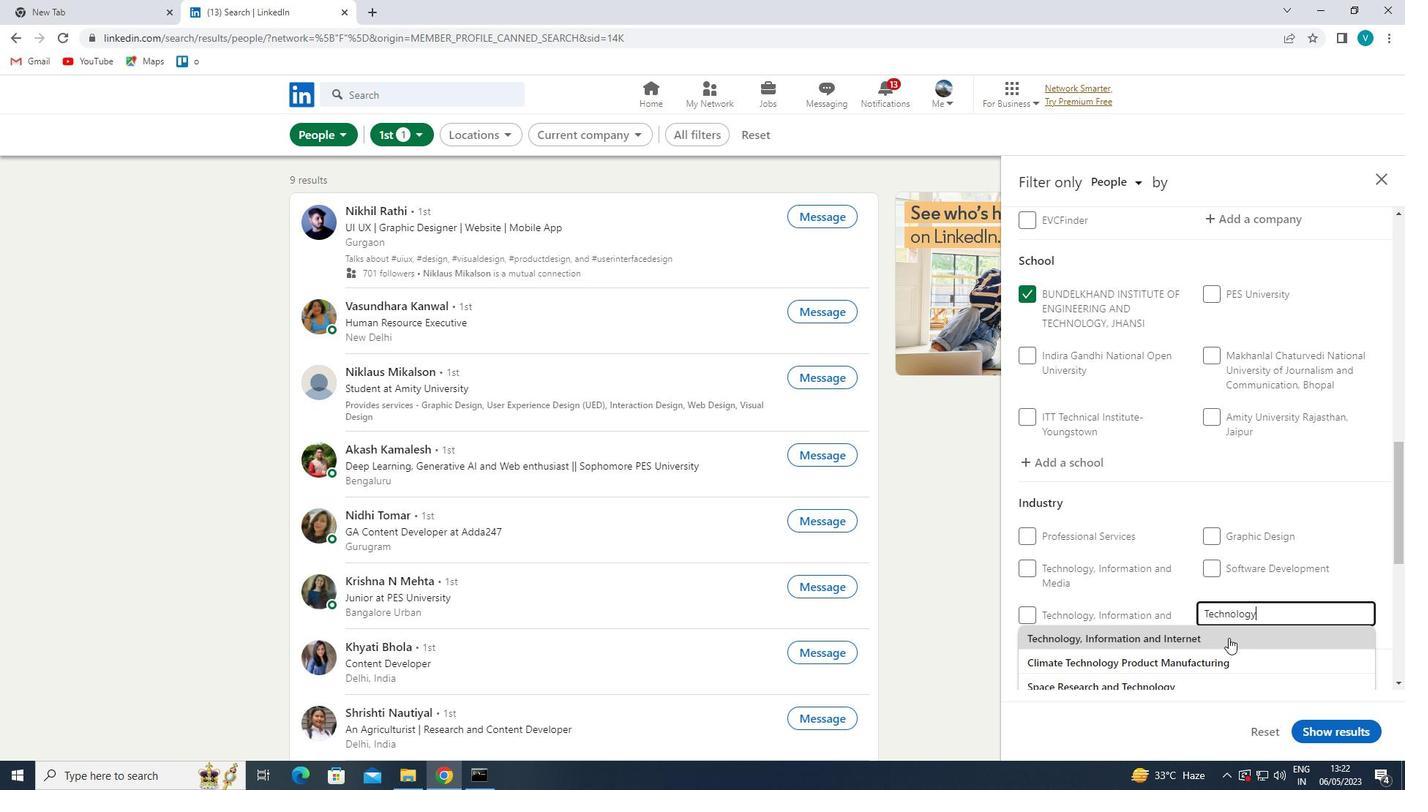 
Action: Mouse moved to (1240, 622)
Screenshot: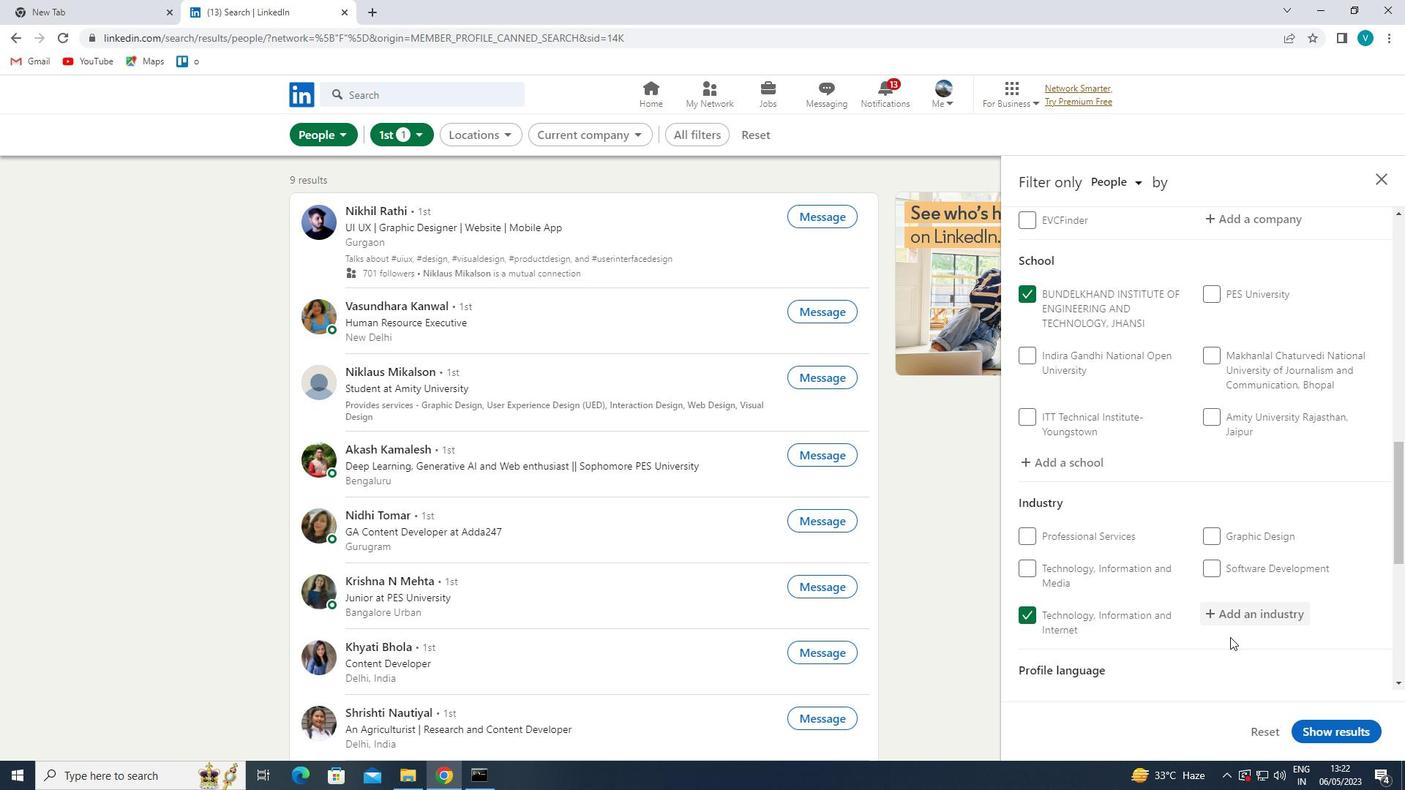 
Action: Mouse scrolled (1240, 621) with delta (0, 0)
Screenshot: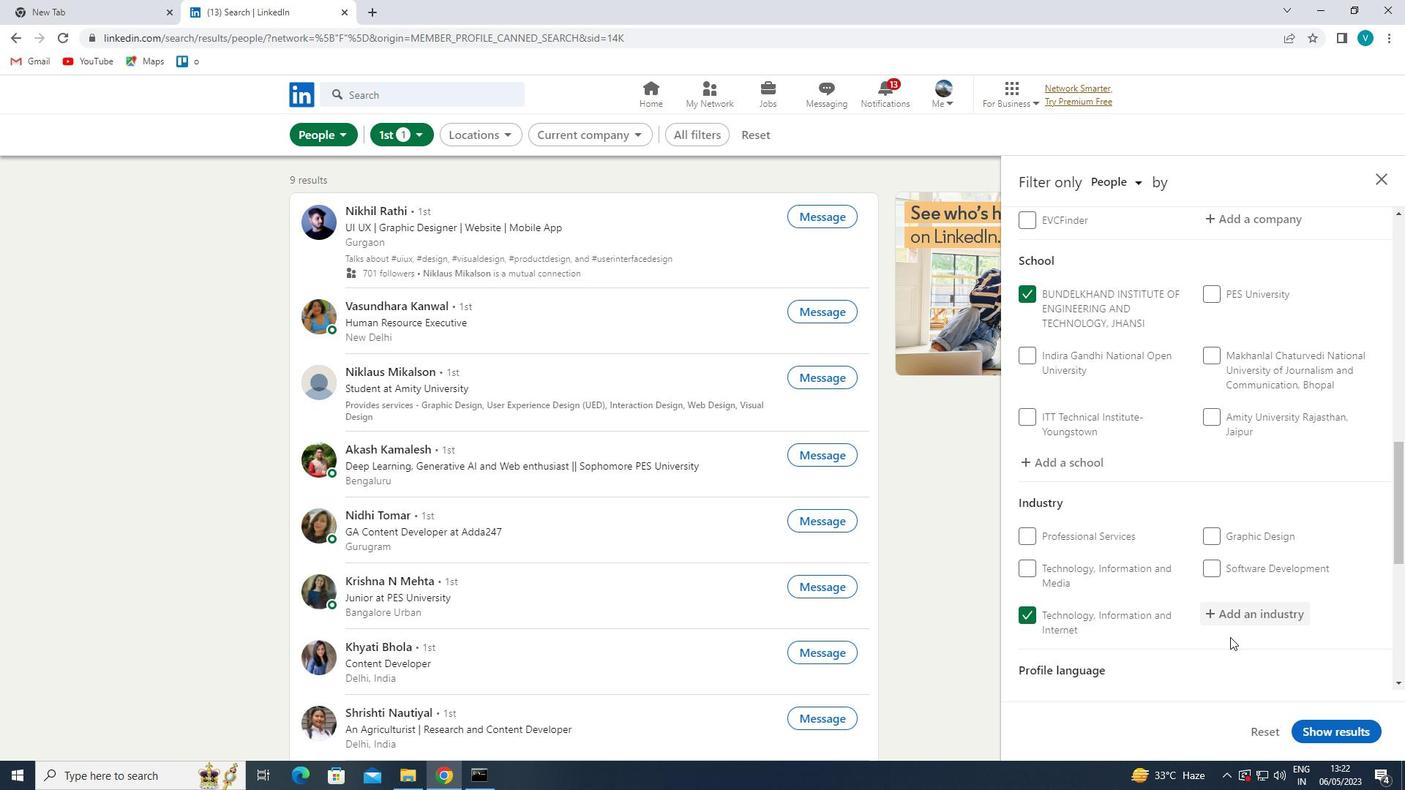 
Action: Mouse moved to (1236, 618)
Screenshot: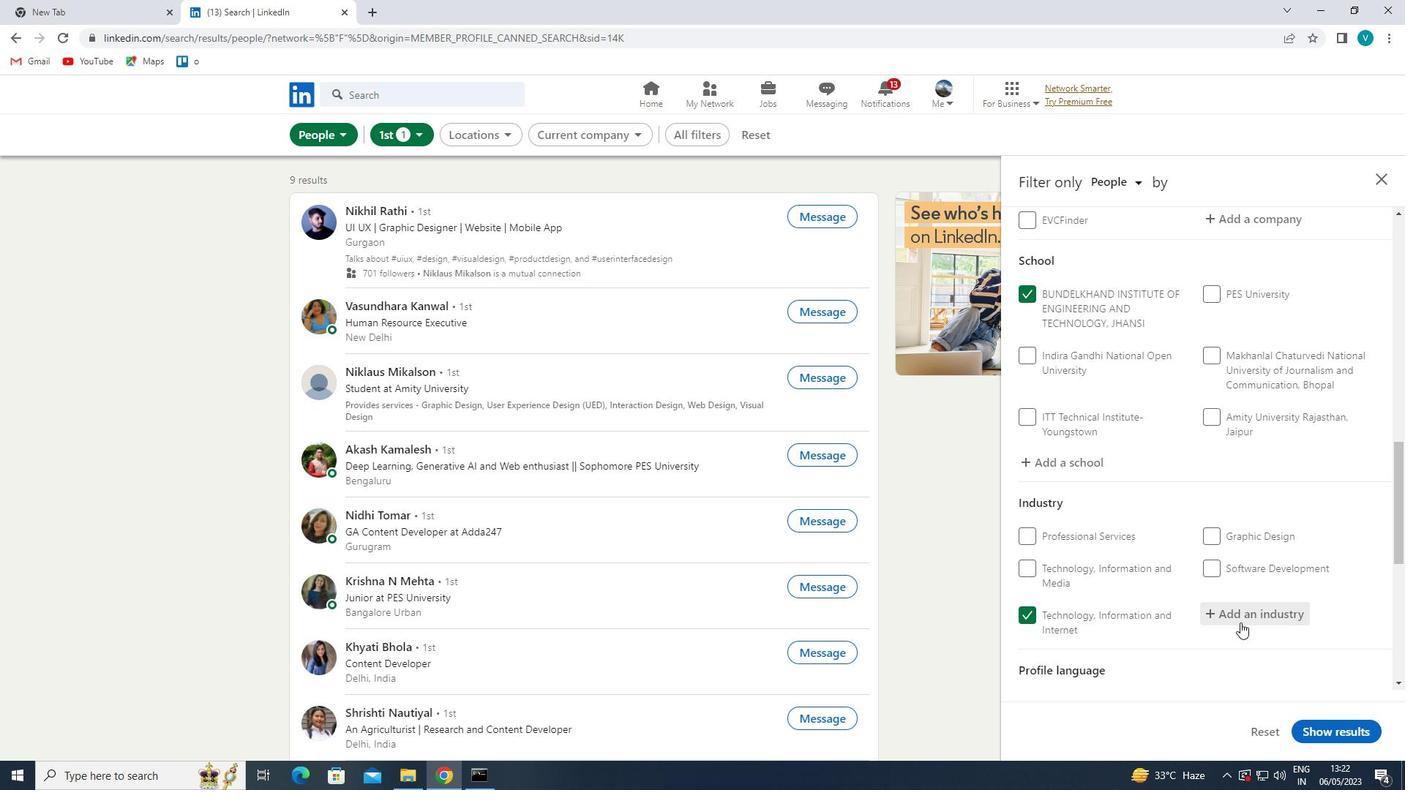 
Action: Mouse scrolled (1236, 617) with delta (0, 0)
Screenshot: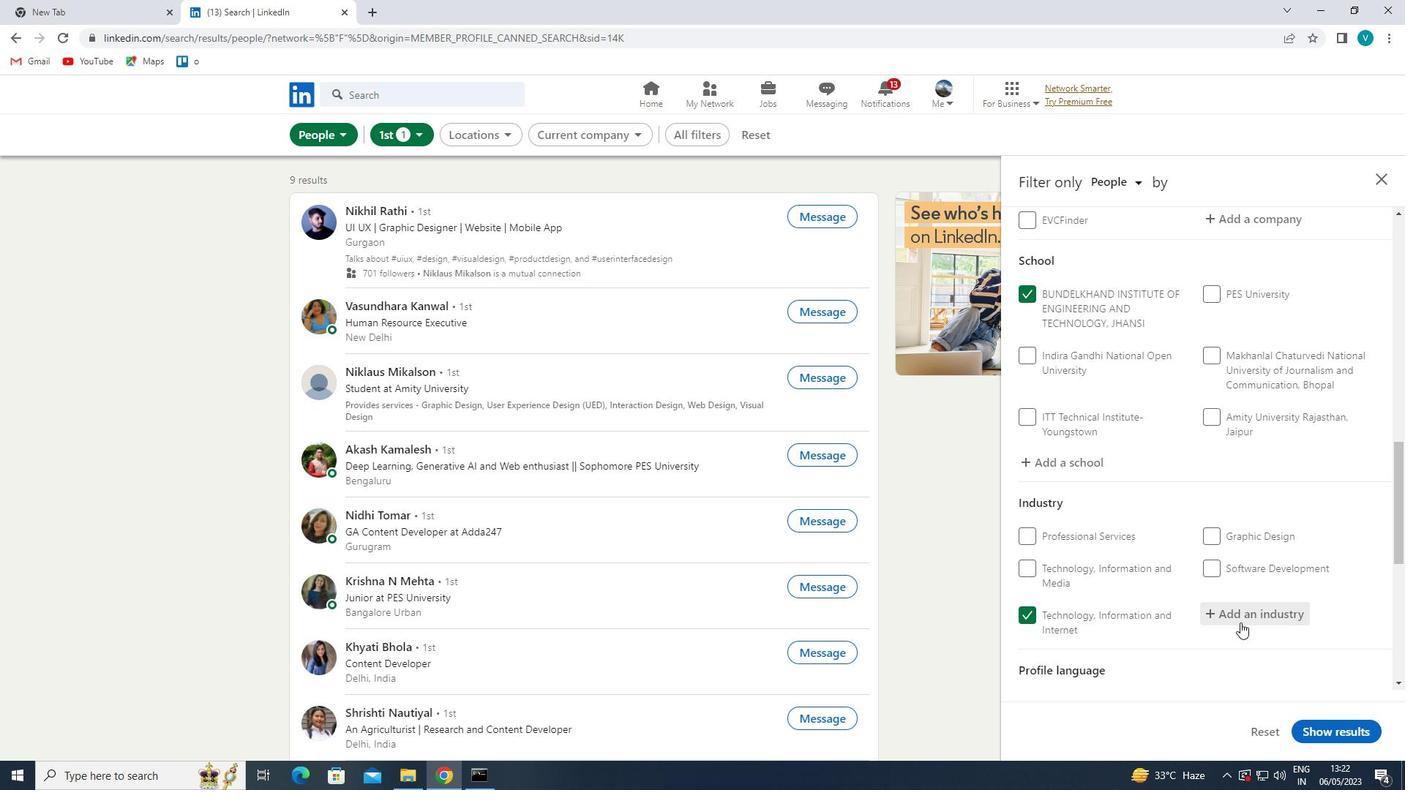 
Action: Mouse moved to (1233, 617)
Screenshot: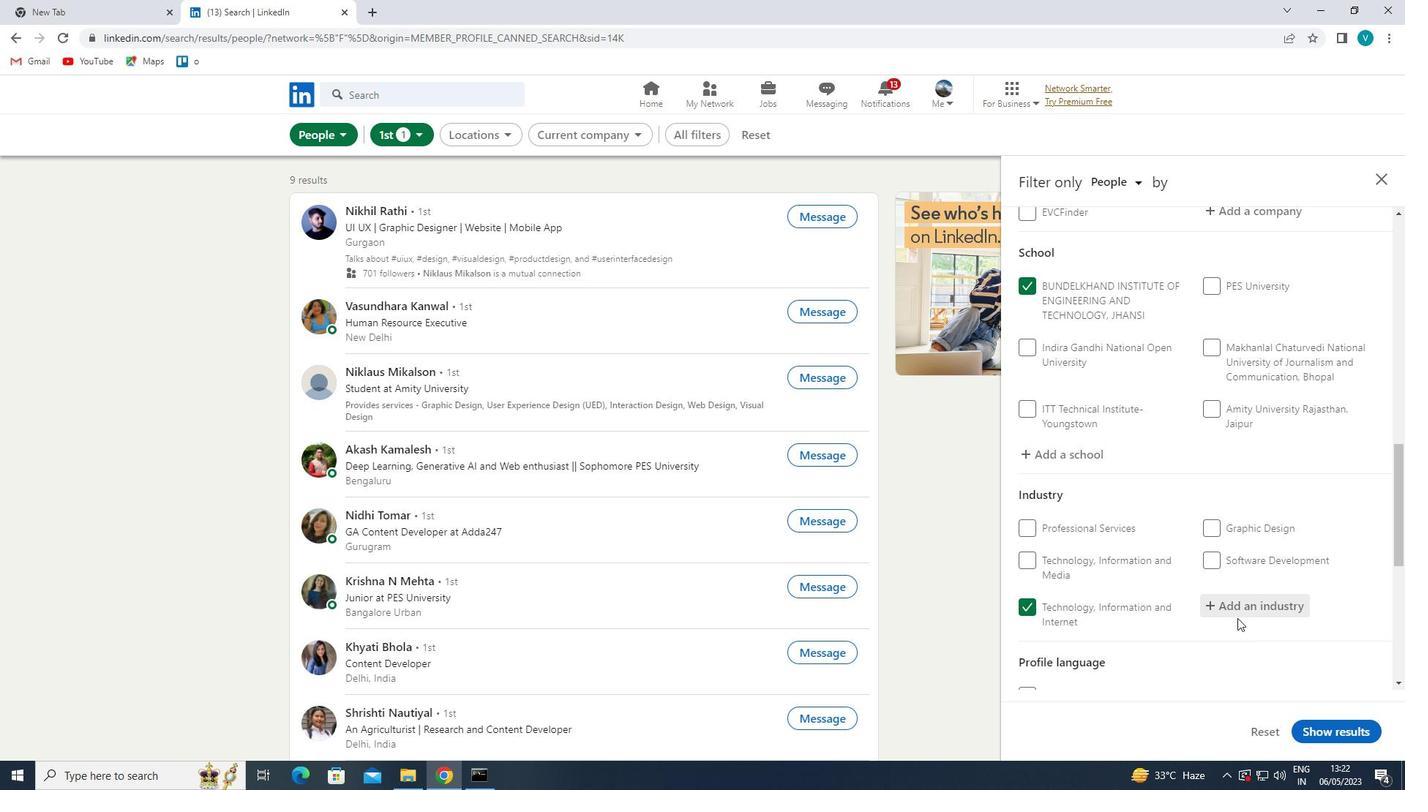 
Action: Mouse scrolled (1233, 616) with delta (0, 0)
Screenshot: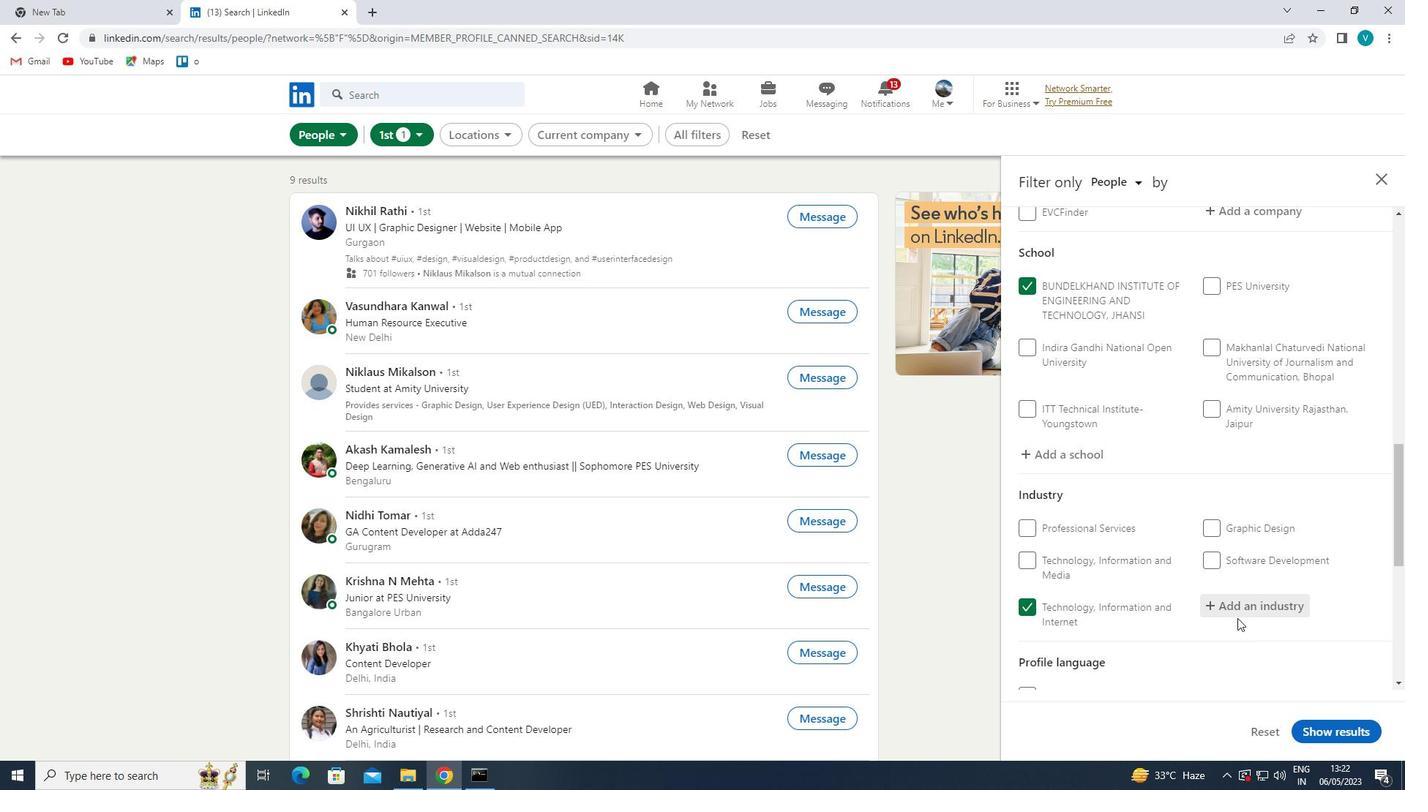 
Action: Mouse moved to (1231, 614)
Screenshot: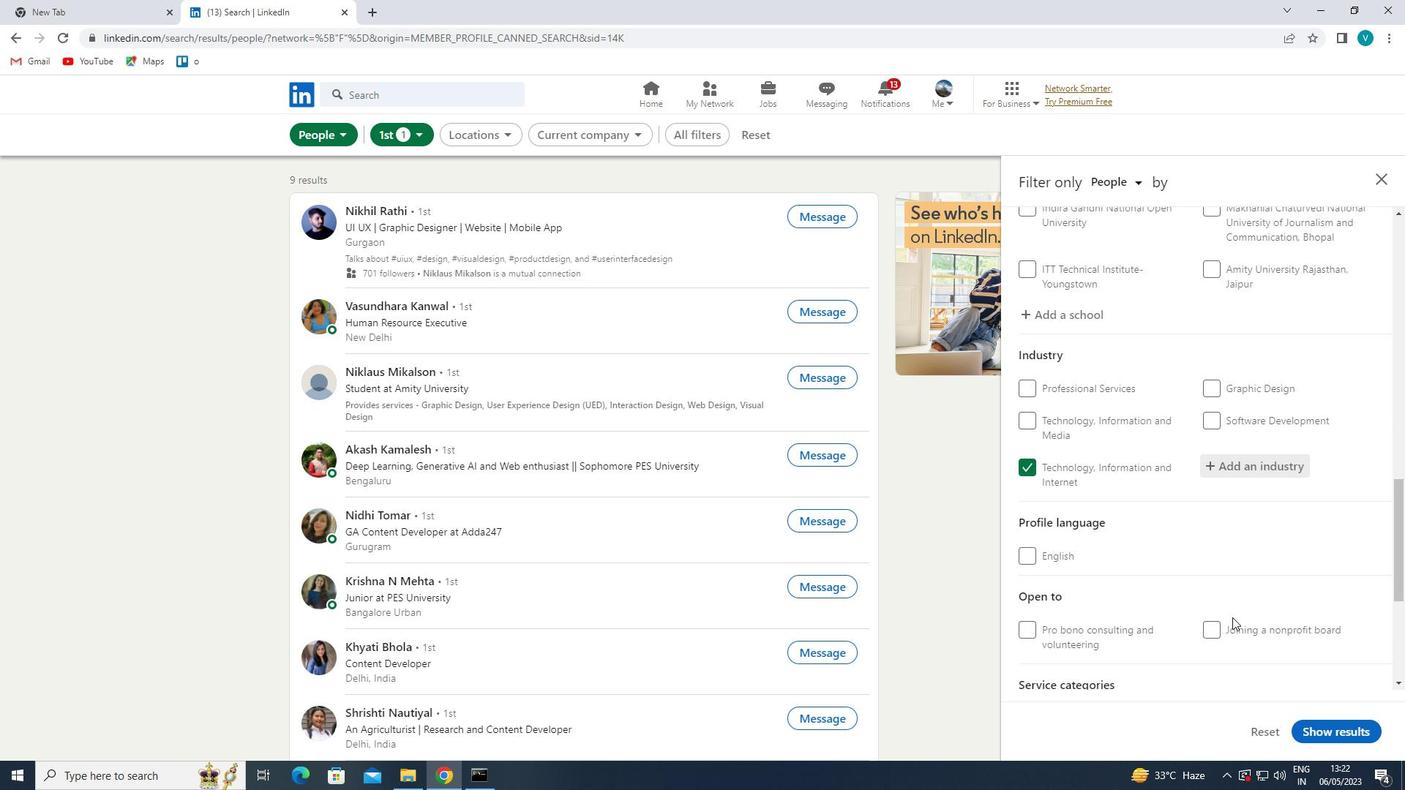 
Action: Mouse scrolled (1231, 614) with delta (0, 0)
Screenshot: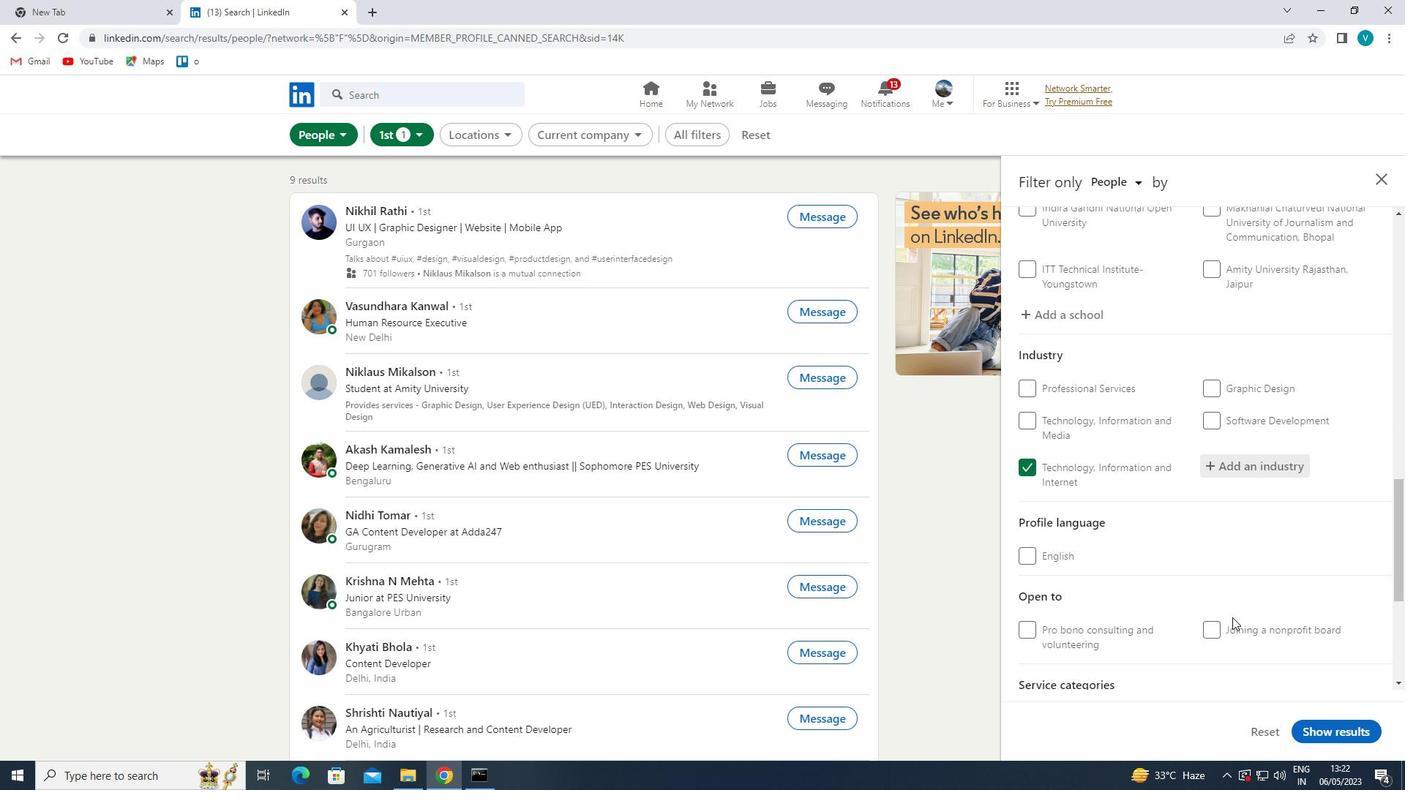 
Action: Mouse moved to (1230, 614)
Screenshot: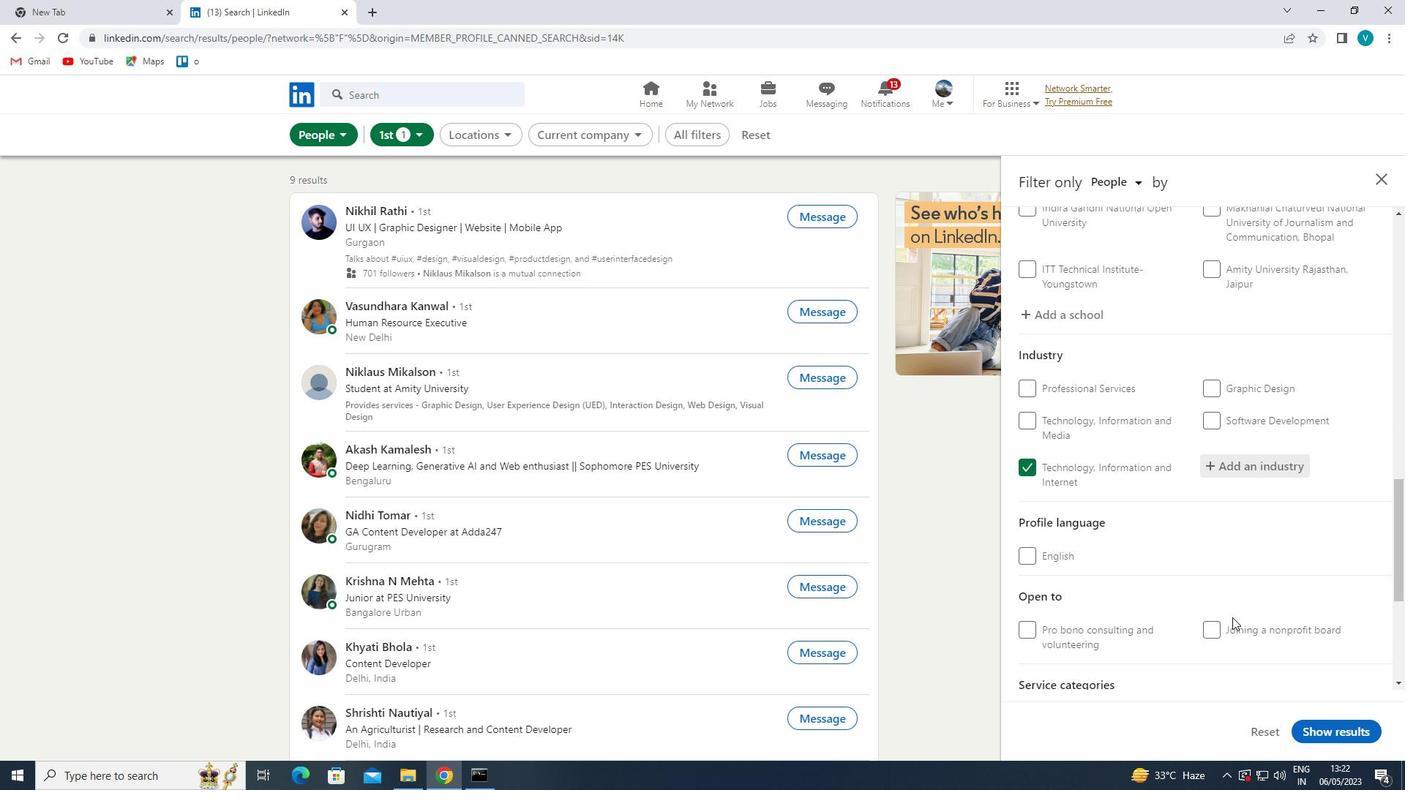 
Action: Mouse scrolled (1230, 614) with delta (0, 0)
Screenshot: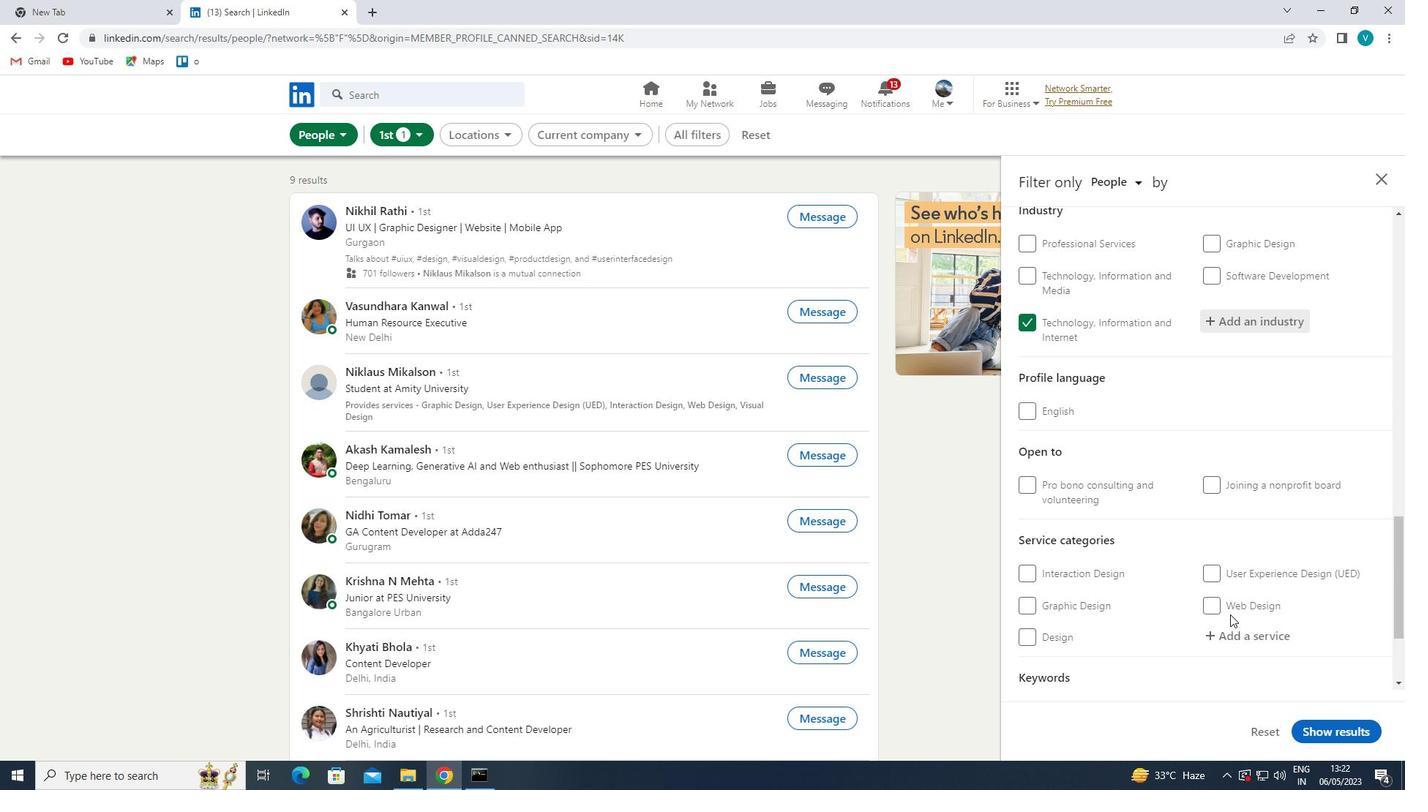 
Action: Mouse scrolled (1230, 614) with delta (0, 0)
Screenshot: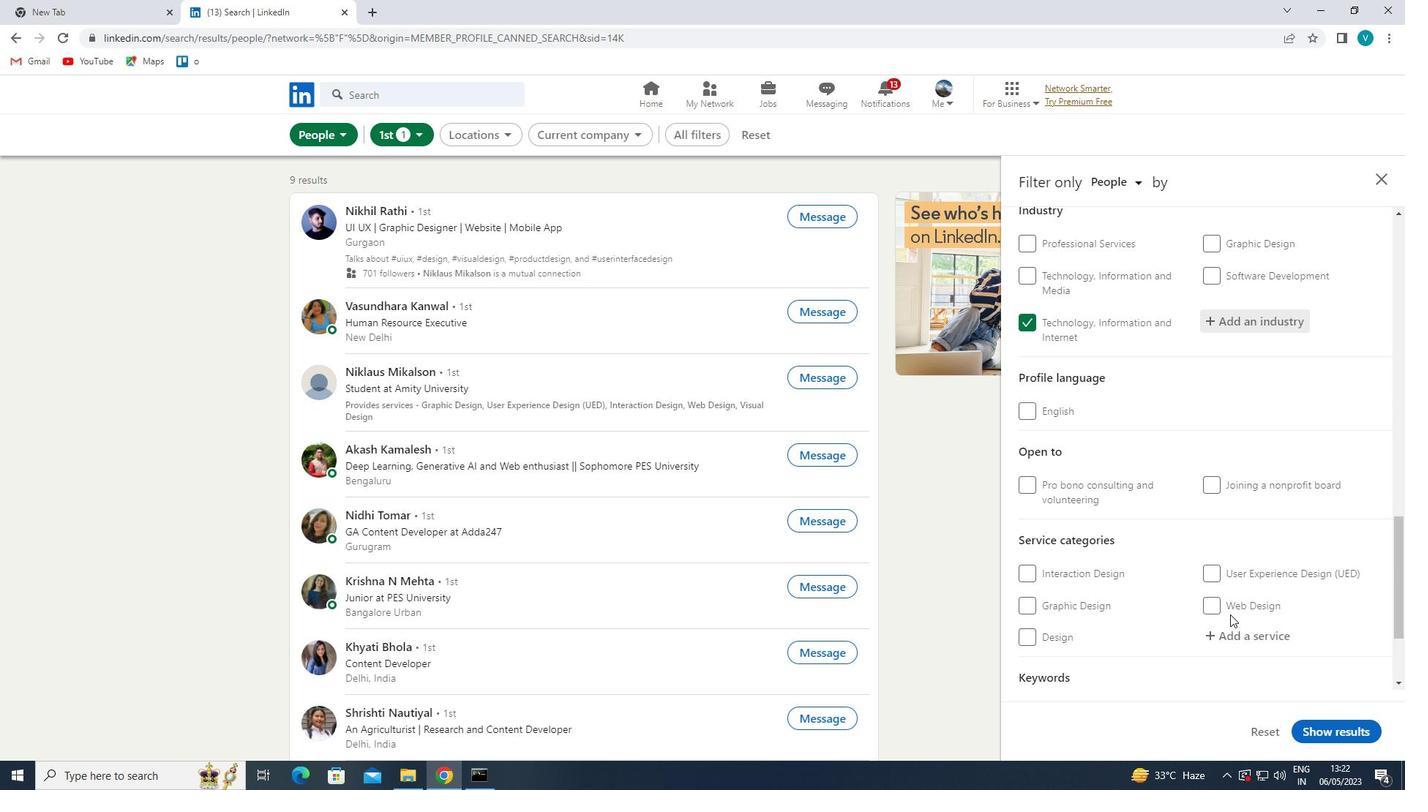 
Action: Mouse moved to (1243, 483)
Screenshot: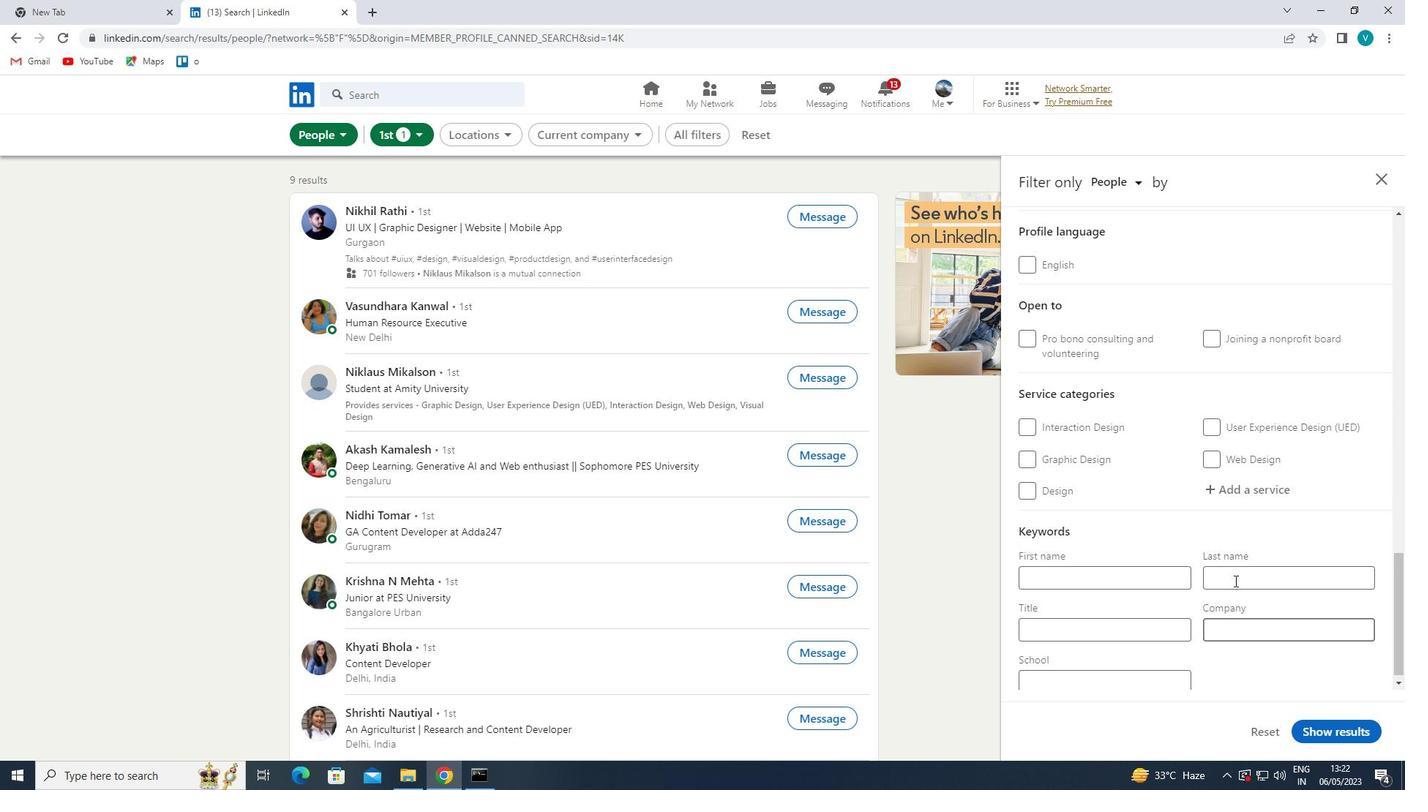
Action: Mouse pressed left at (1243, 483)
Screenshot: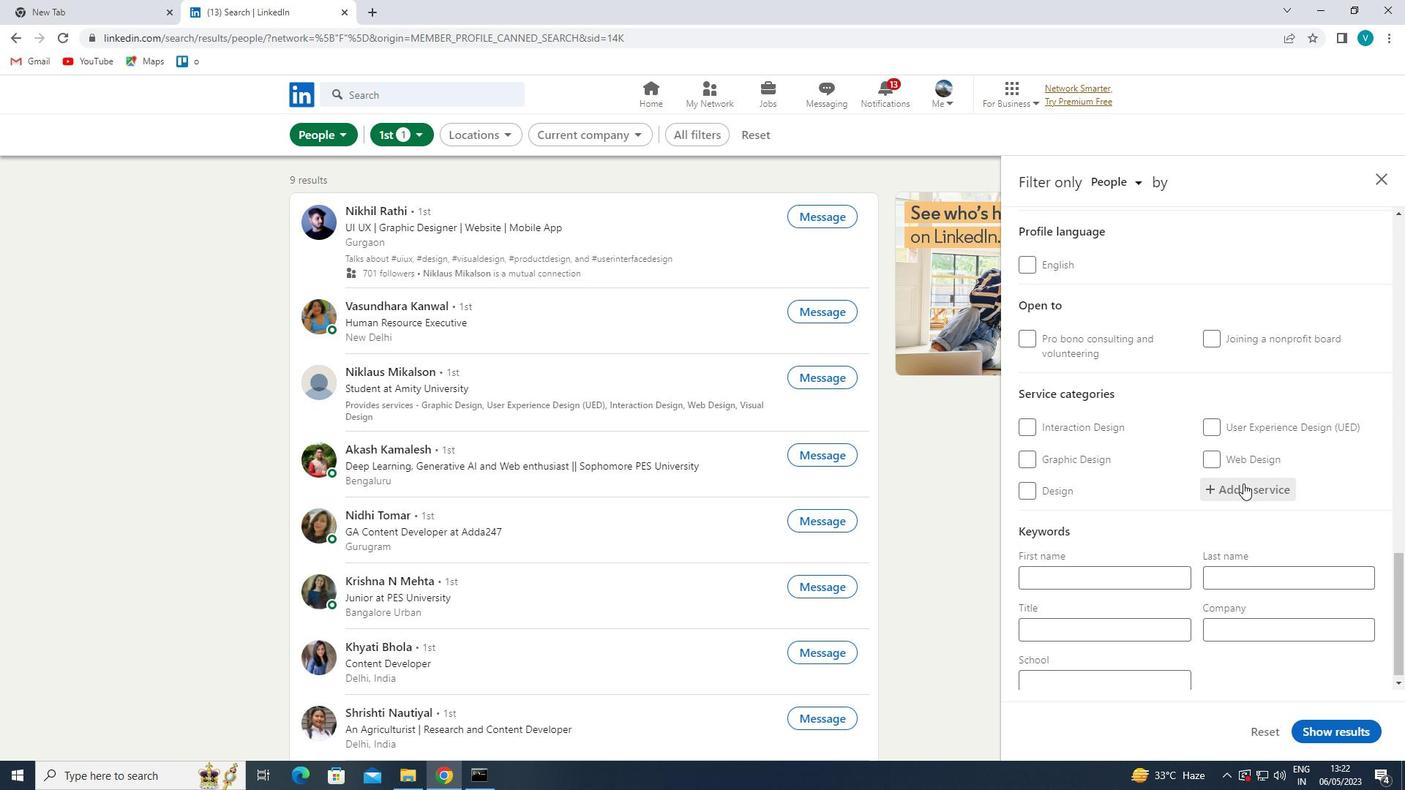 
Action: Key pressed <Key.shift><Key.shift><Key.shift><Key.shift><Key.shift><Key.shift><Key.shift>DUI<Key.space><Key.shift><Key.shift><Key.shift><Key.shift><Key.shift><Key.shift><Key.shift><Key.shift><Key.shift>L
Screenshot: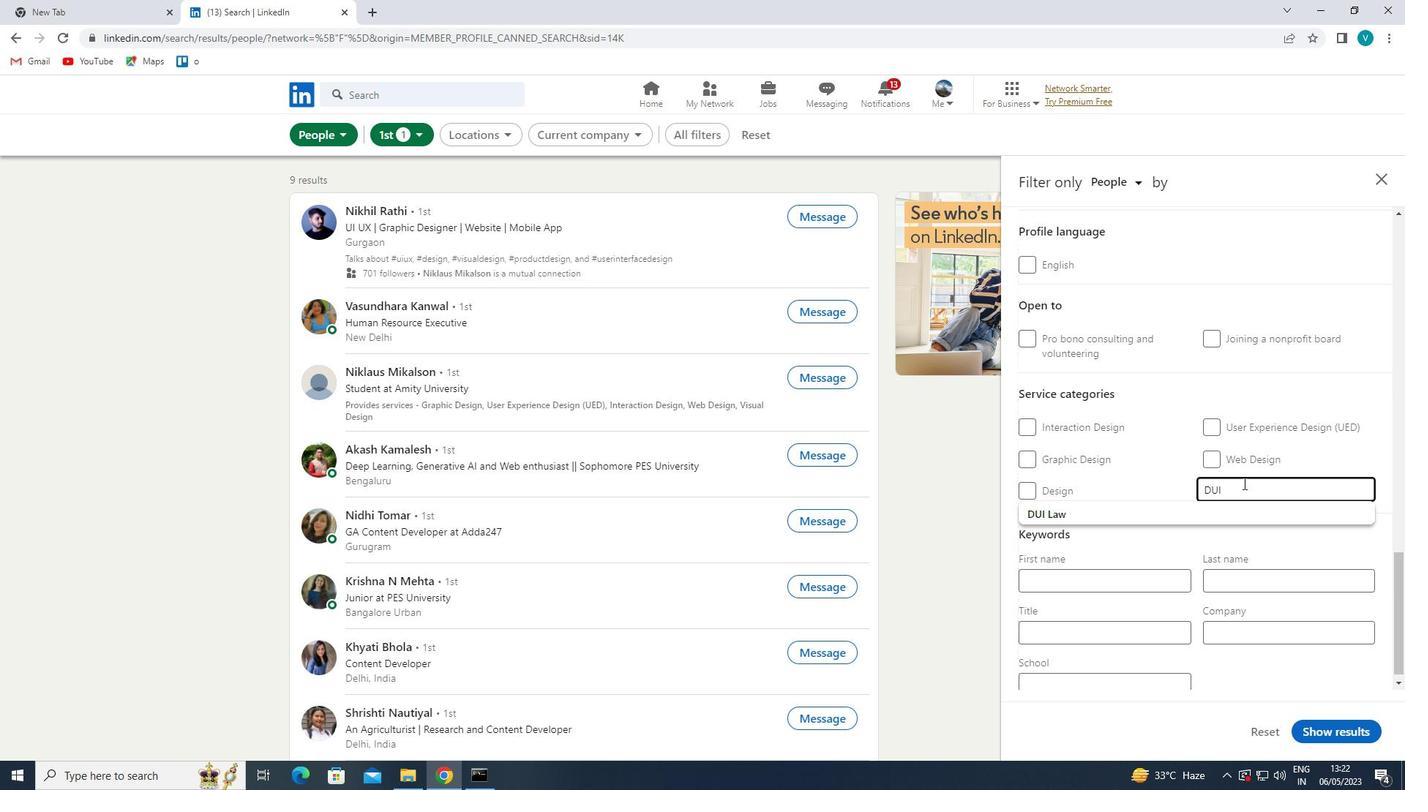 
Action: Mouse moved to (1233, 512)
Screenshot: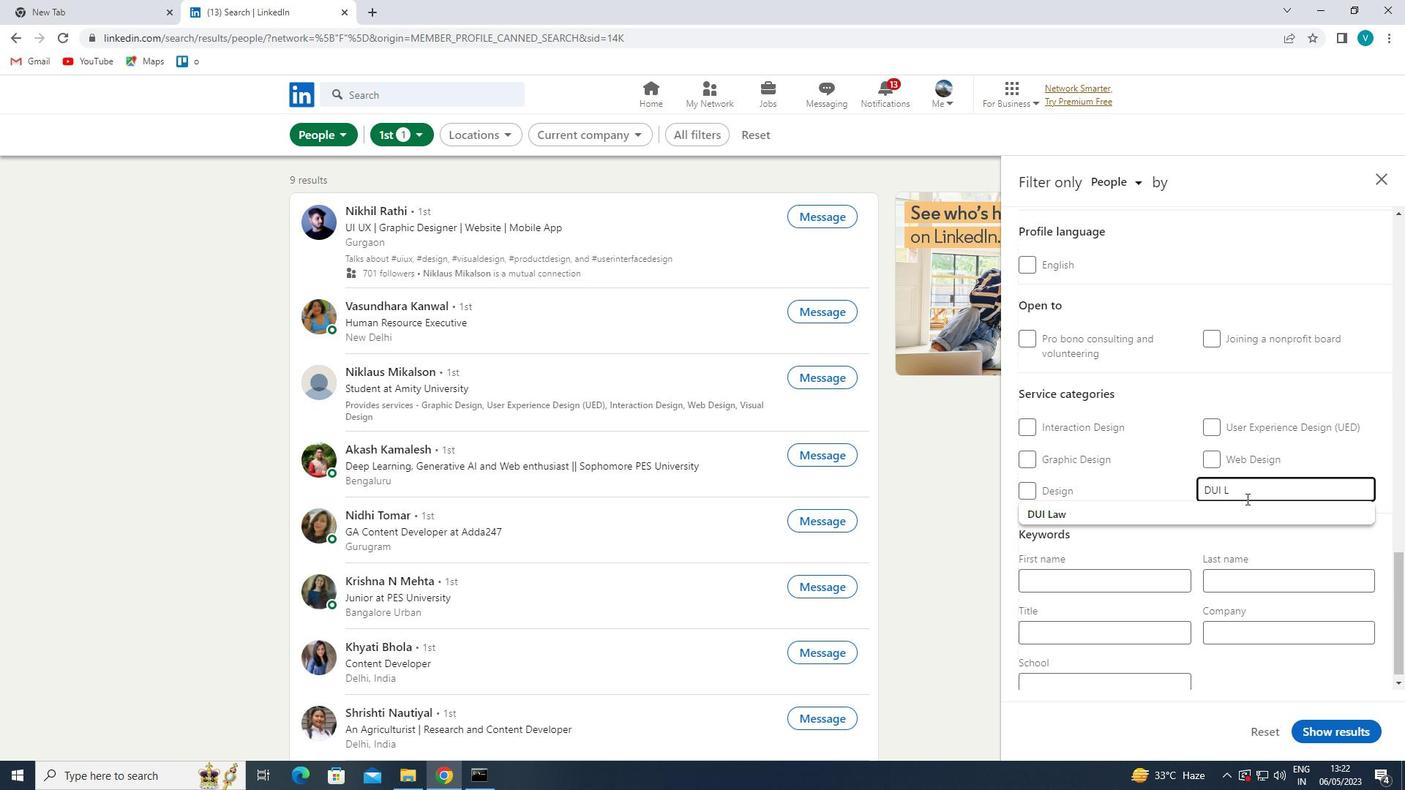 
Action: Mouse pressed left at (1233, 512)
Screenshot: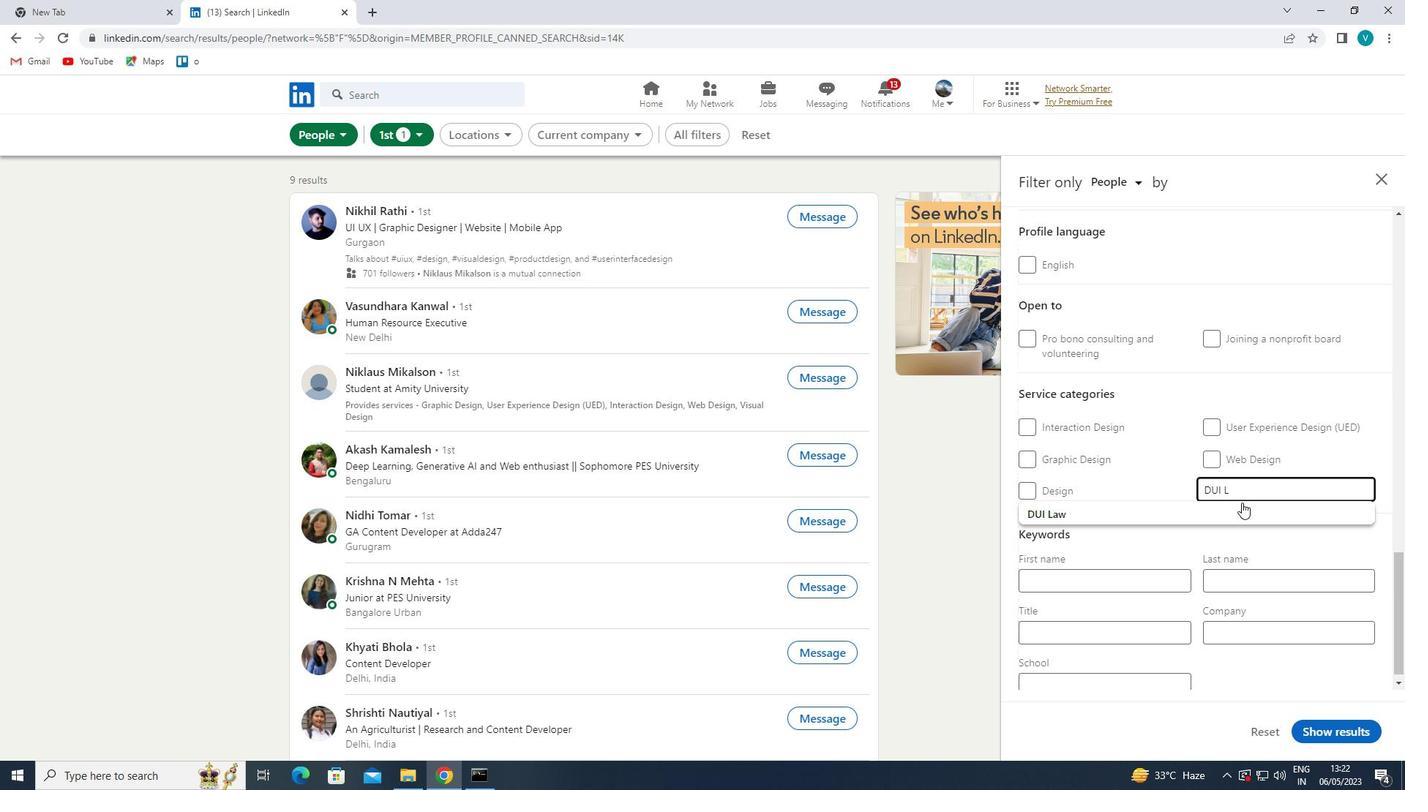 
Action: Mouse moved to (1233, 513)
Screenshot: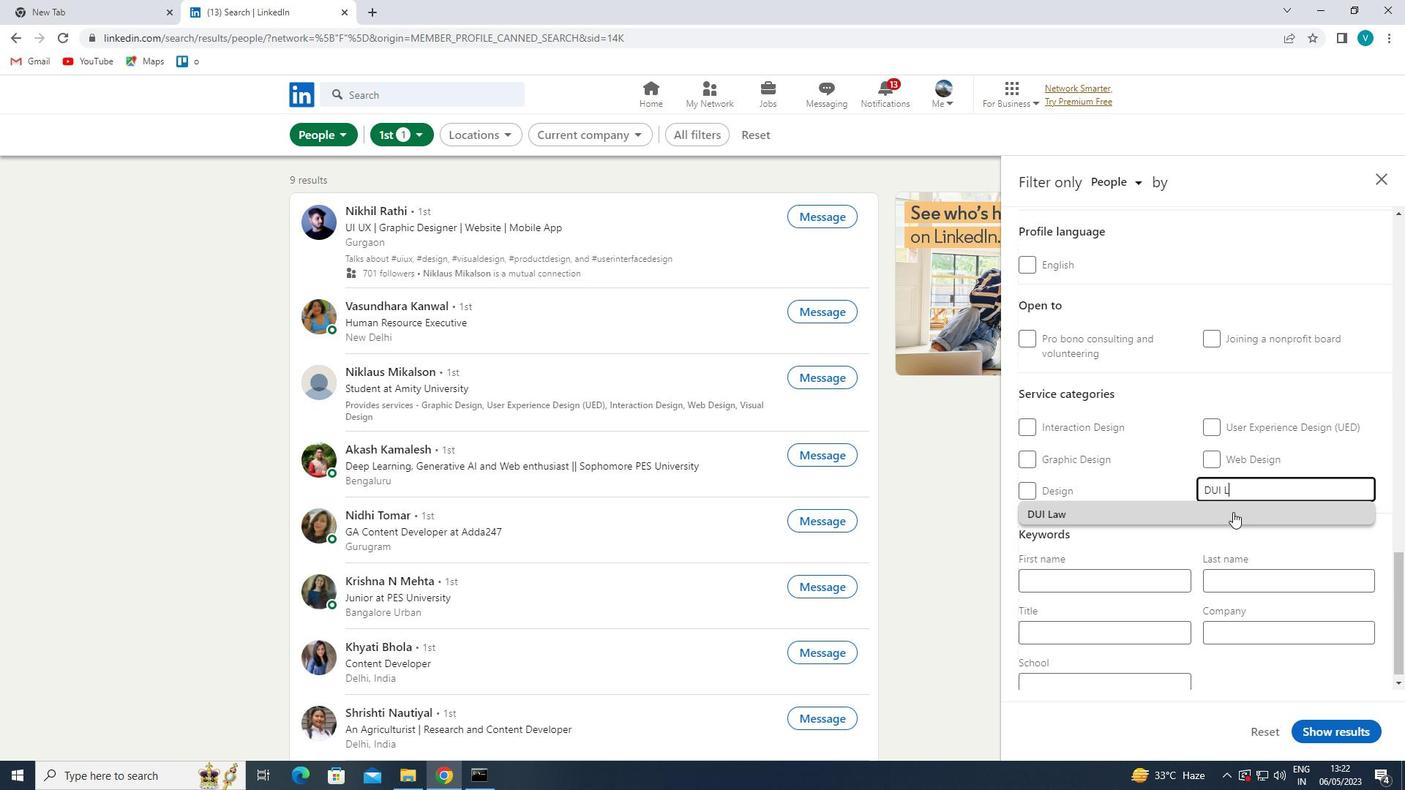 
Action: Mouse scrolled (1233, 512) with delta (0, 0)
Screenshot: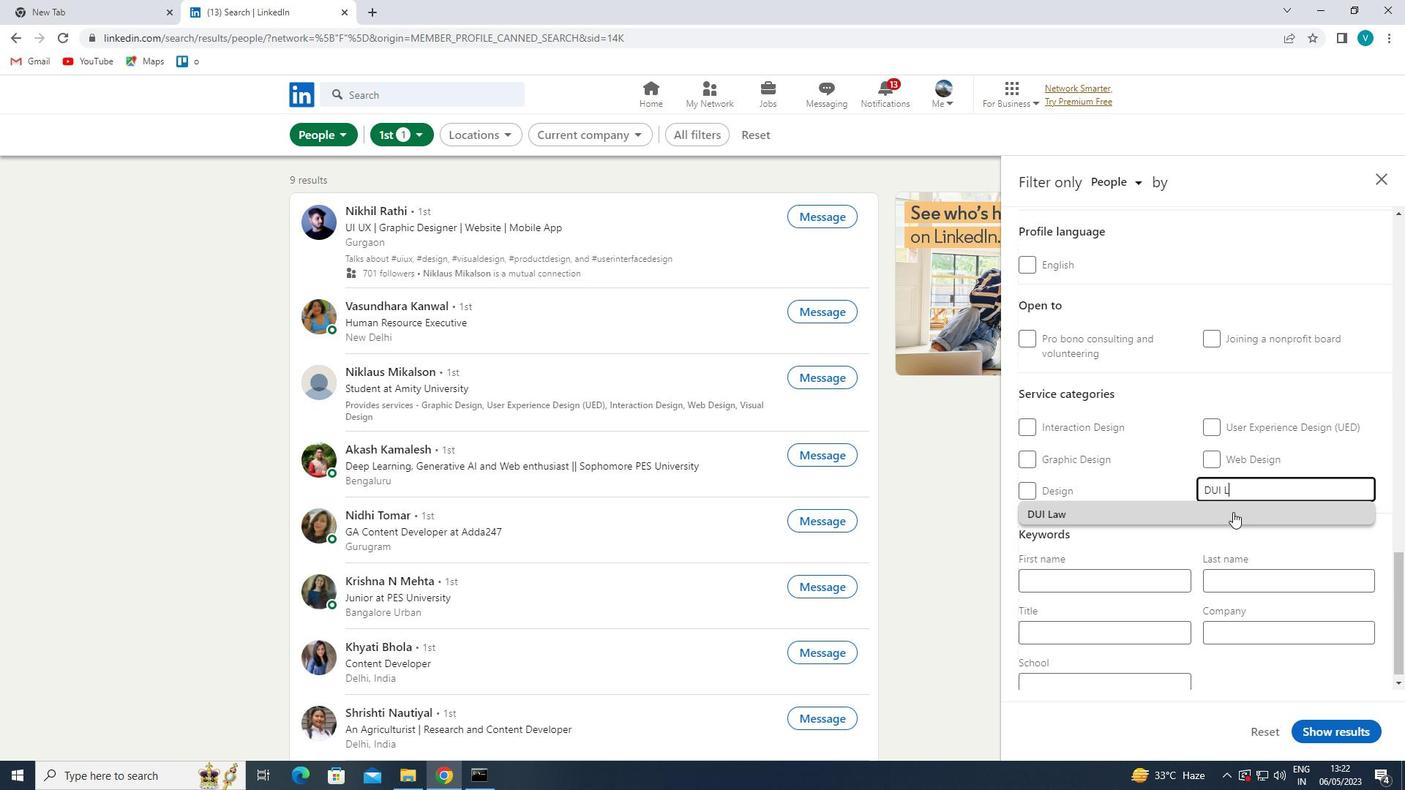 
Action: Mouse moved to (1231, 515)
Screenshot: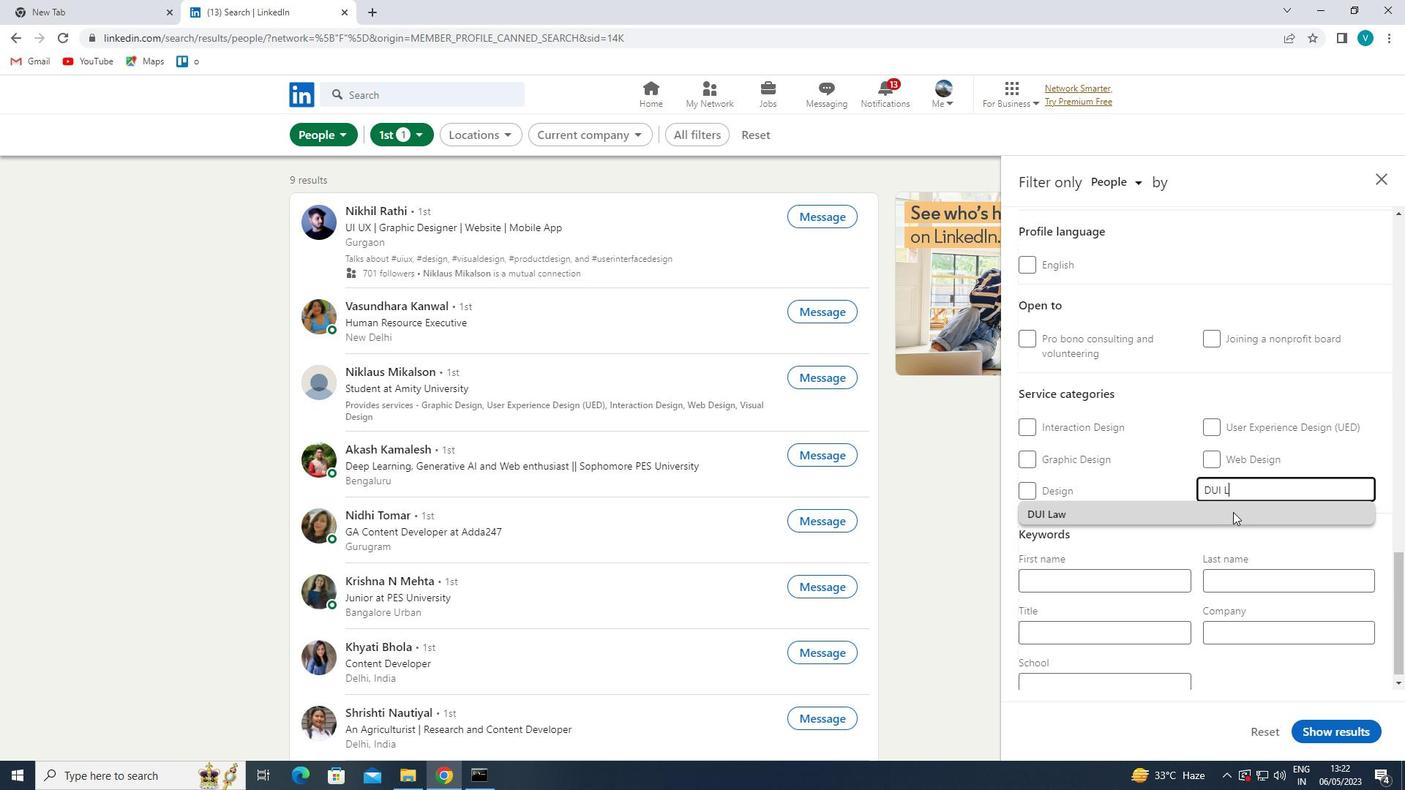 
Action: Mouse scrolled (1231, 514) with delta (0, 0)
Screenshot: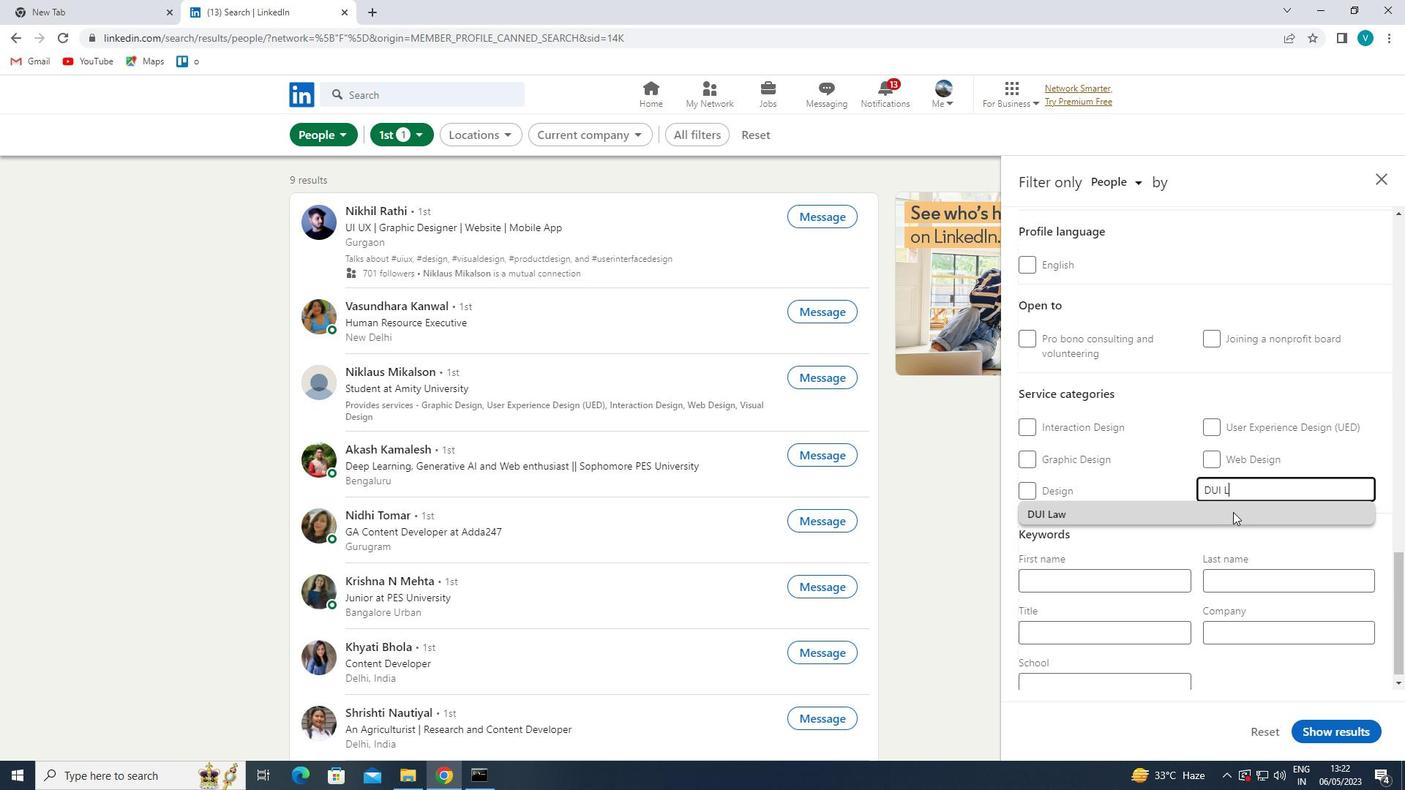 
Action: Mouse moved to (1231, 515)
Screenshot: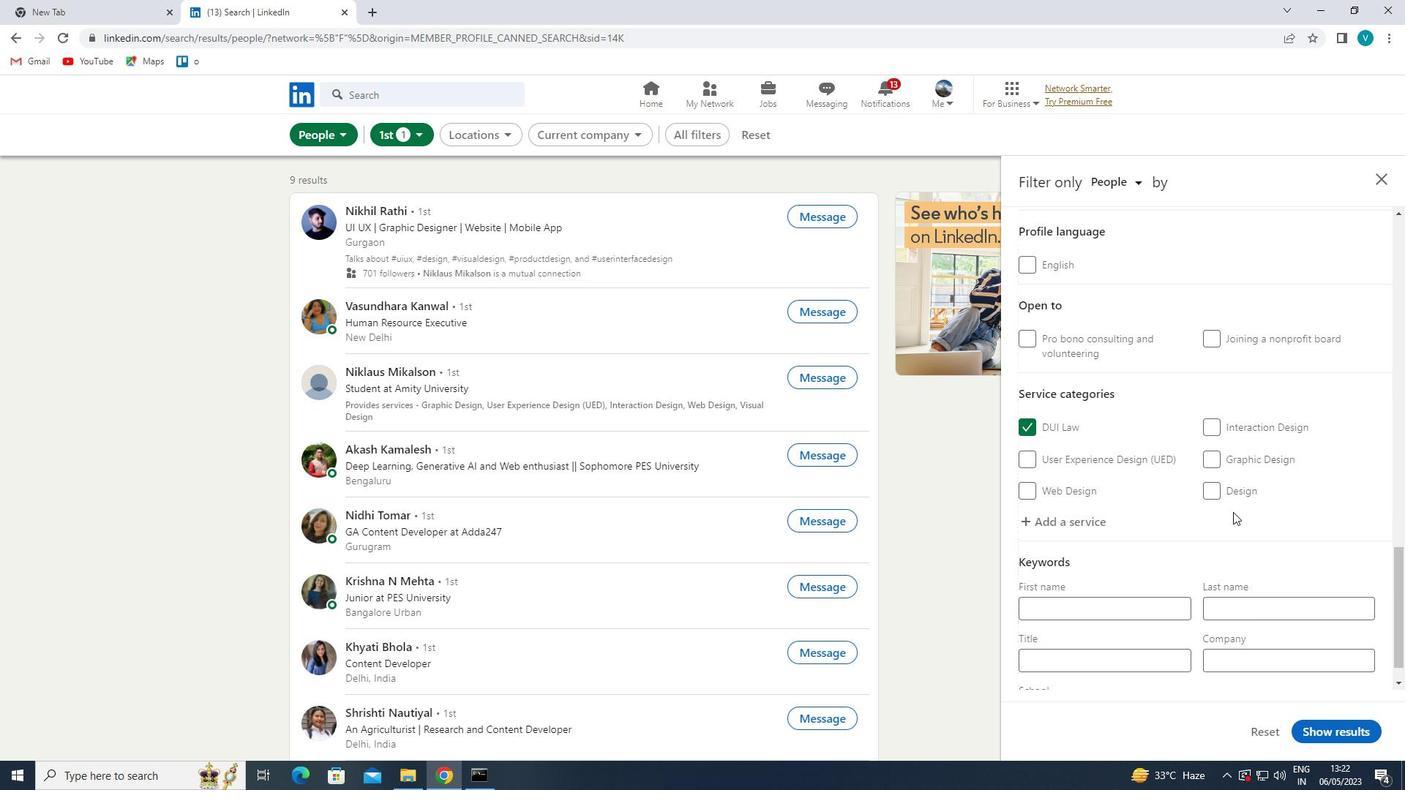 
Action: Mouse scrolled (1231, 514) with delta (0, 0)
Screenshot: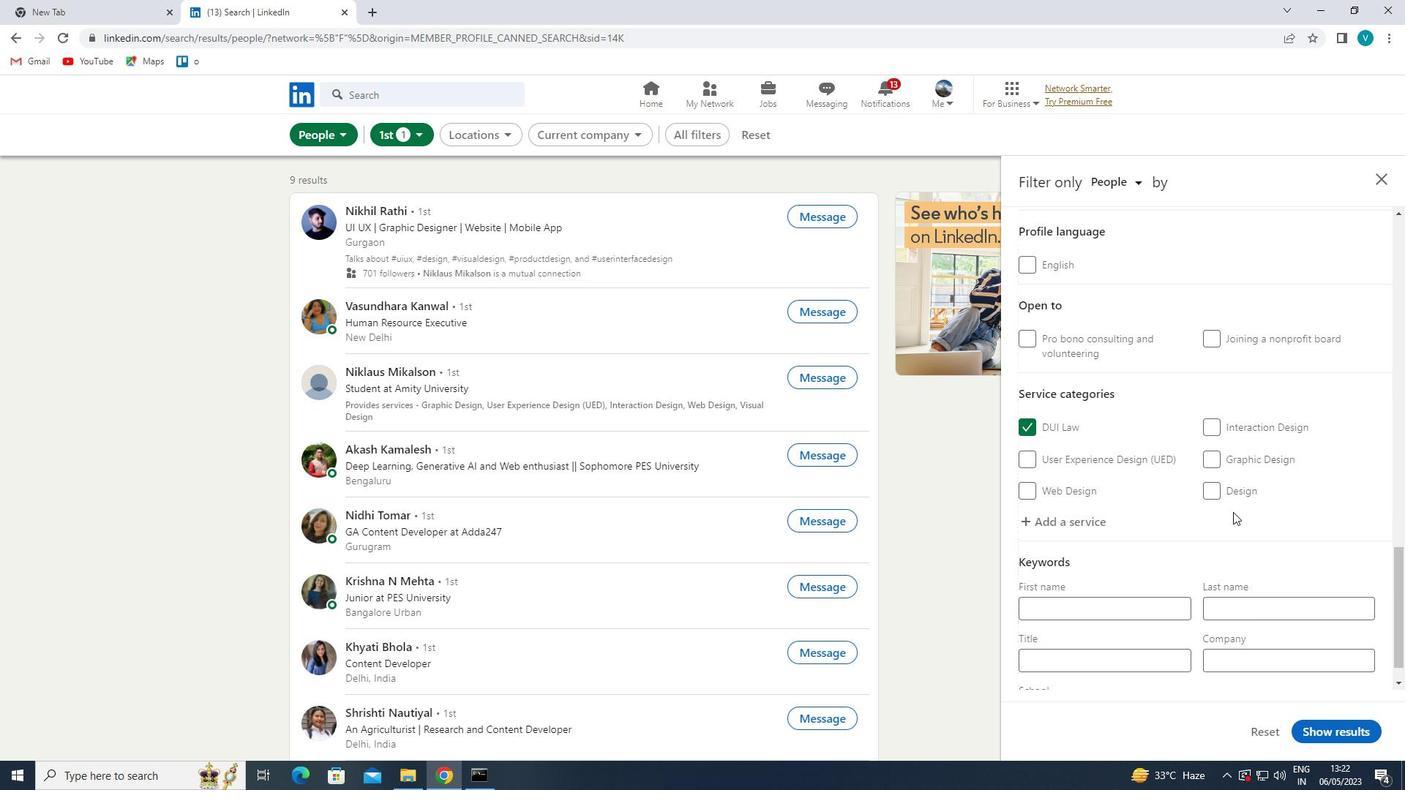 
Action: Mouse moved to (1123, 622)
Screenshot: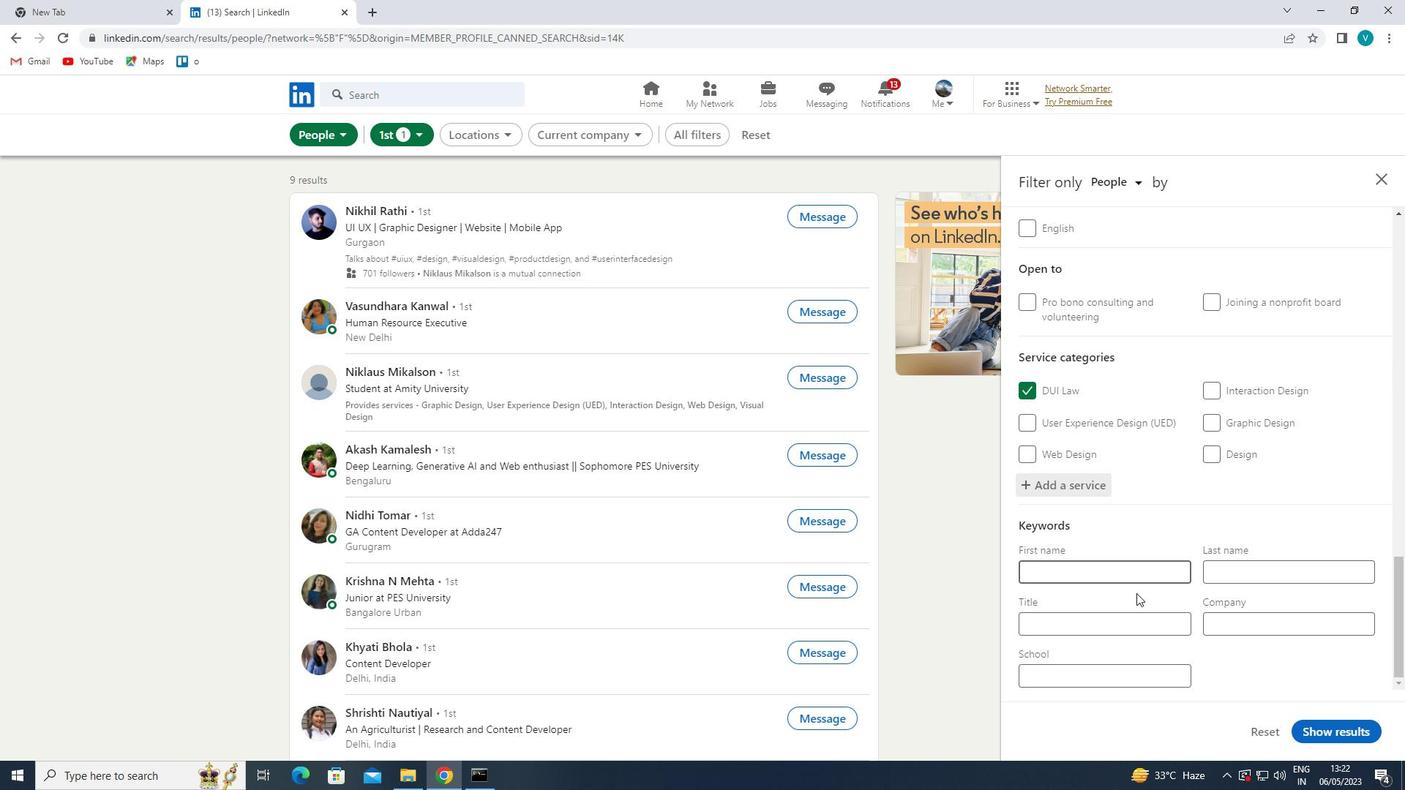 
Action: Mouse pressed left at (1123, 622)
Screenshot: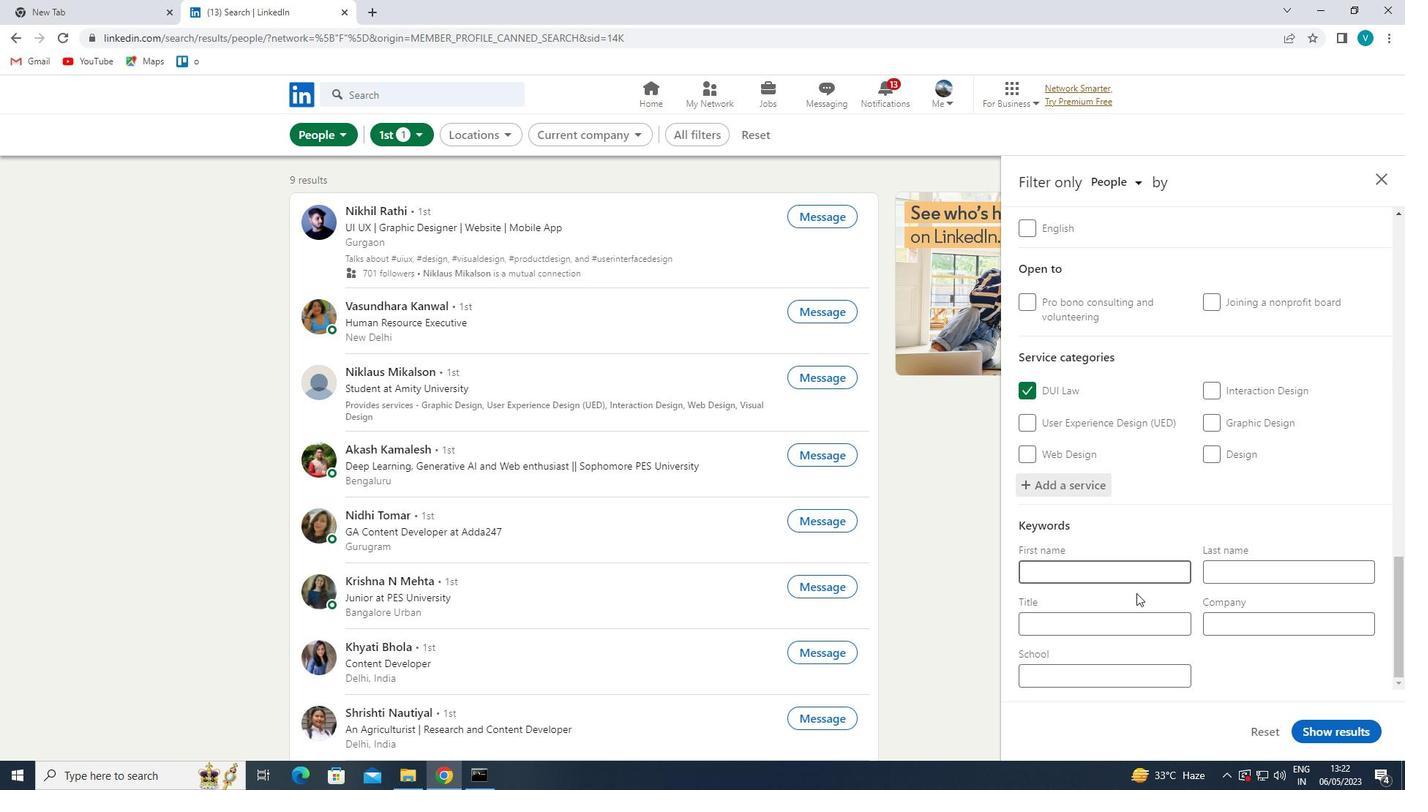 
Action: Mouse moved to (1130, 620)
Screenshot: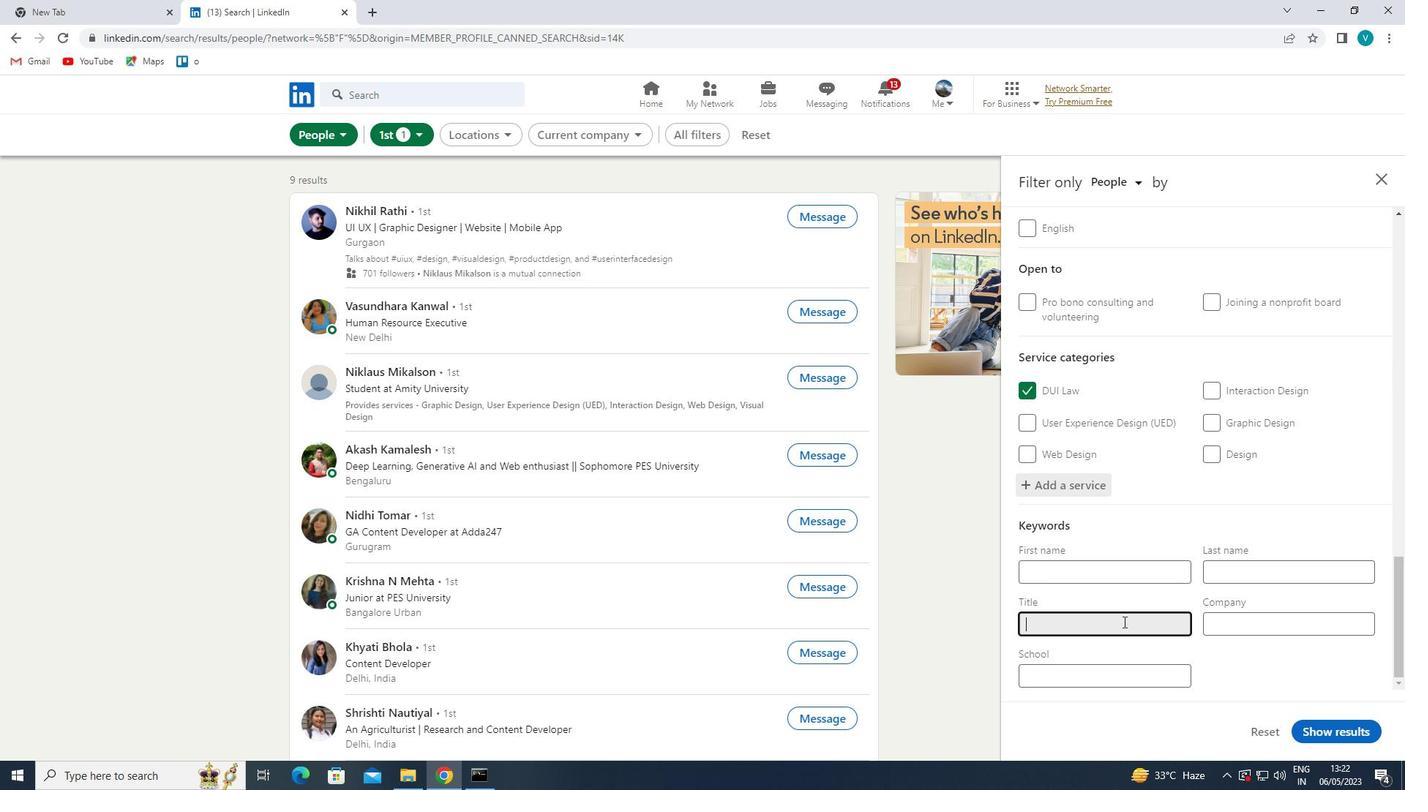 
Action: Key pressed <Key.shift>METTING<Key.space><Key.shift>PLANNER<Key.space>
Screenshot: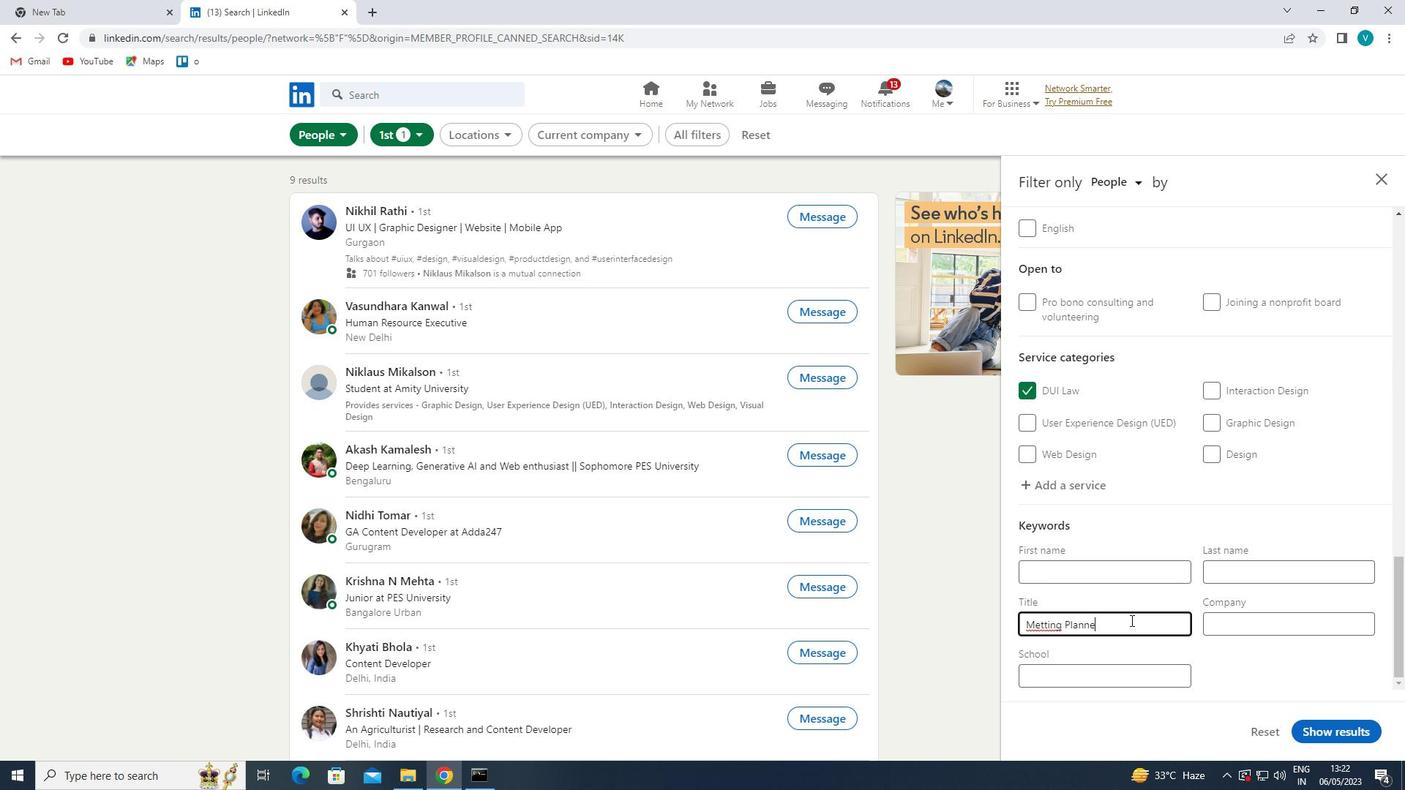 
Action: Mouse moved to (1042, 621)
Screenshot: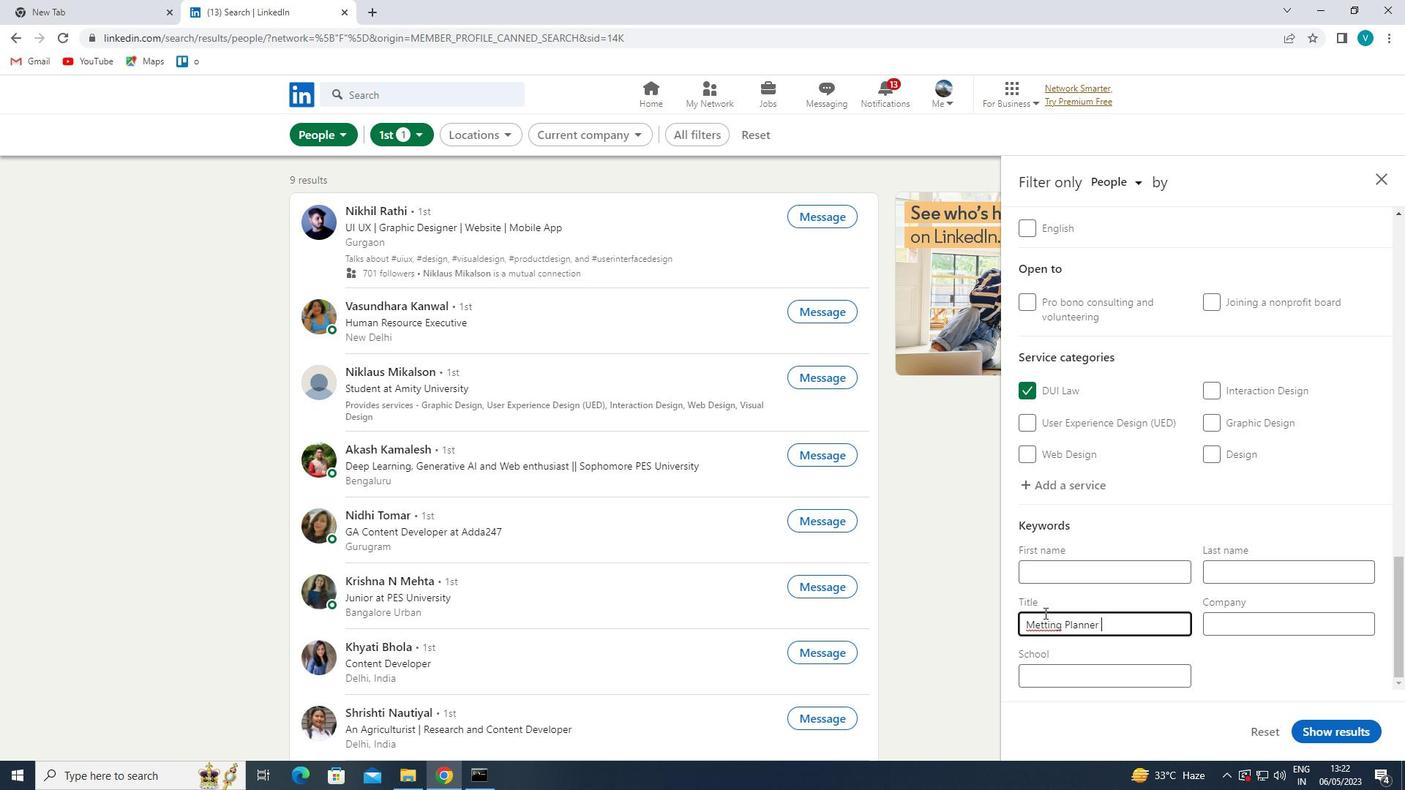 
Action: Mouse pressed left at (1042, 621)
Screenshot: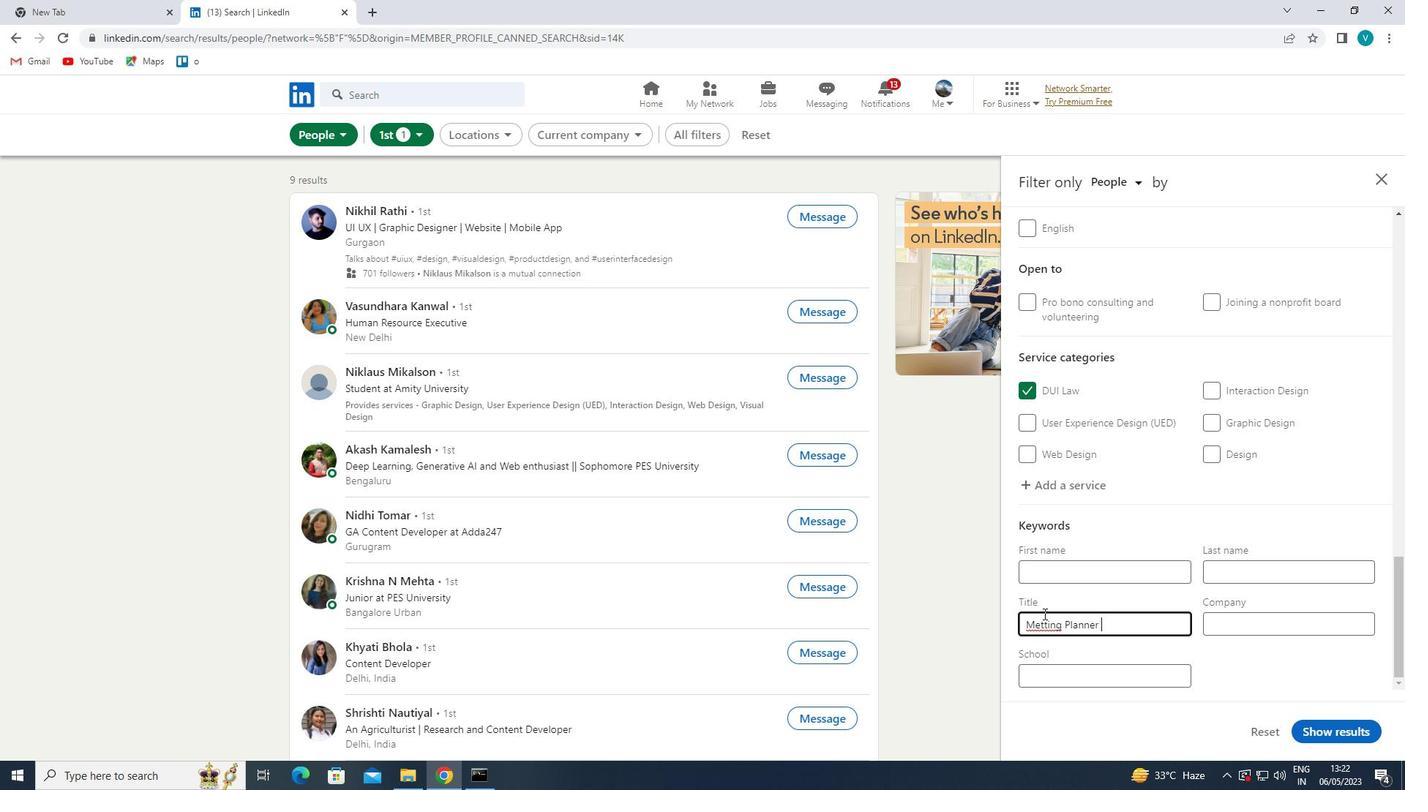 
Action: Mouse moved to (1113, 633)
Screenshot: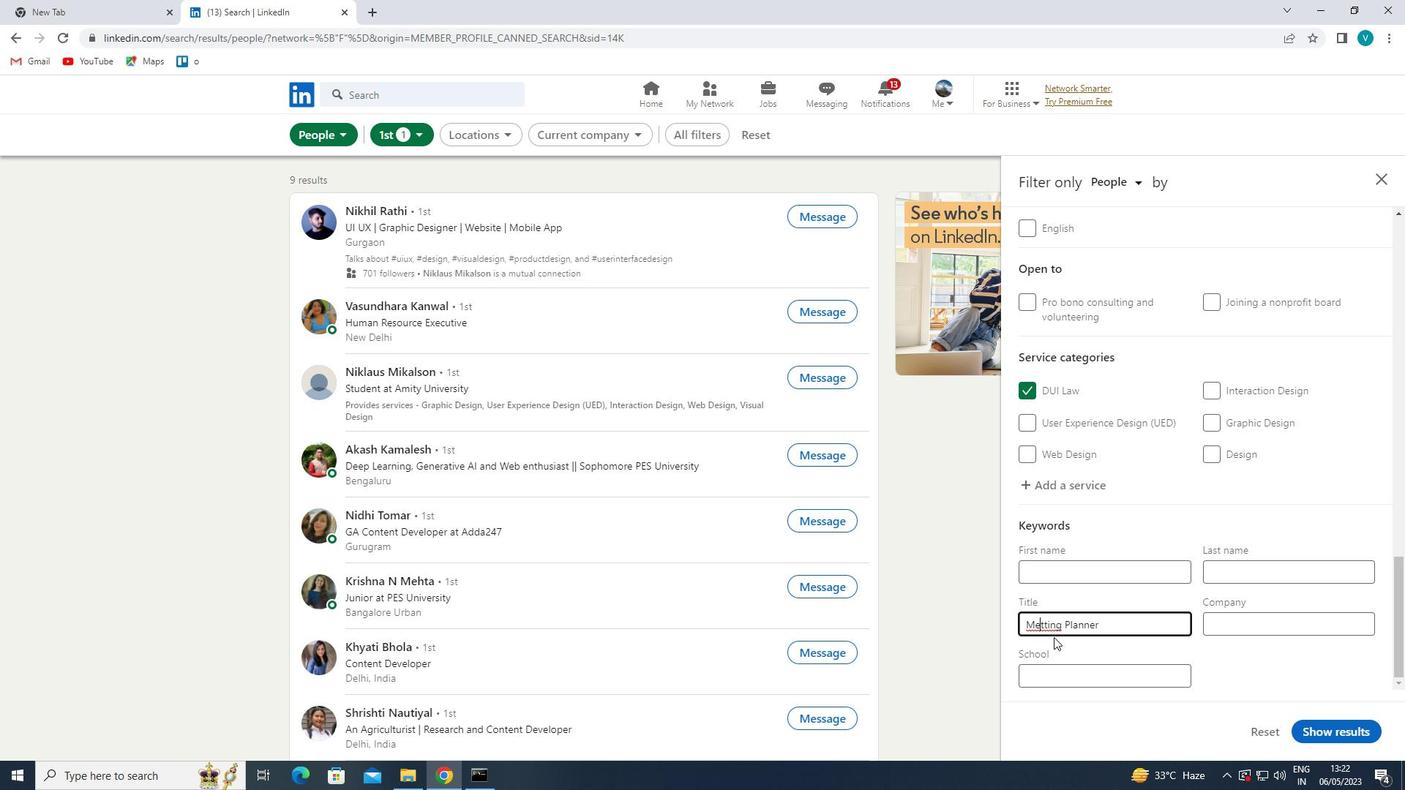 
Action: Key pressed <Key.right><Key.backspace>E
Screenshot: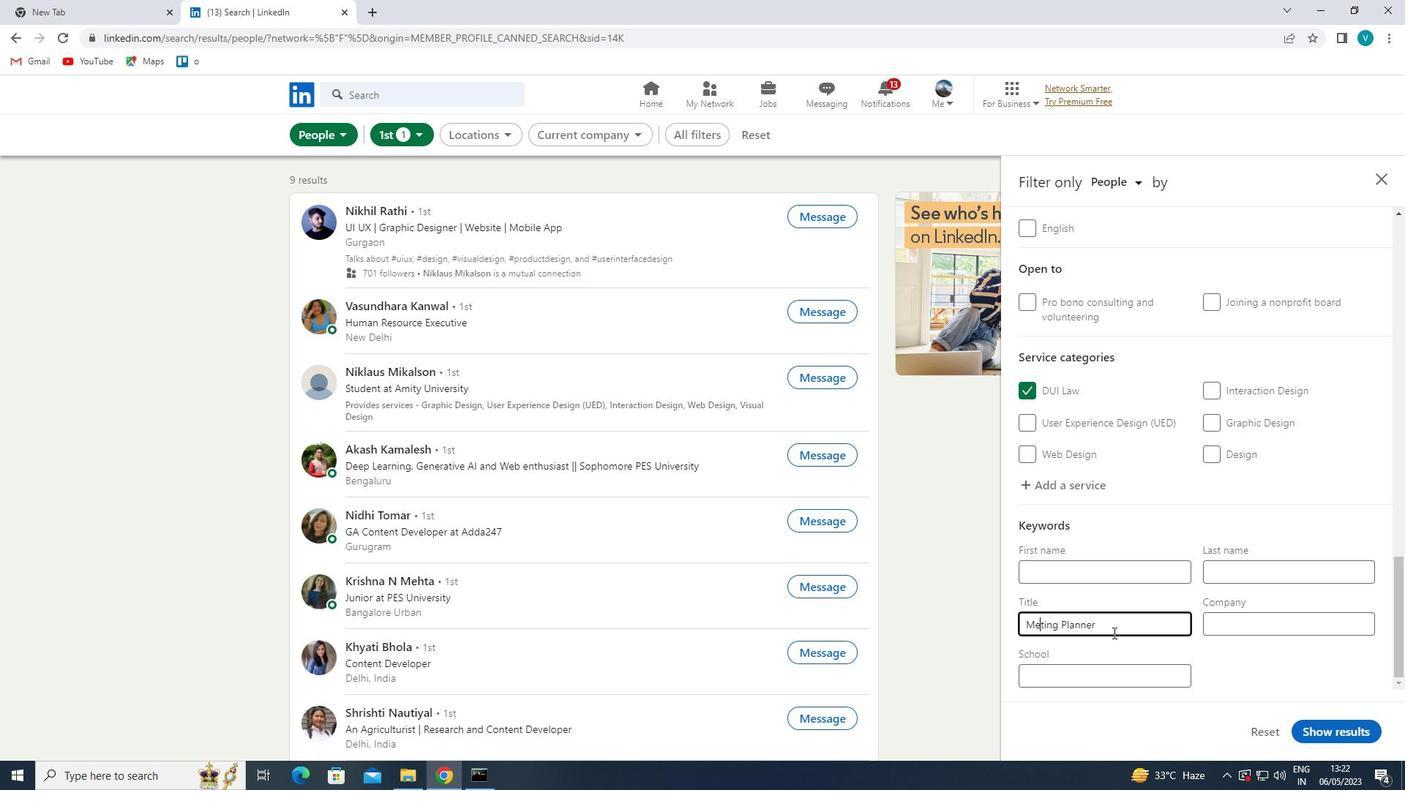 
Action: Mouse moved to (1341, 739)
Screenshot: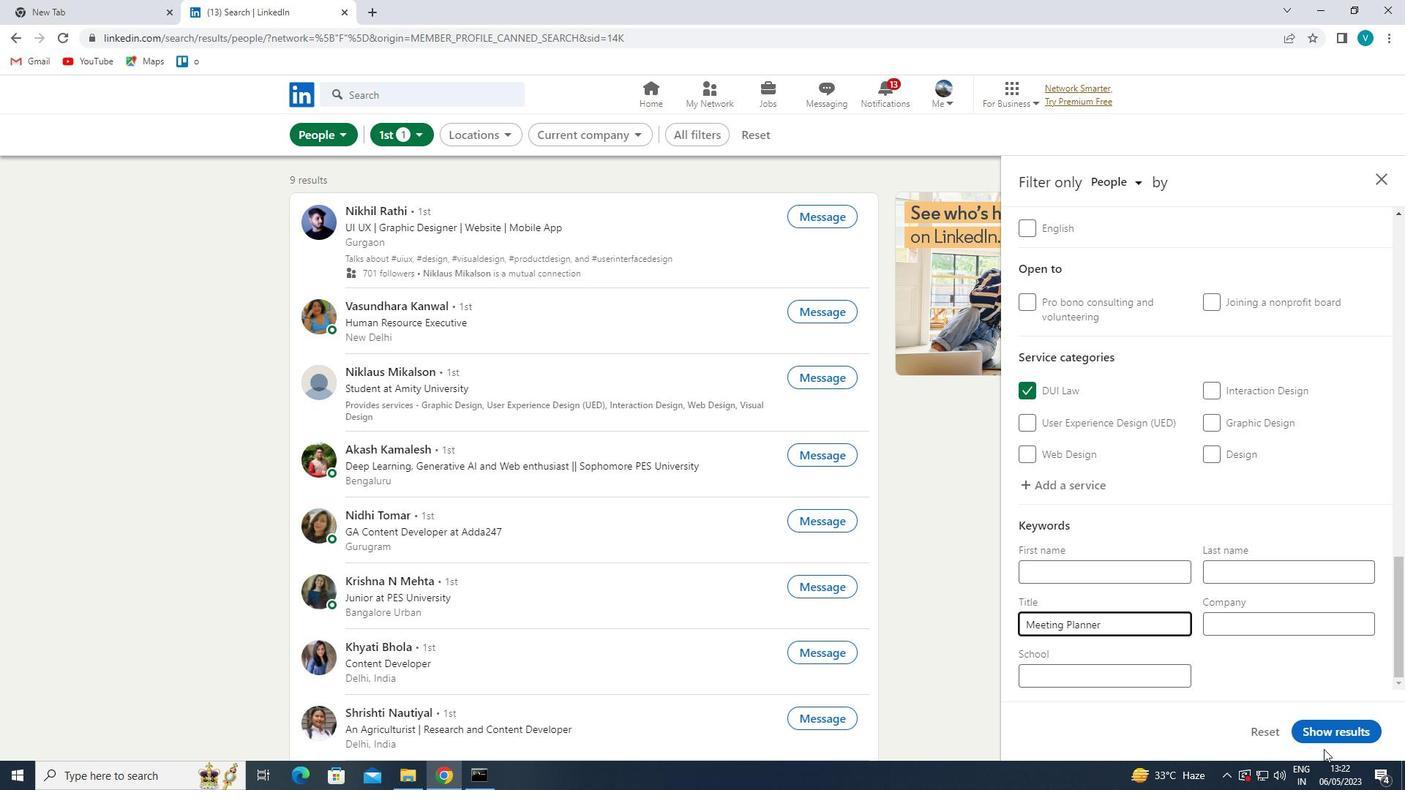 
Action: Mouse pressed left at (1341, 739)
Screenshot: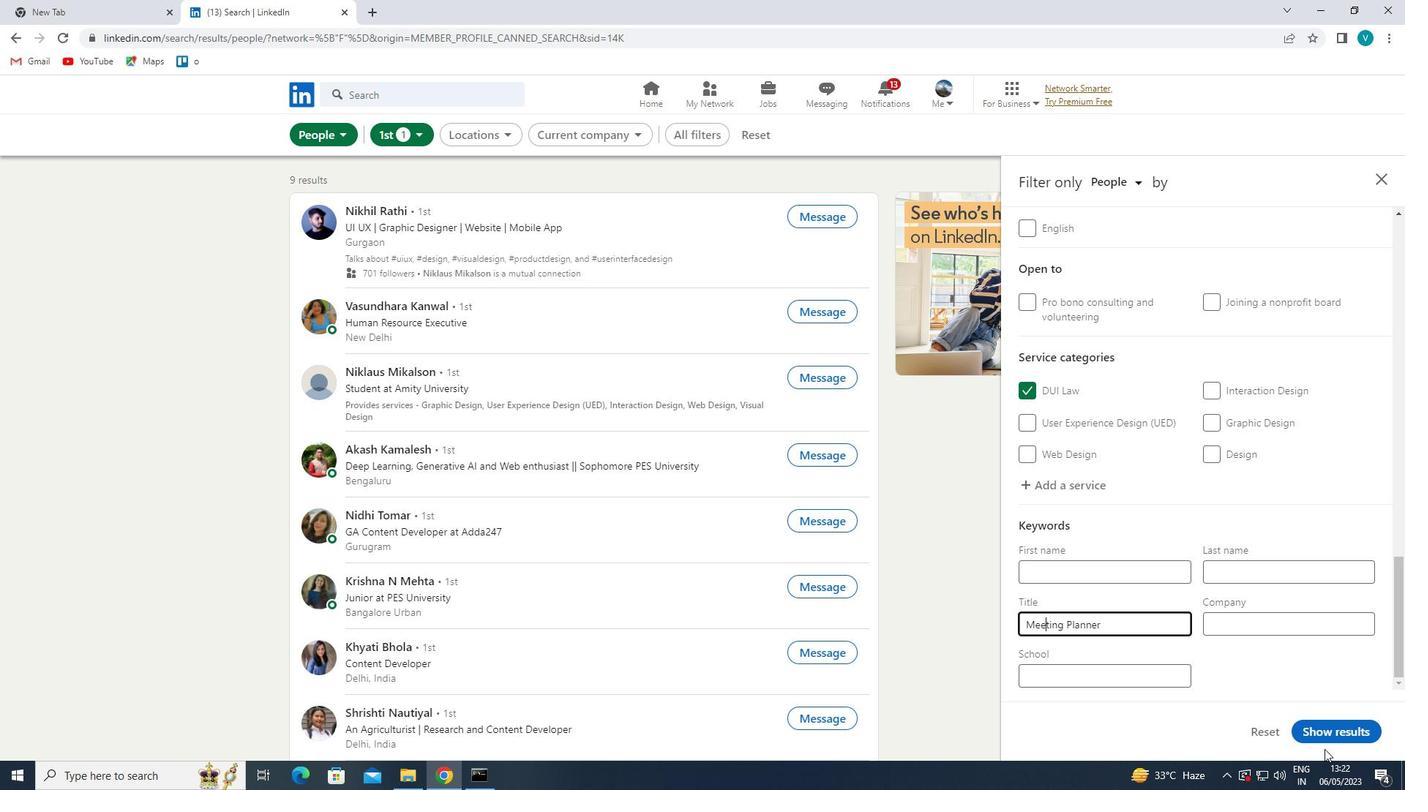 
Action: Mouse moved to (1341, 730)
Screenshot: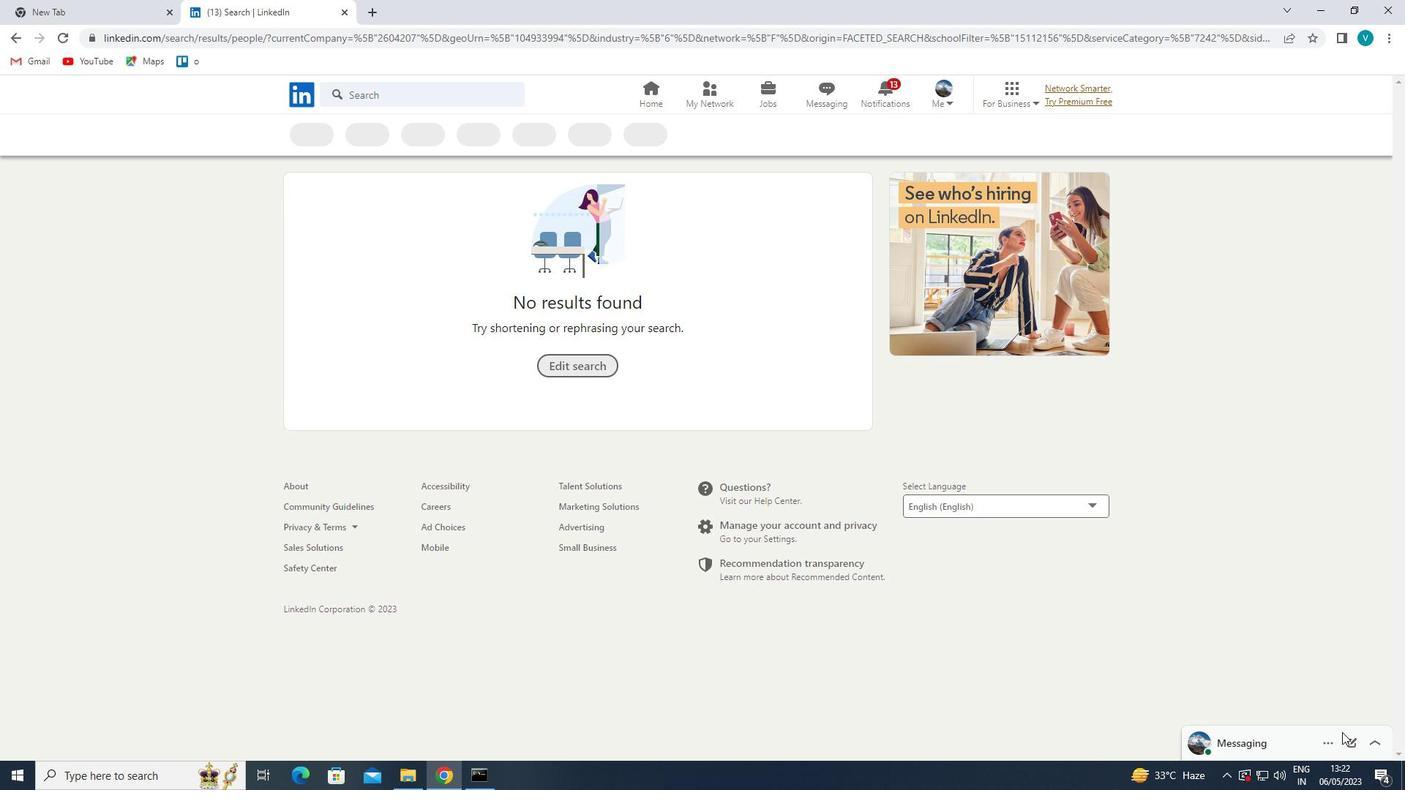
